 Task: Find an Airbnb in Focșani, Romania for 4 guests from 10th to 25th July, with a price range of ₹15,000 to ₹25,000, 3 bedrooms, 2 bathrooms, property type 'Flat', and amenities including Wifi, Free parking, TV, Gym, Breakfast, and Self check-in.
Action: Mouse moved to (431, 91)
Screenshot: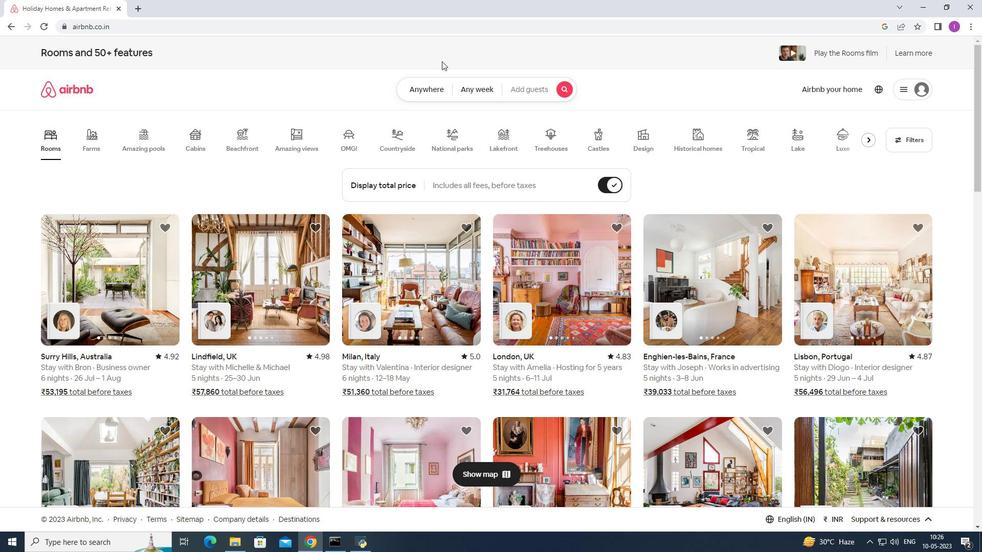 
Action: Mouse pressed left at (431, 91)
Screenshot: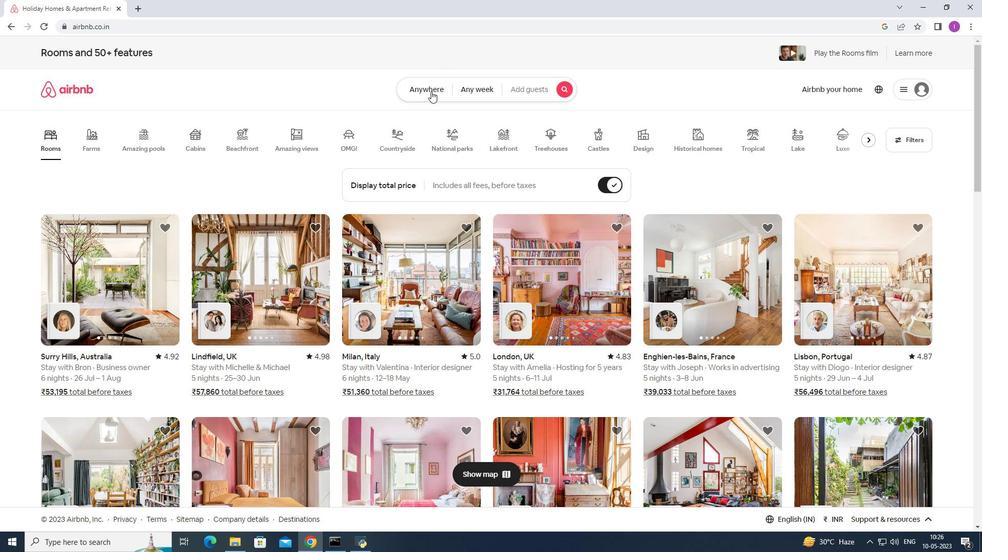 
Action: Mouse moved to (362, 136)
Screenshot: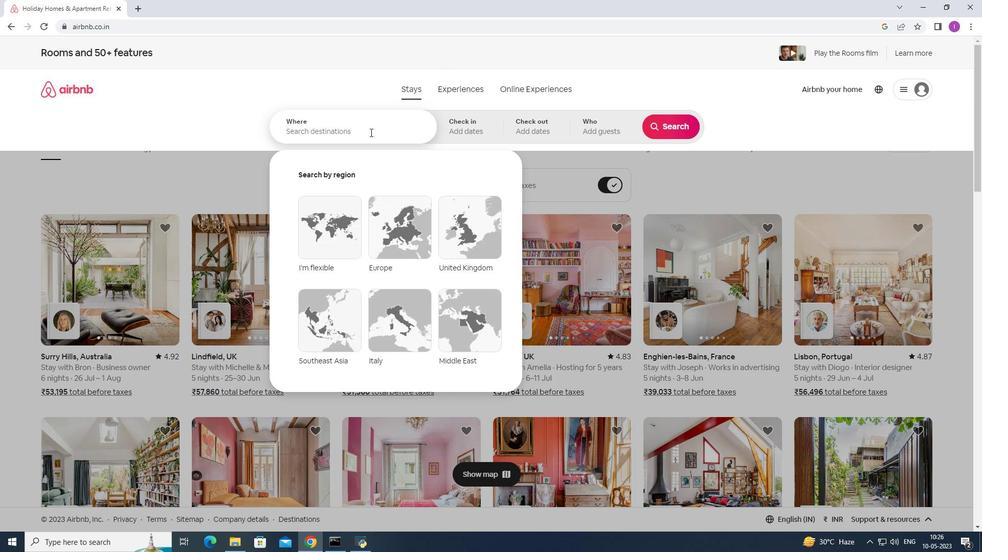 
Action: Mouse pressed left at (362, 136)
Screenshot: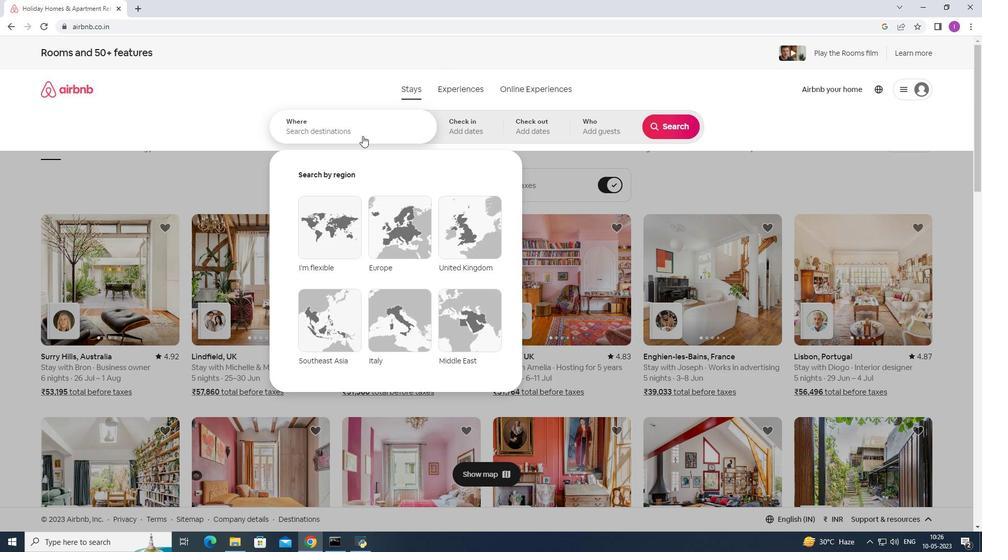 
Action: Mouse moved to (397, 123)
Screenshot: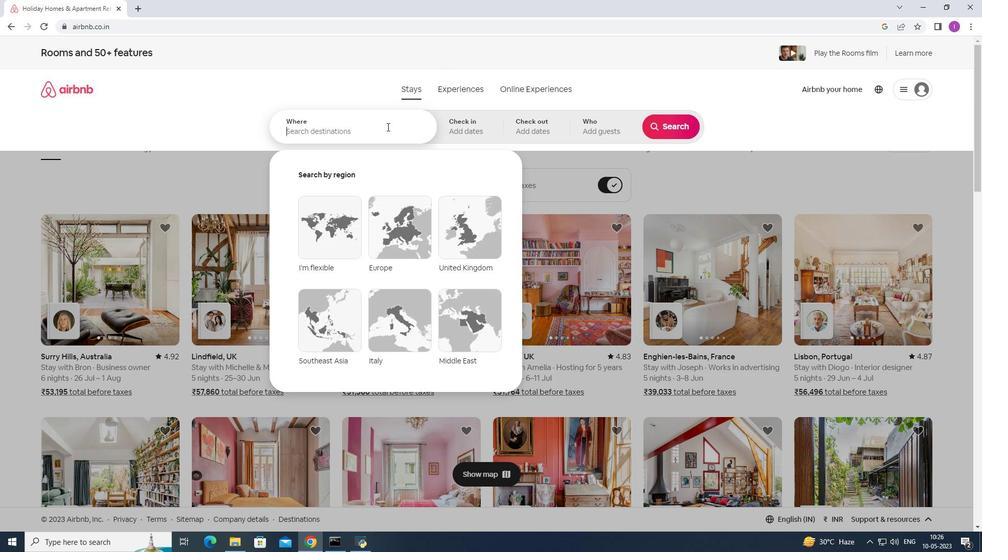 
Action: Key pressed <Key.shift><Key.shift><Key.shift><Key.shift>Foc/<Key.backspace><Key.shift>?ani,<Key.shift><Key.shift><Key.shift>Romania
Screenshot: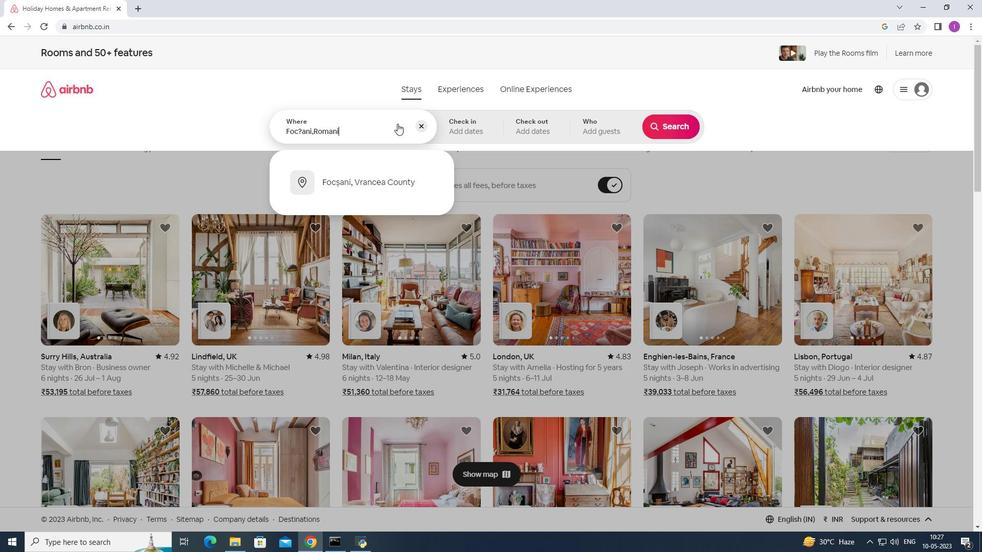 
Action: Mouse moved to (453, 134)
Screenshot: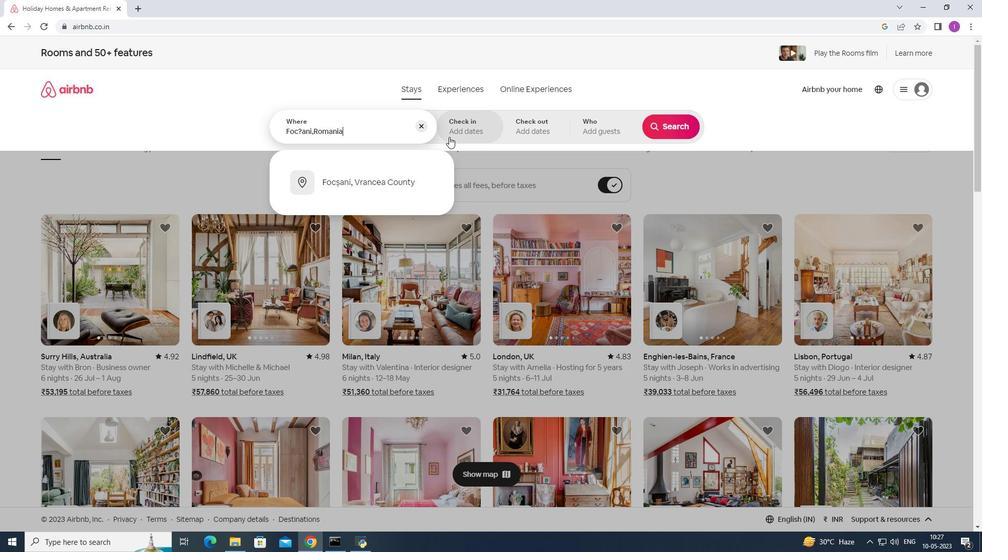 
Action: Mouse pressed left at (453, 134)
Screenshot: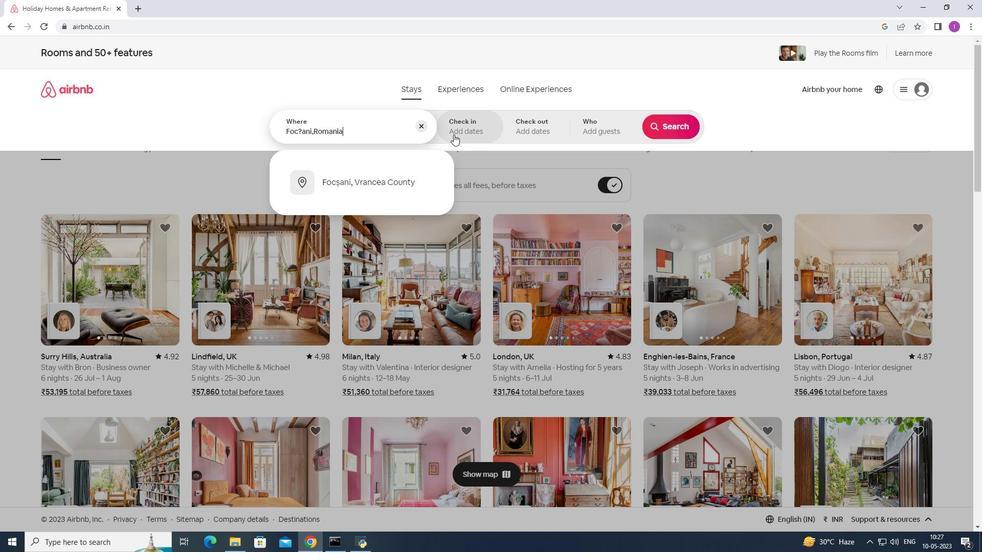 
Action: Mouse moved to (673, 210)
Screenshot: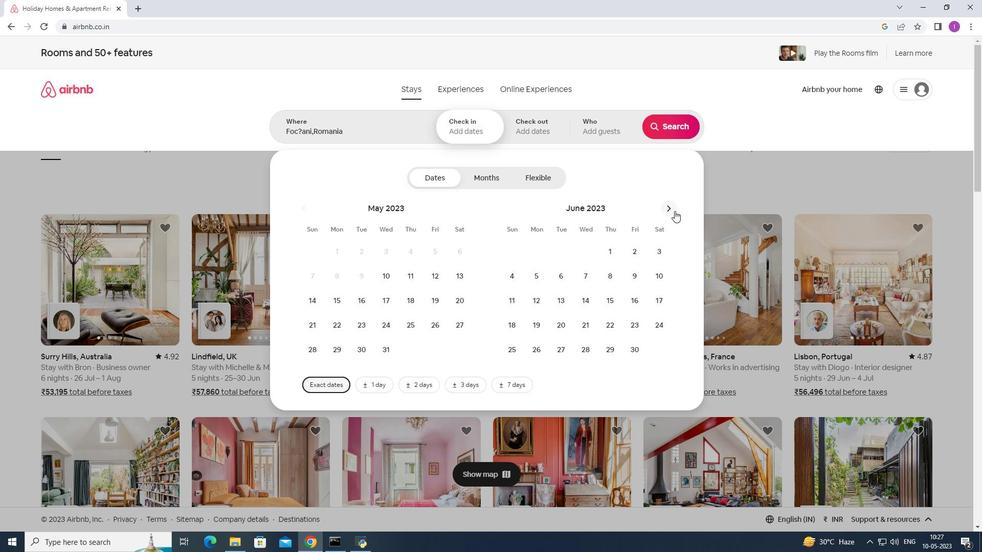 
Action: Mouse pressed left at (673, 210)
Screenshot: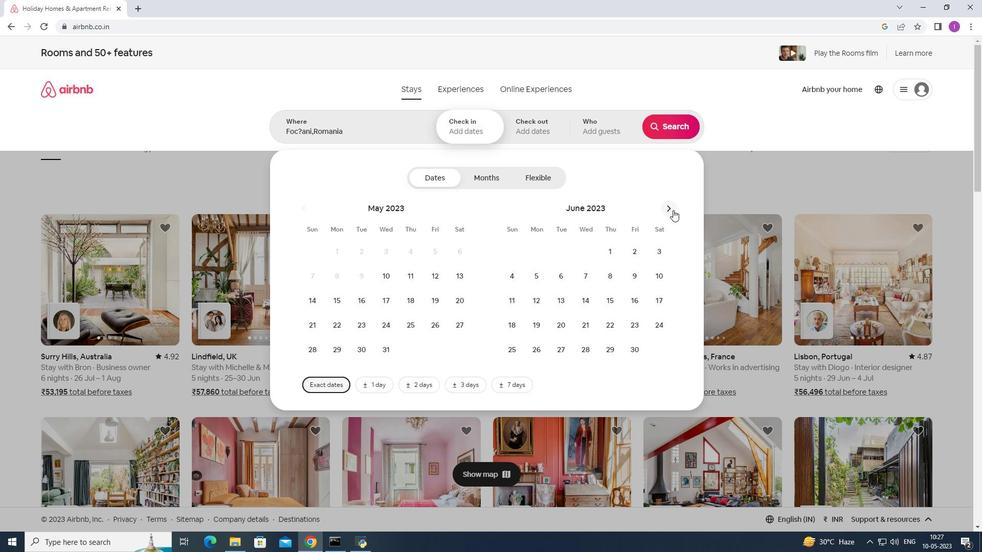 
Action: Mouse moved to (533, 300)
Screenshot: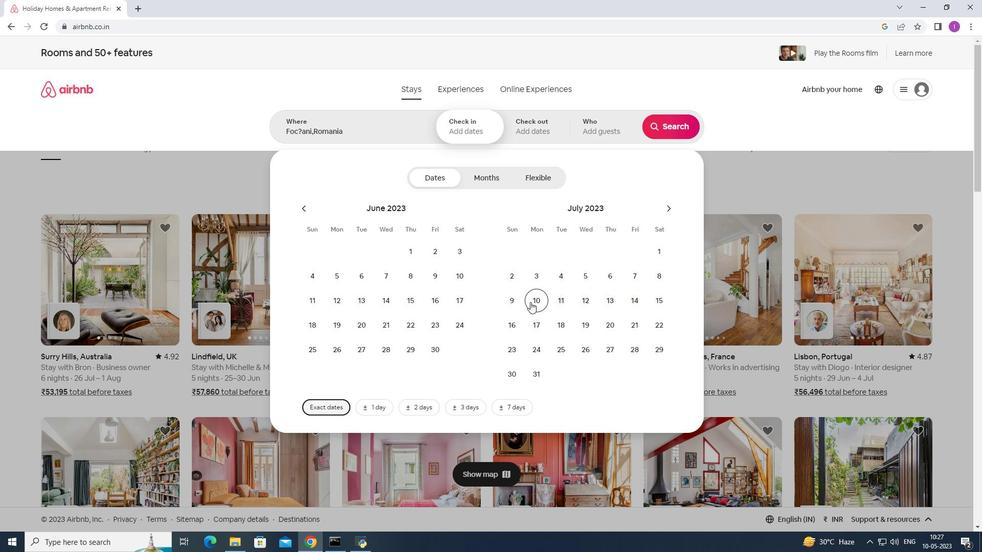 
Action: Mouse pressed left at (533, 300)
Screenshot: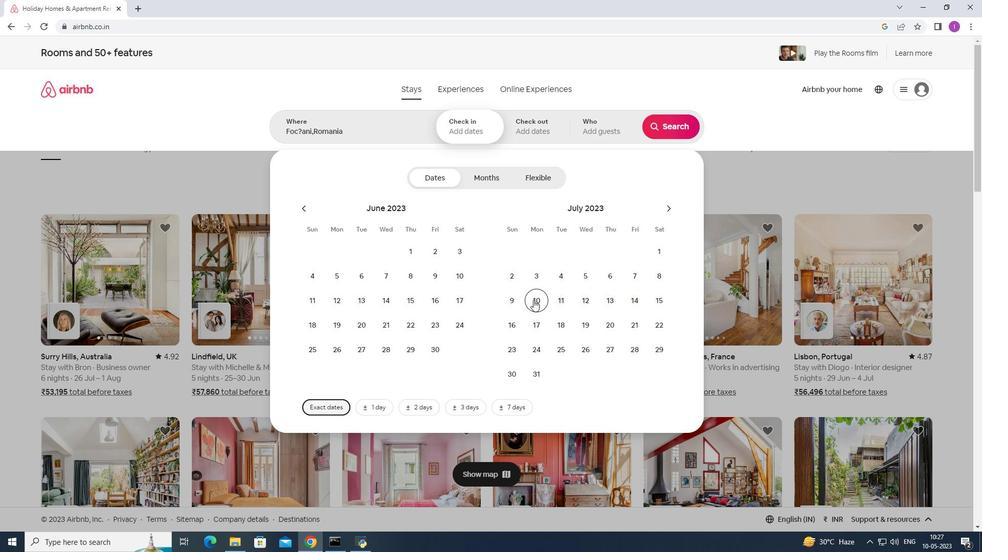 
Action: Mouse moved to (565, 350)
Screenshot: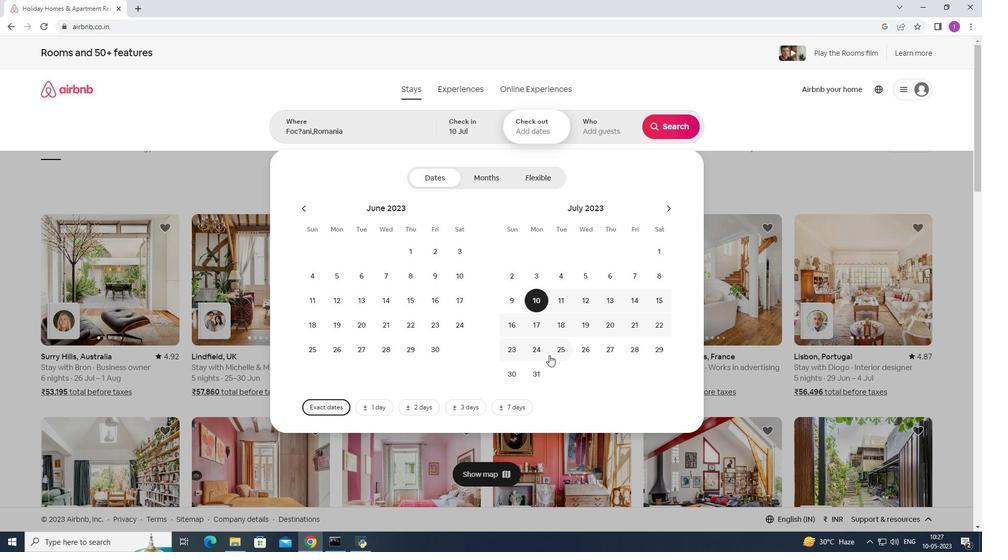 
Action: Mouse pressed left at (565, 350)
Screenshot: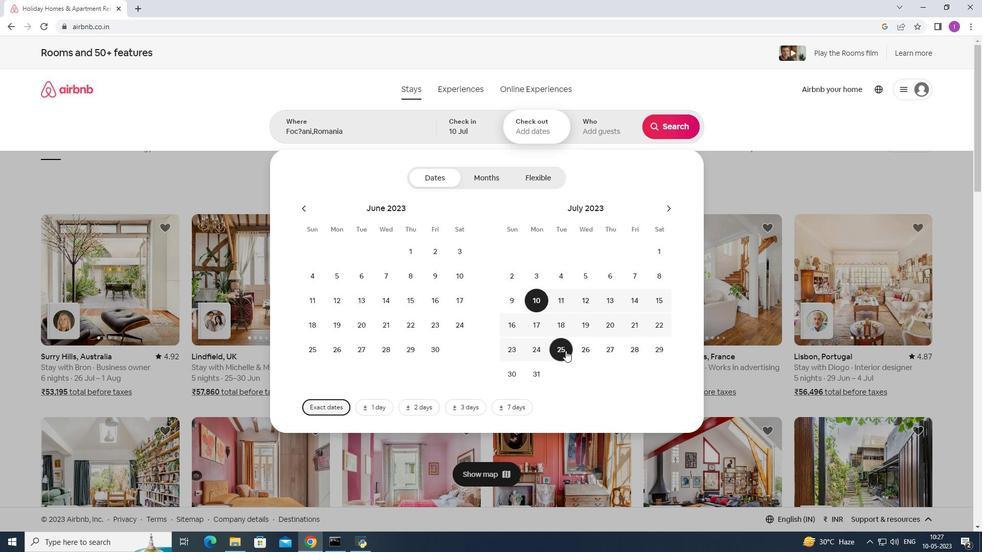 
Action: Mouse moved to (612, 126)
Screenshot: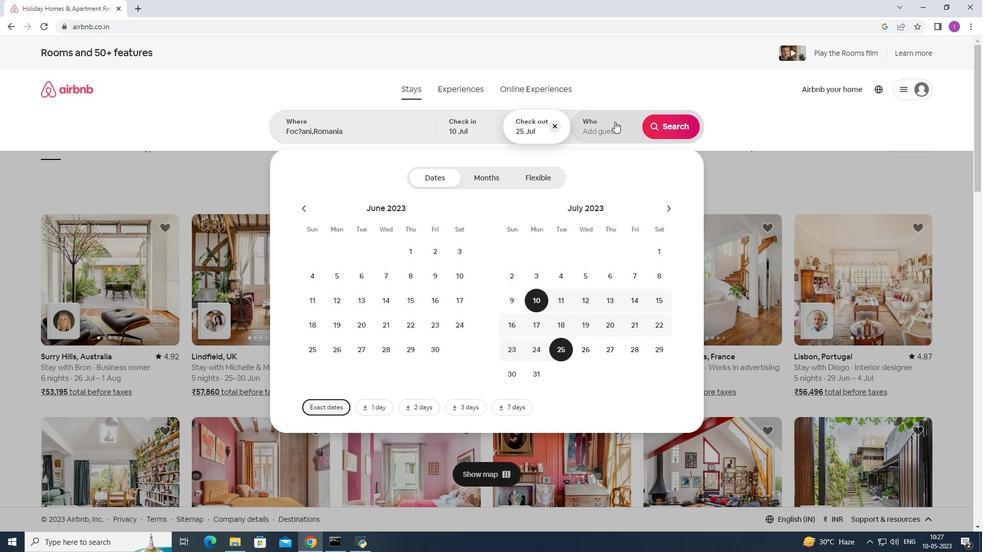 
Action: Mouse pressed left at (612, 126)
Screenshot: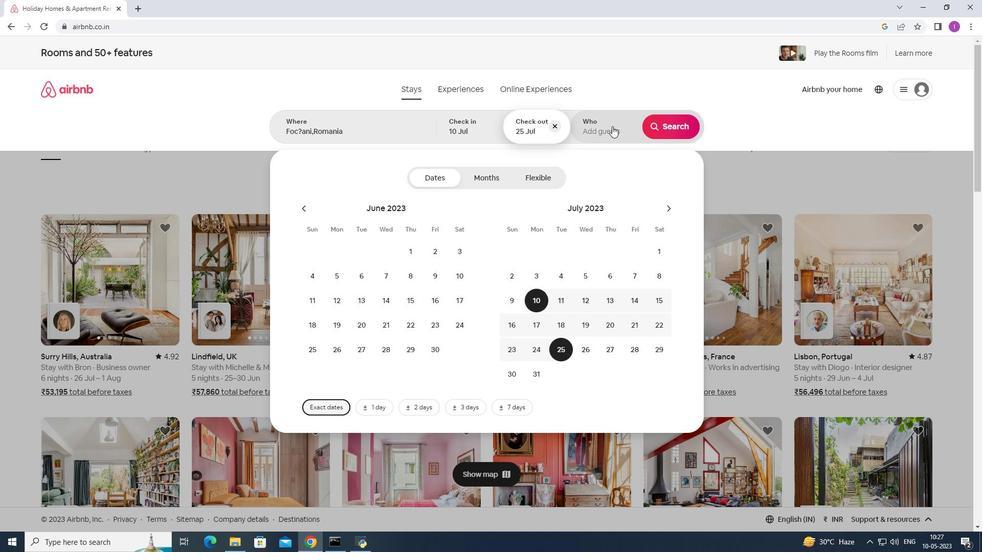 
Action: Mouse moved to (675, 180)
Screenshot: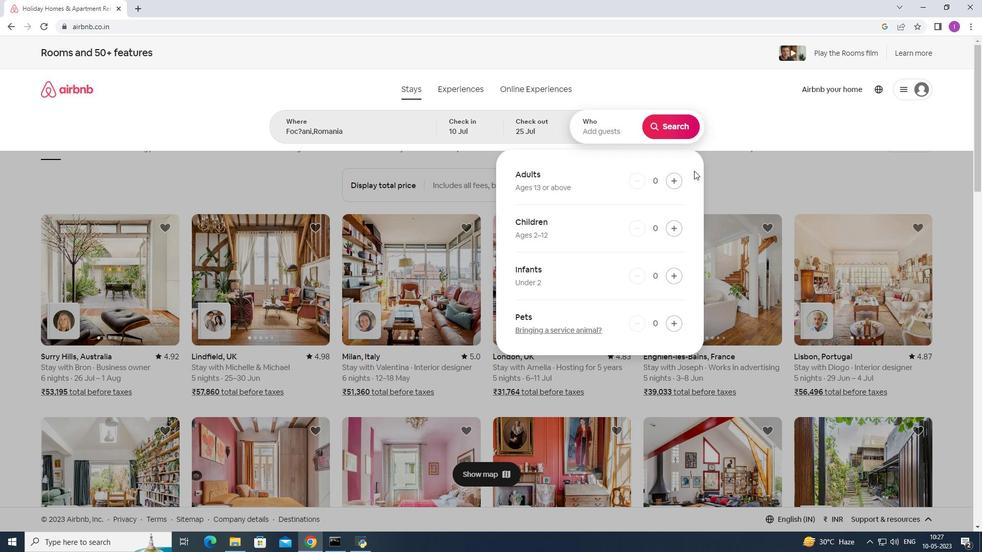 
Action: Mouse pressed left at (675, 180)
Screenshot: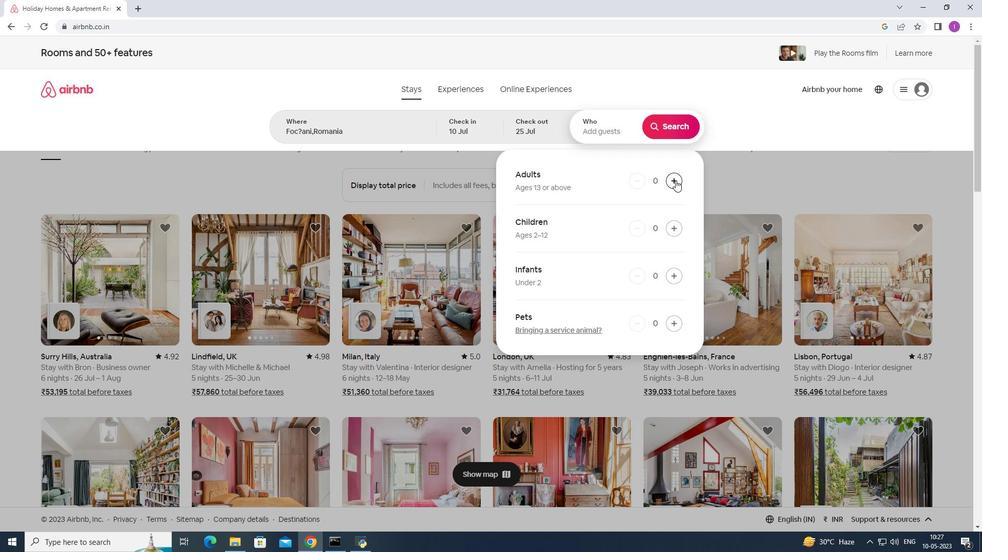 
Action: Mouse moved to (675, 180)
Screenshot: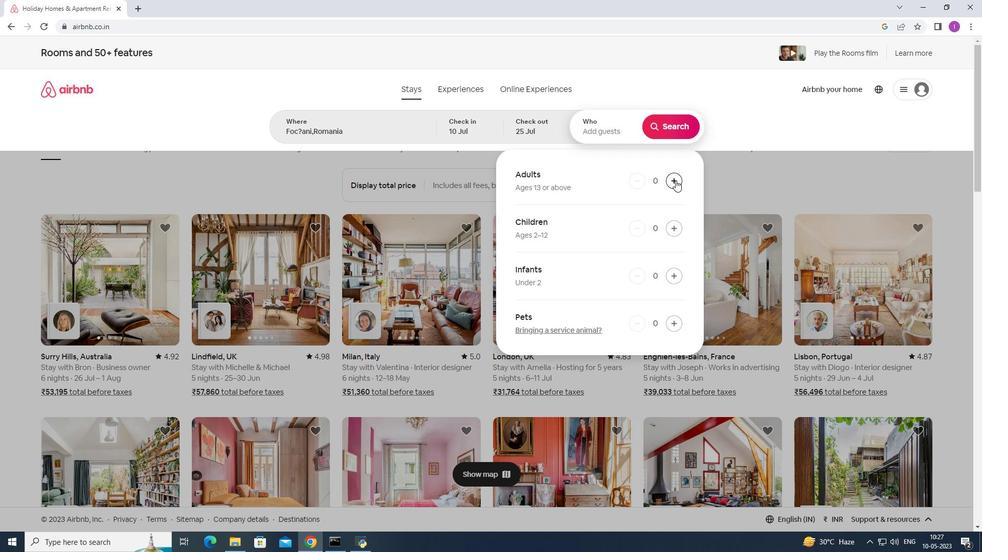 
Action: Mouse pressed left at (675, 180)
Screenshot: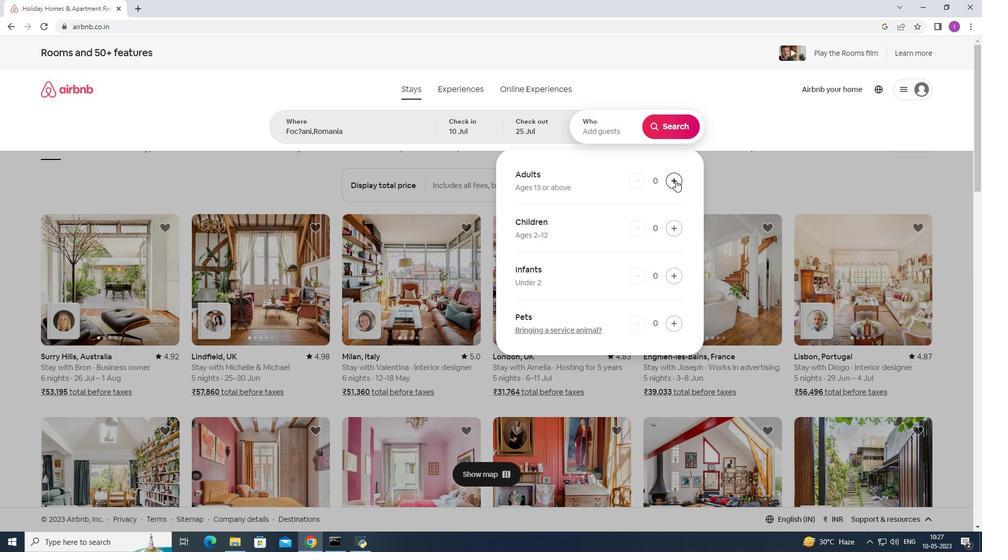 
Action: Mouse pressed left at (675, 180)
Screenshot: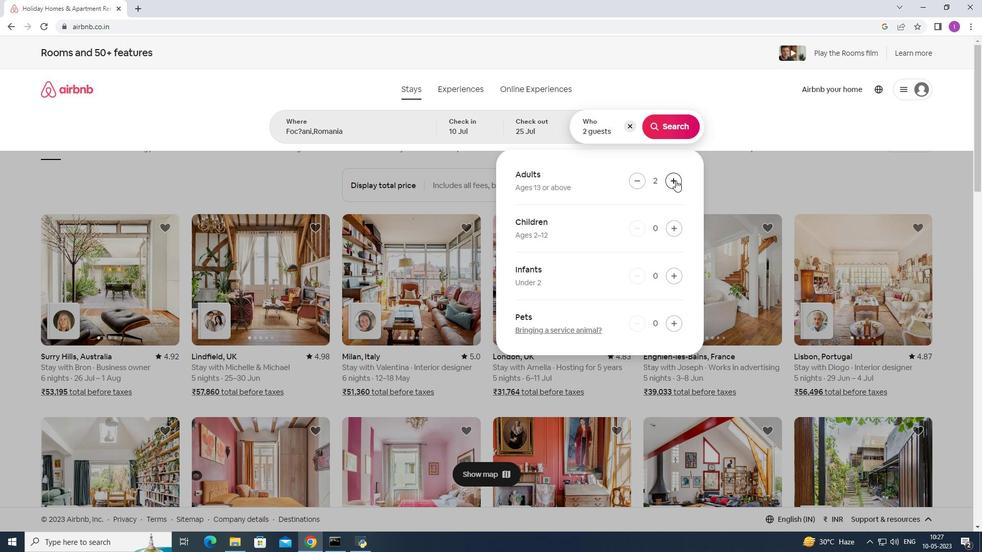 
Action: Mouse moved to (674, 228)
Screenshot: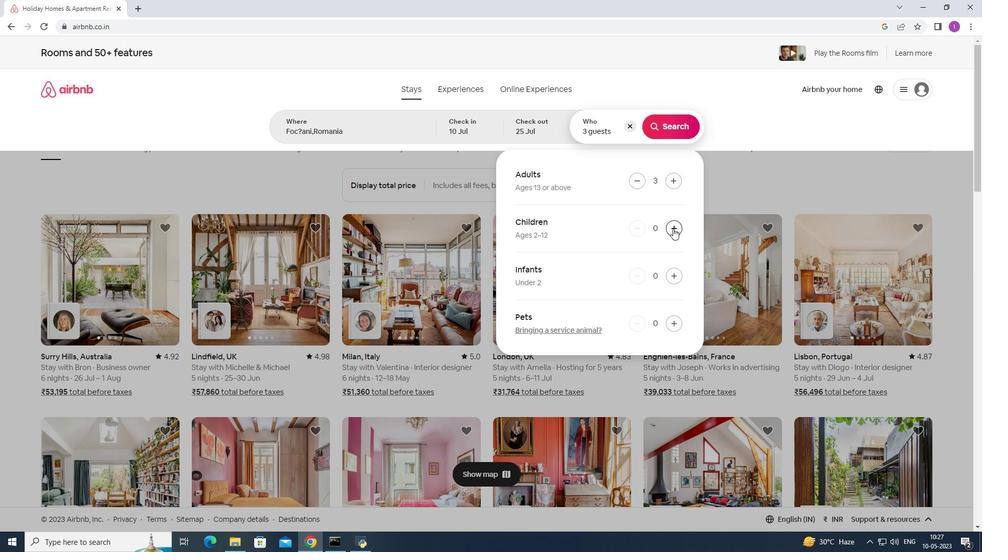 
Action: Mouse pressed left at (674, 228)
Screenshot: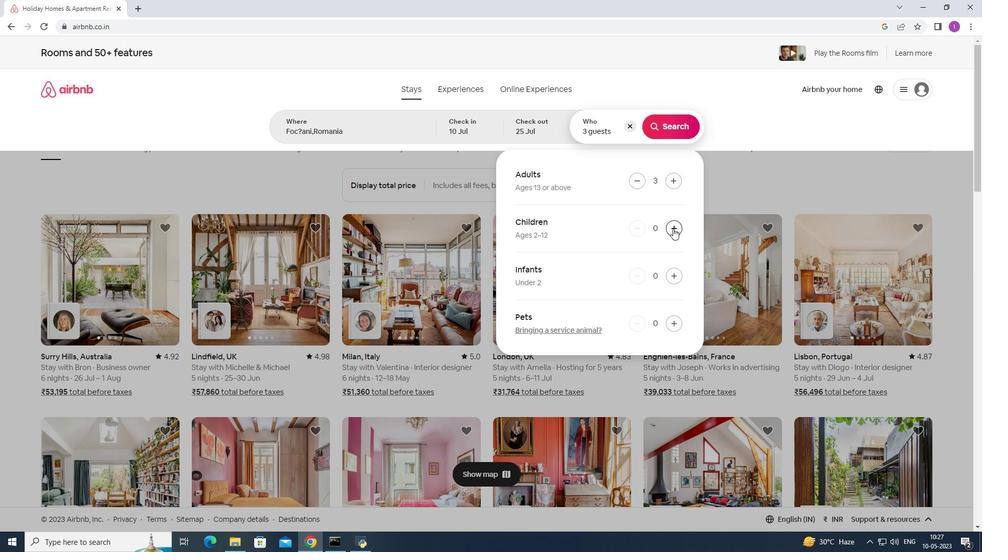 
Action: Mouse moved to (672, 128)
Screenshot: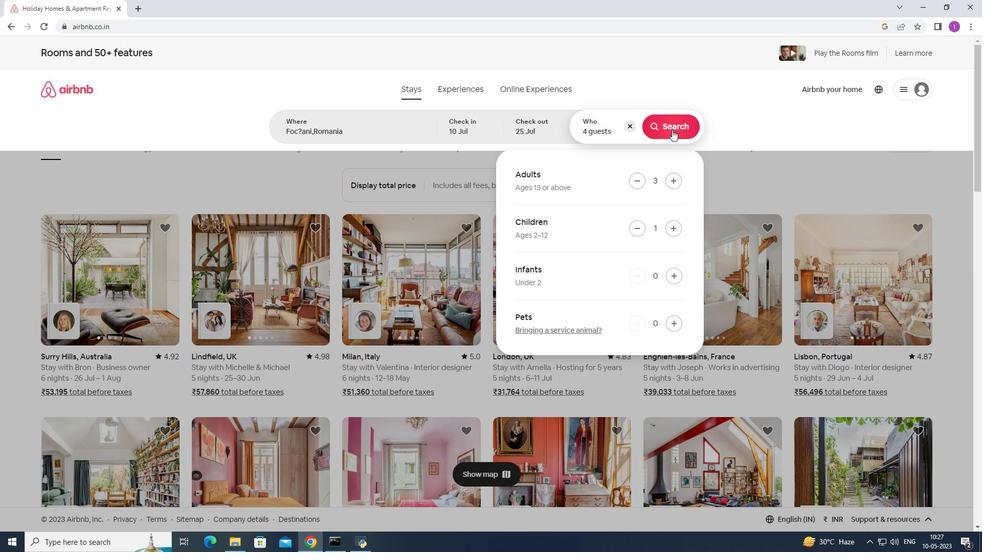 
Action: Mouse pressed left at (672, 128)
Screenshot: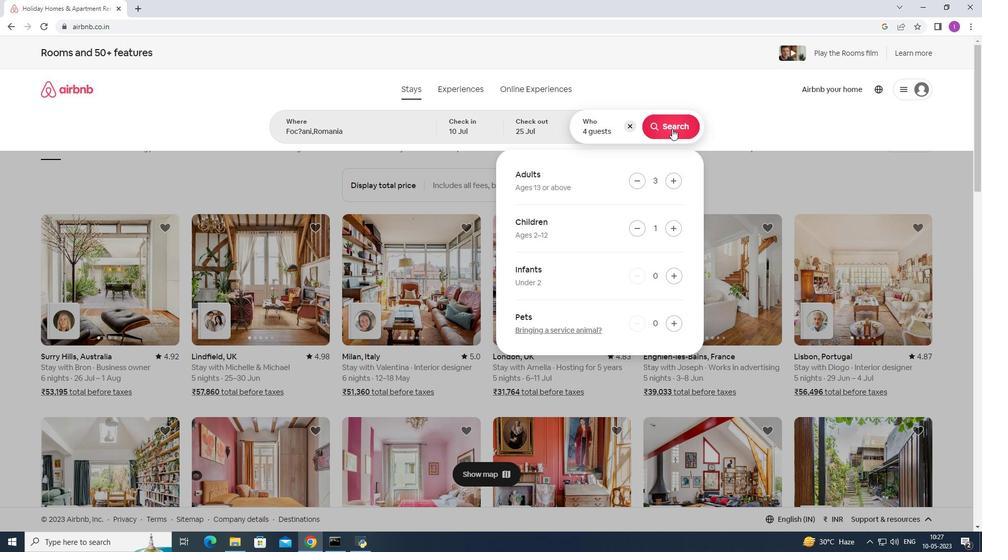 
Action: Mouse moved to (924, 96)
Screenshot: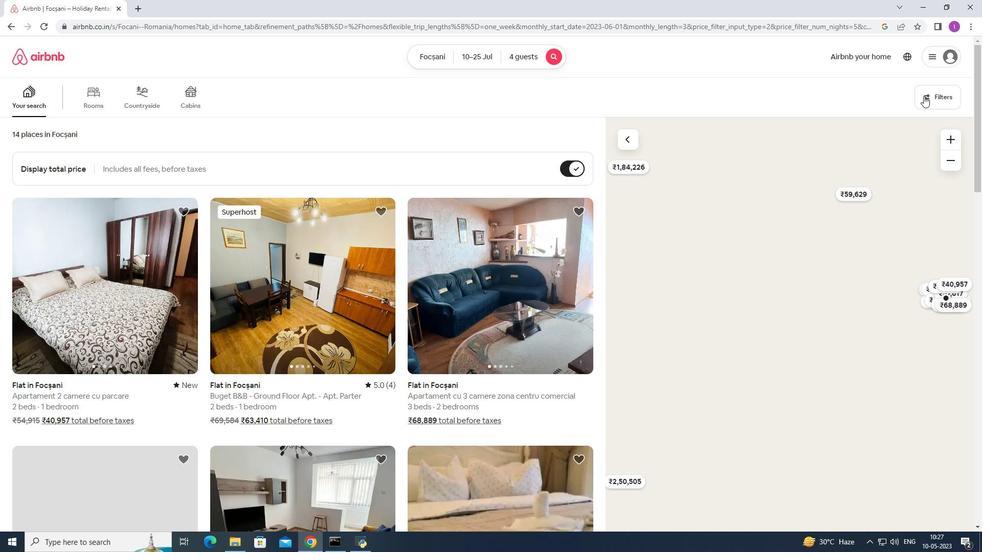 
Action: Mouse pressed left at (924, 96)
Screenshot: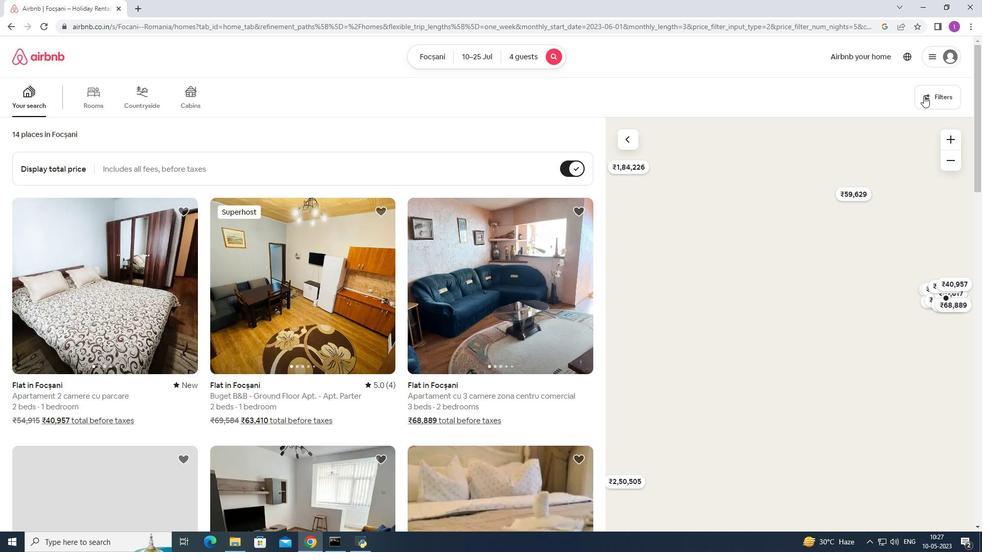 
Action: Mouse moved to (365, 349)
Screenshot: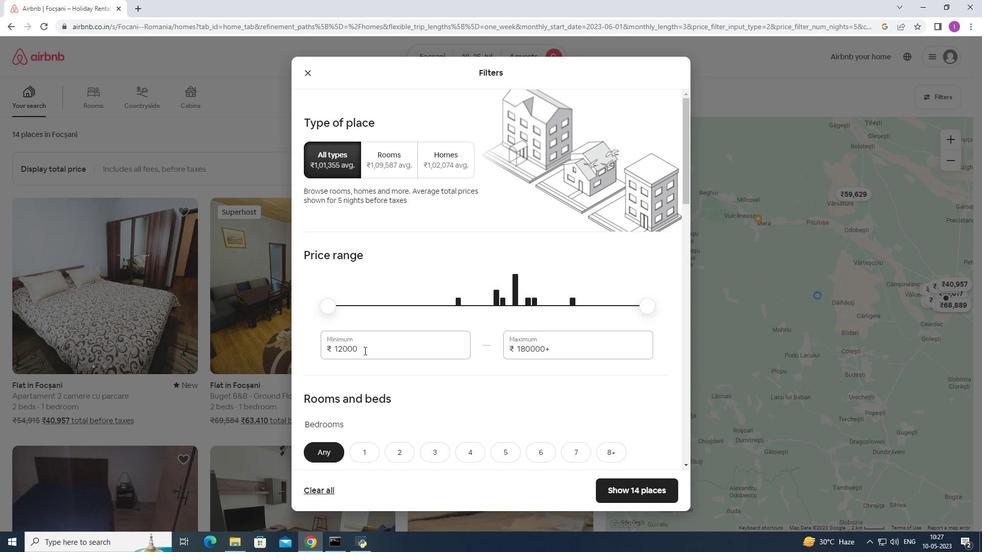 
Action: Mouse pressed left at (365, 349)
Screenshot: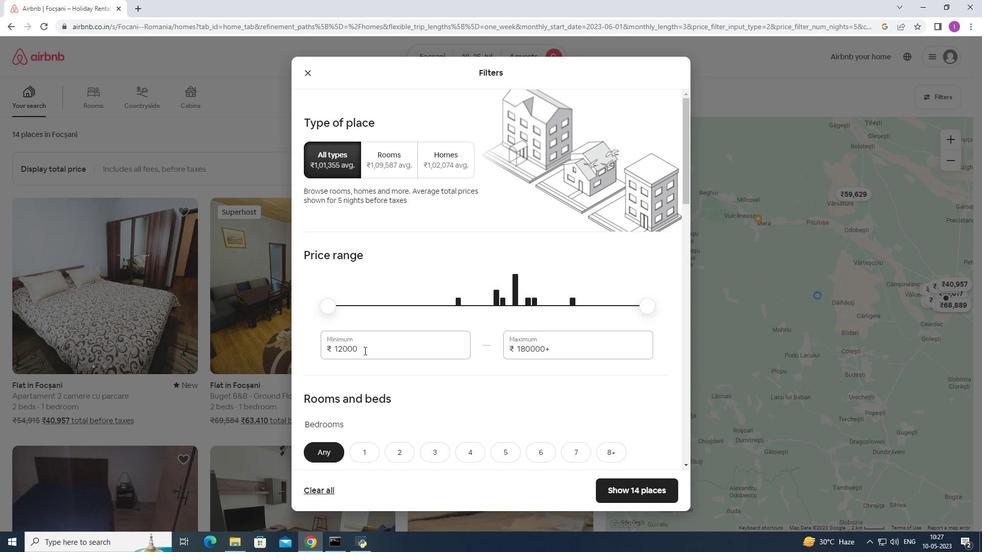 
Action: Mouse moved to (324, 340)
Screenshot: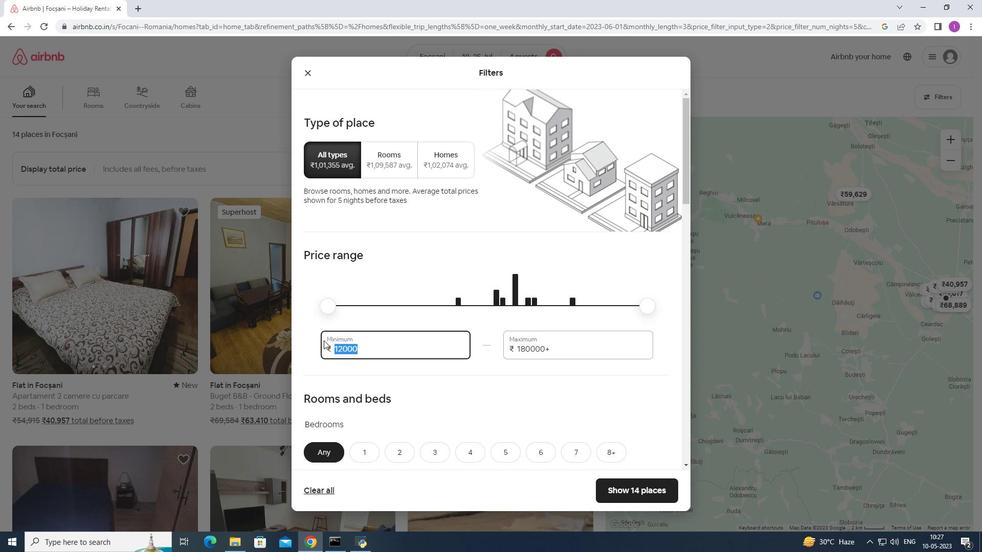
Action: Key pressed 15
Screenshot: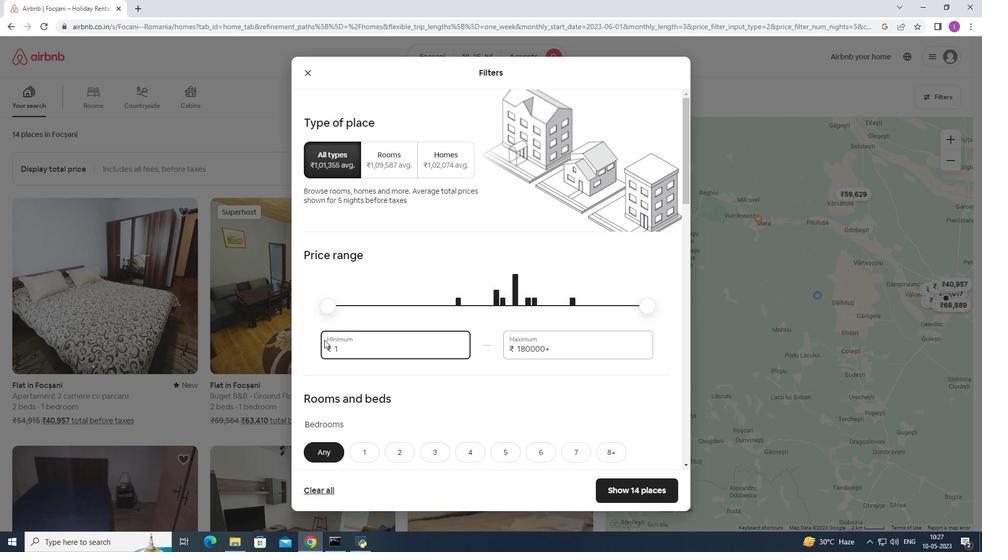 
Action: Mouse moved to (324, 338)
Screenshot: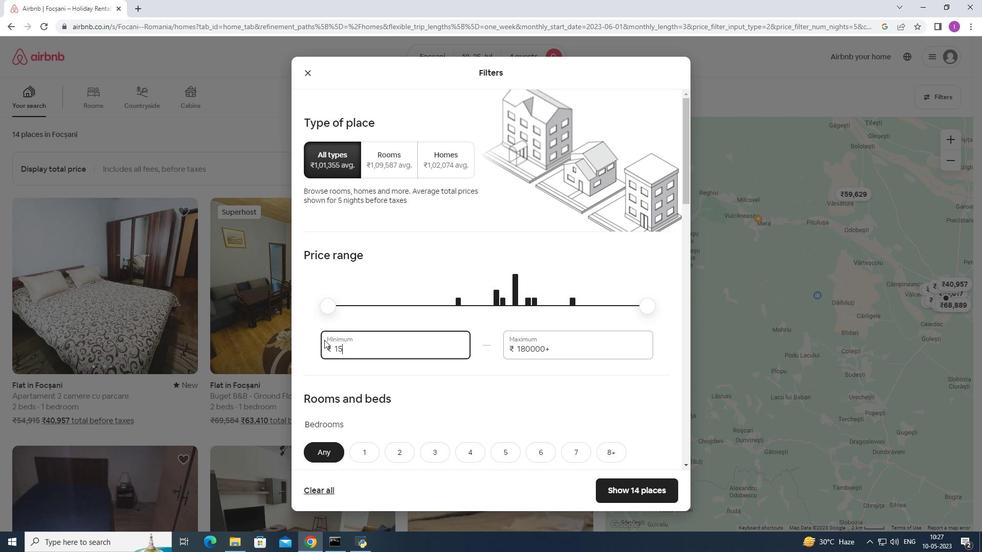 
Action: Key pressed 000
Screenshot: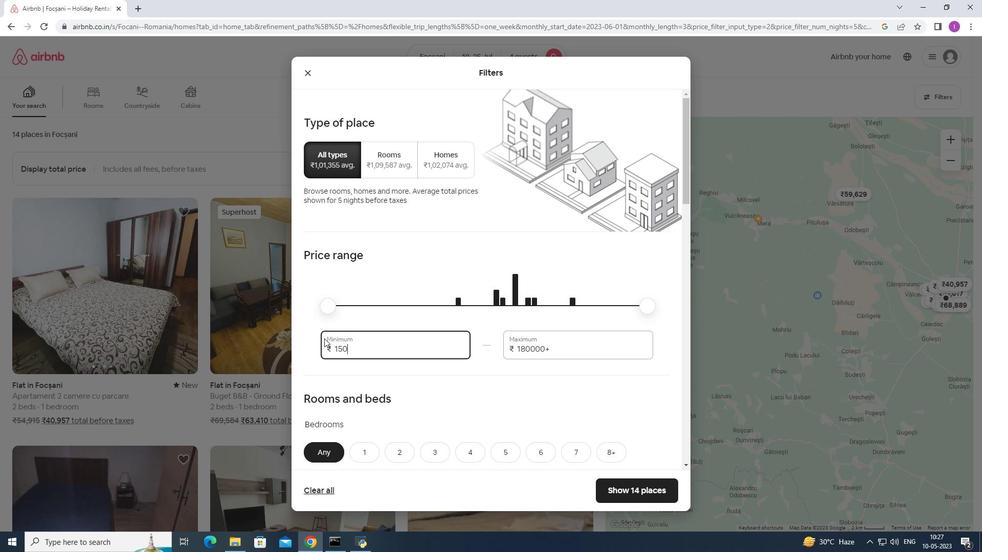 
Action: Mouse moved to (553, 347)
Screenshot: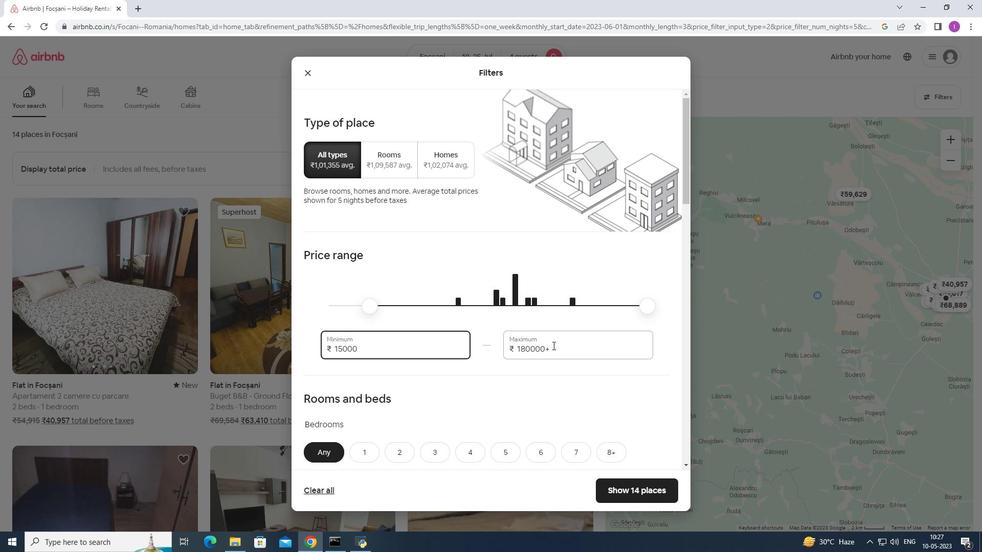 
Action: Mouse pressed left at (553, 347)
Screenshot: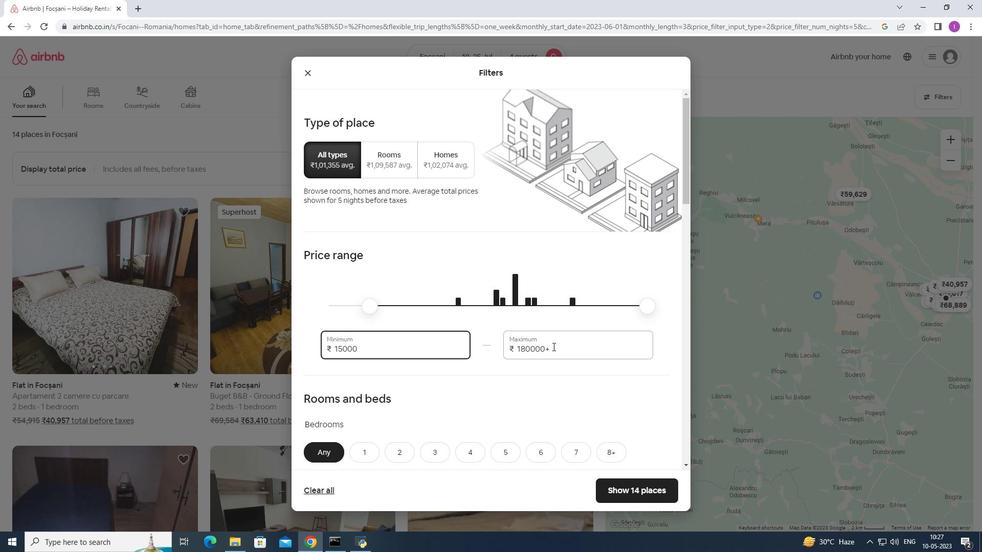 
Action: Mouse moved to (513, 349)
Screenshot: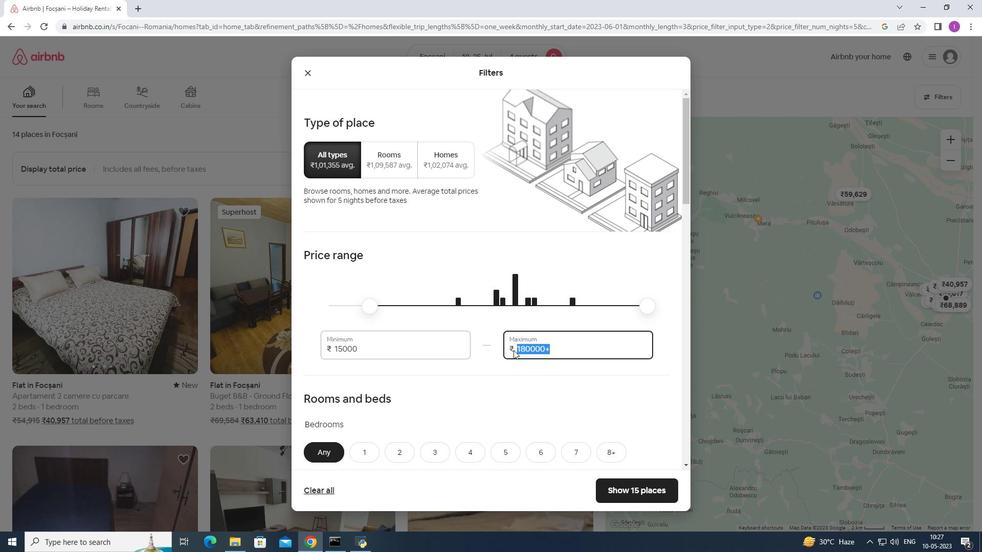 
Action: Key pressed 2
Screenshot: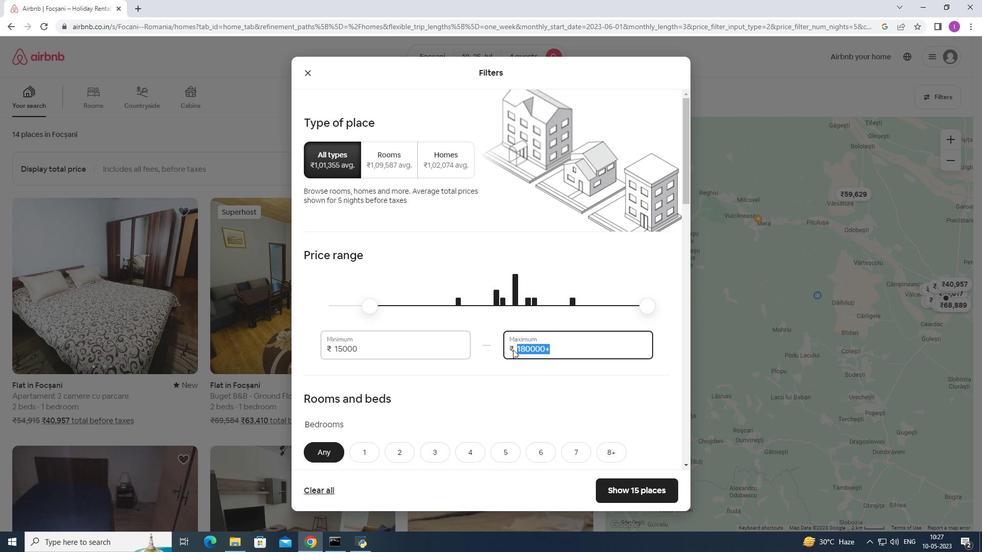 
Action: Mouse moved to (513, 349)
Screenshot: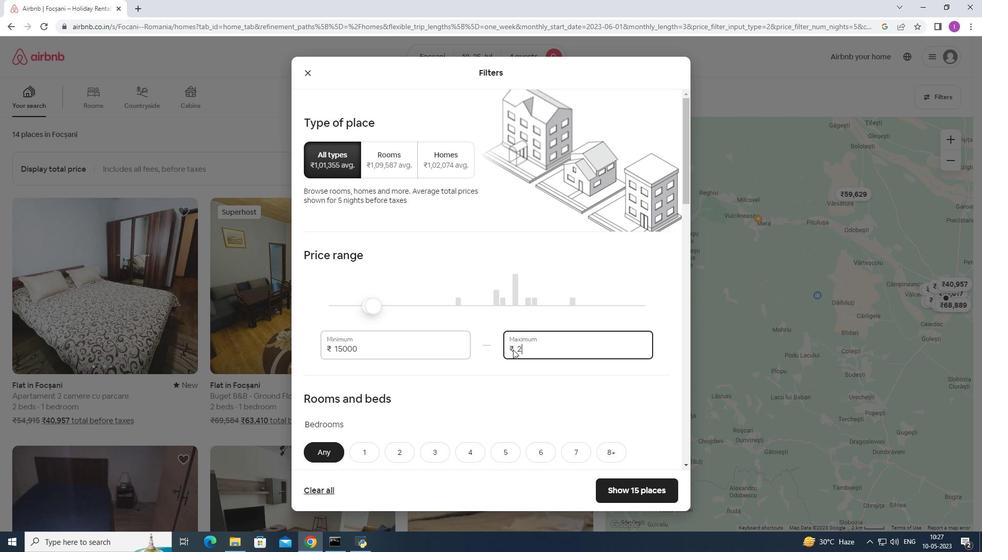 
Action: Key pressed 5
Screenshot: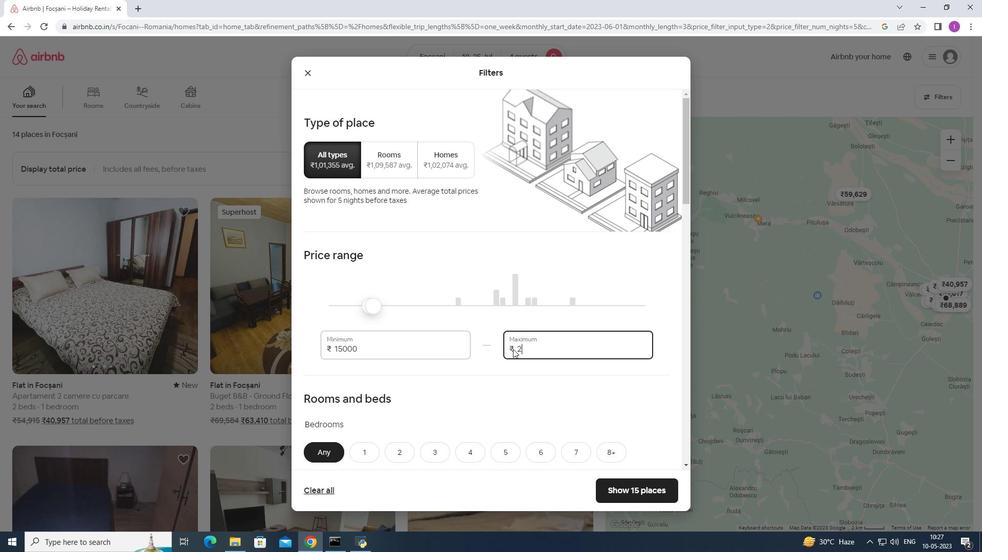 
Action: Mouse moved to (513, 349)
Screenshot: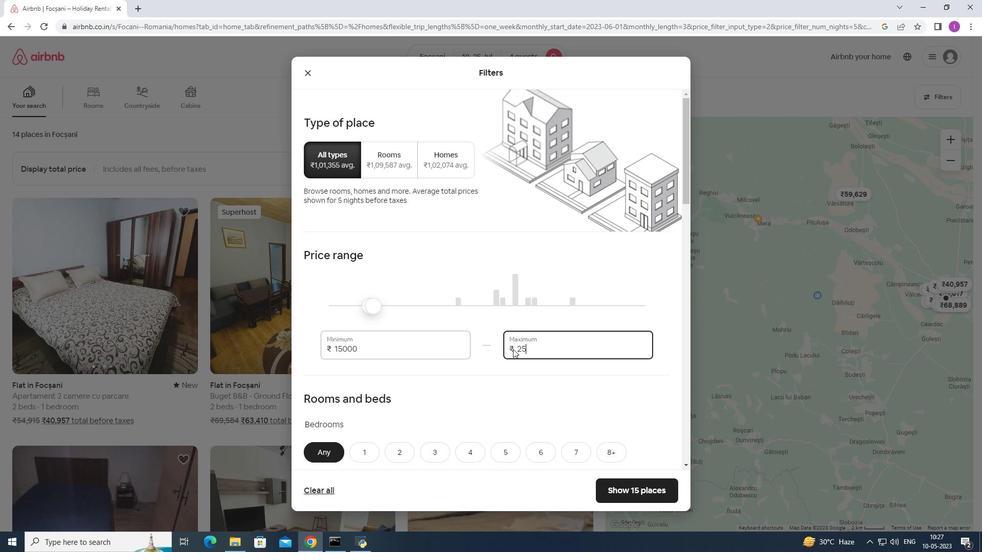 
Action: Key pressed 0
Screenshot: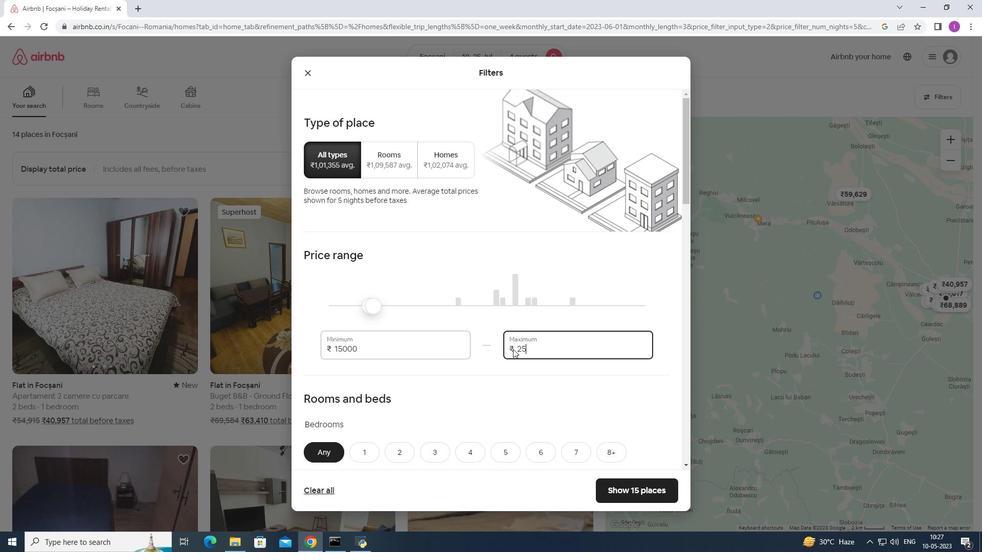 
Action: Mouse moved to (510, 350)
Screenshot: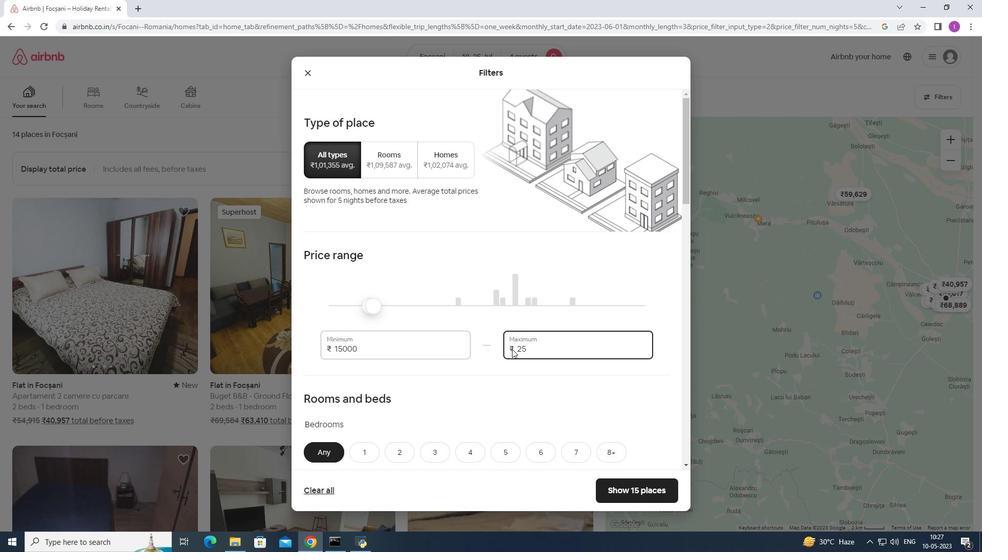 
Action: Key pressed 0
Screenshot: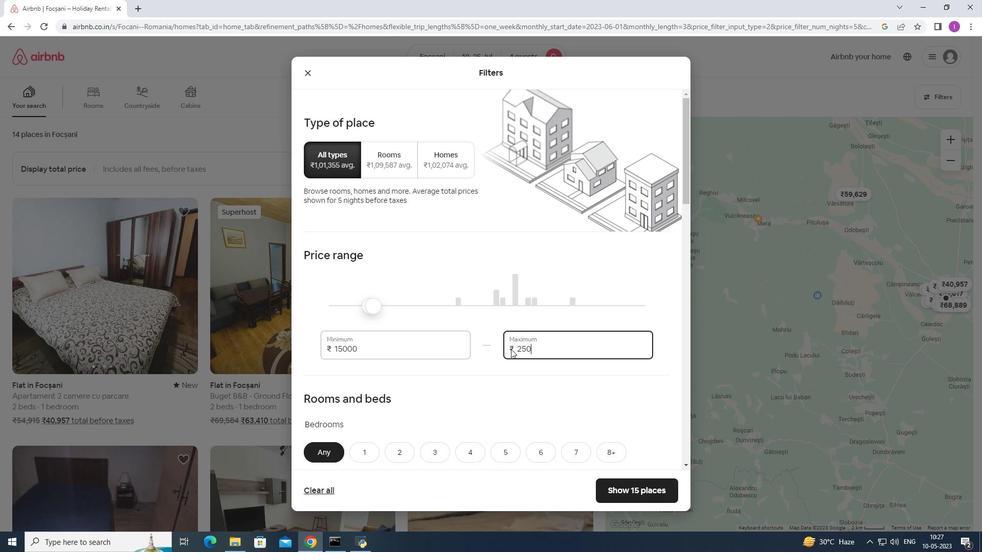 
Action: Mouse moved to (509, 350)
Screenshot: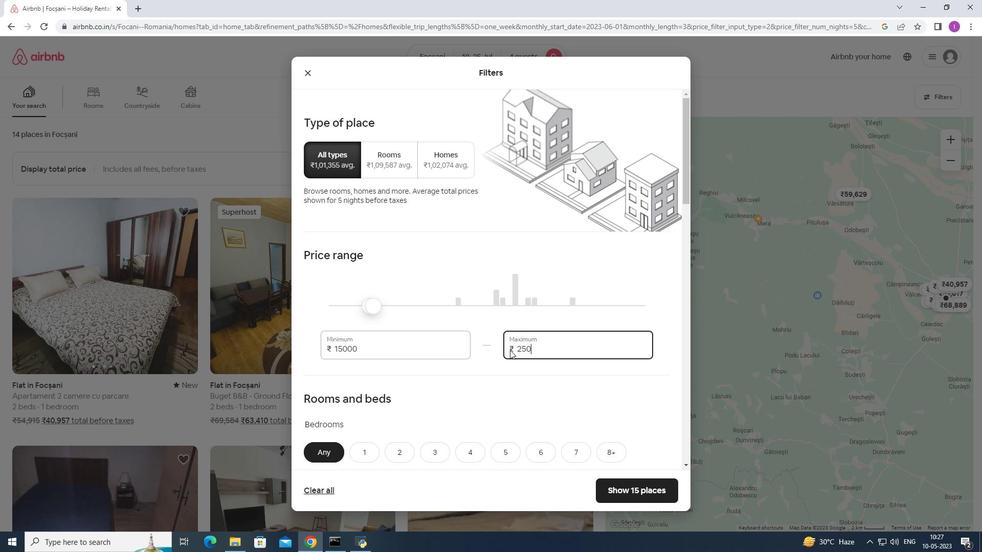 
Action: Key pressed 0
Screenshot: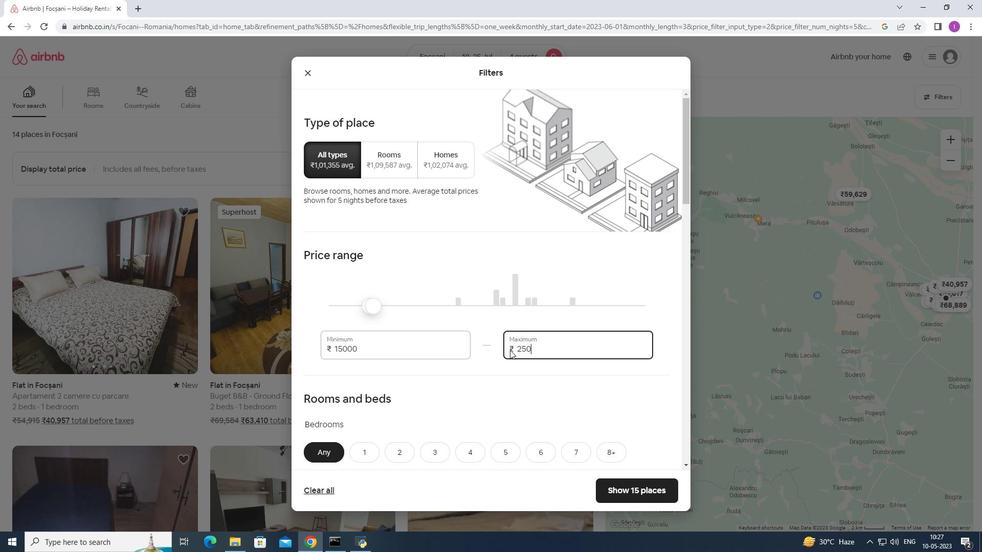 
Action: Mouse moved to (509, 348)
Screenshot: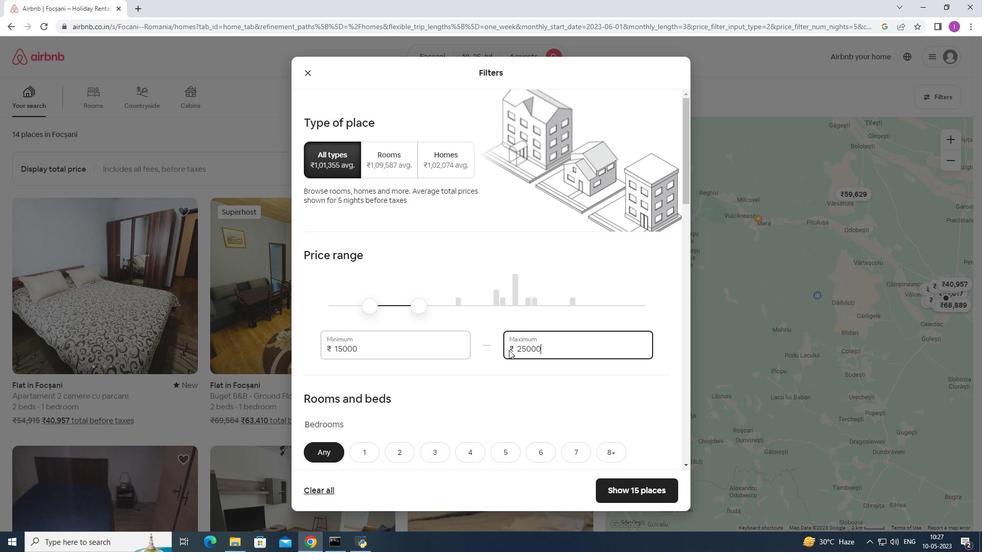 
Action: Mouse scrolled (509, 348) with delta (0, 0)
Screenshot: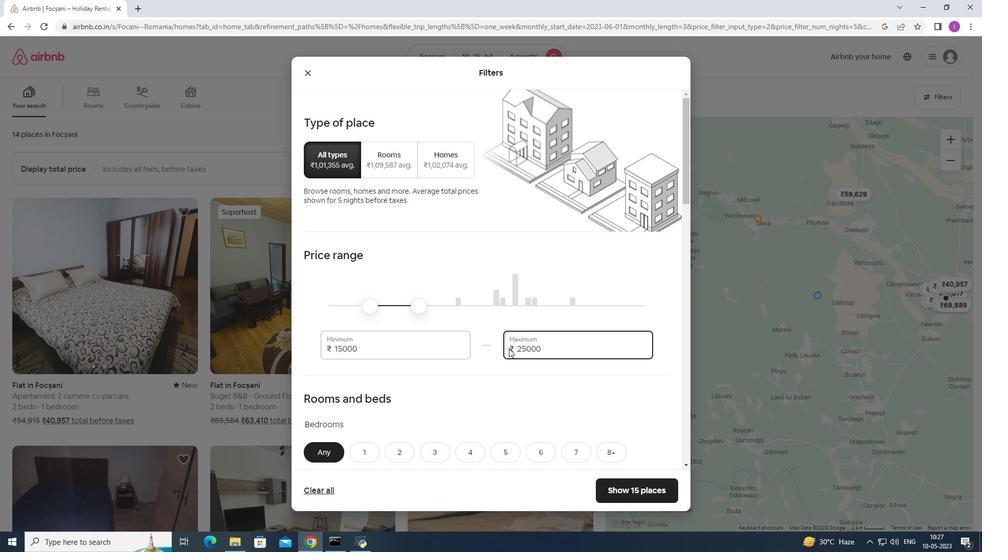 
Action: Mouse scrolled (509, 348) with delta (0, 0)
Screenshot: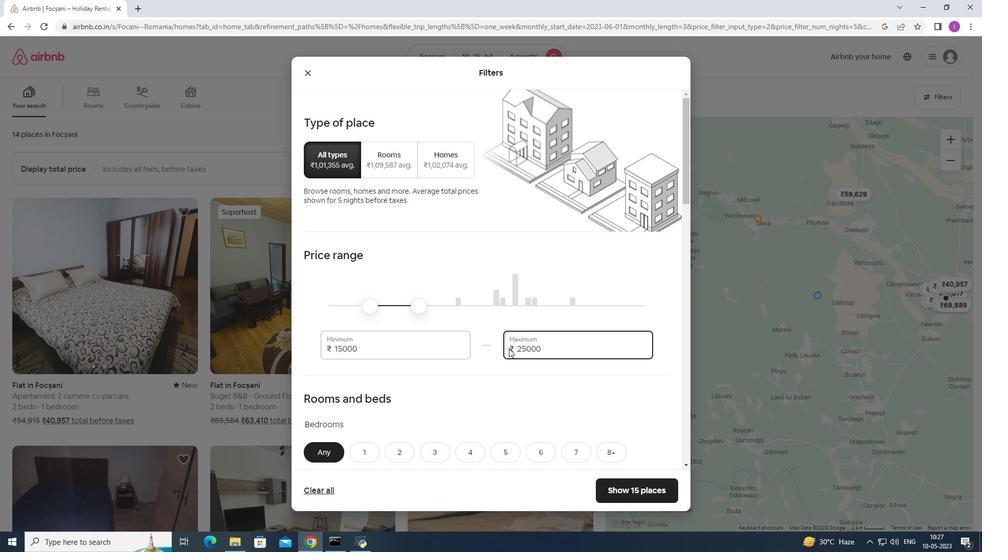 
Action: Mouse moved to (510, 345)
Screenshot: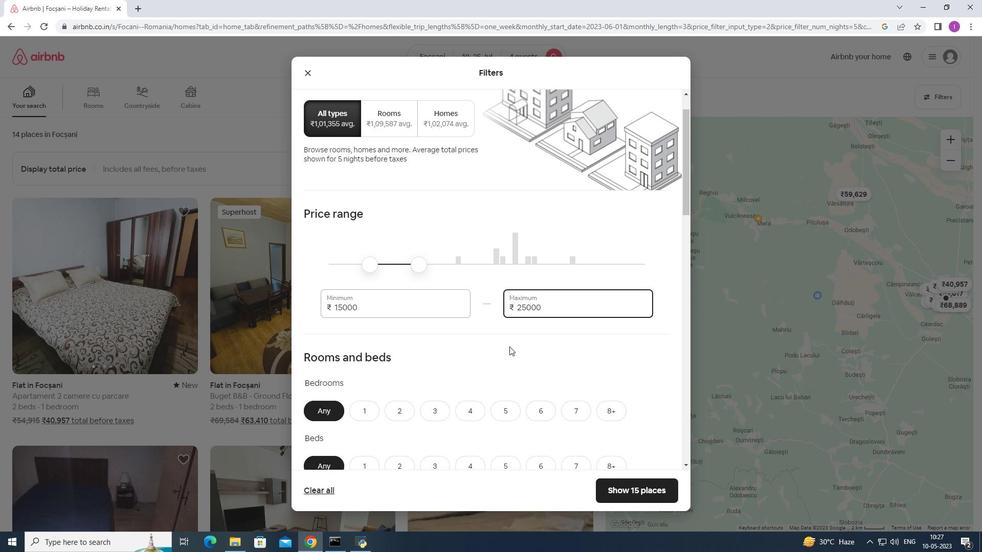 
Action: Mouse scrolled (510, 345) with delta (0, 0)
Screenshot: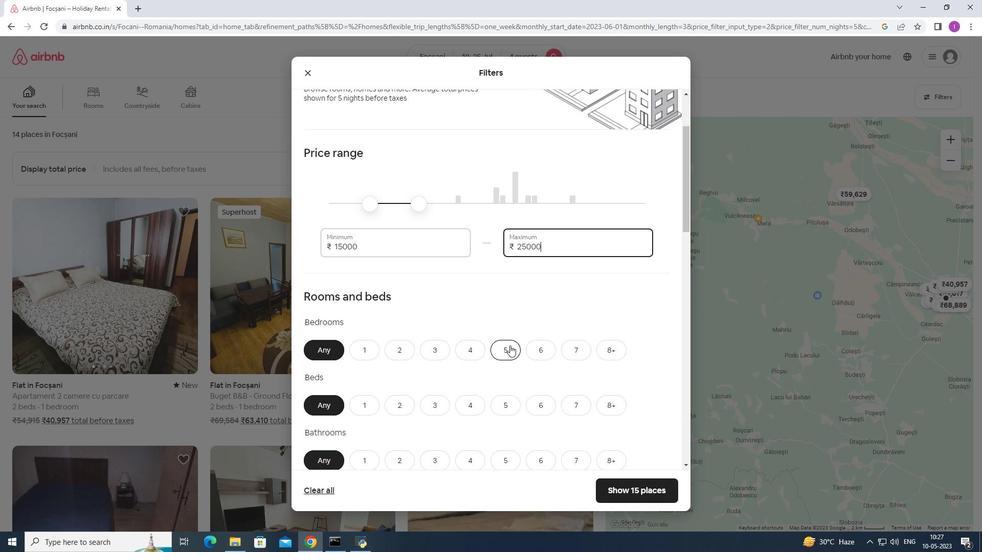 
Action: Mouse moved to (404, 298)
Screenshot: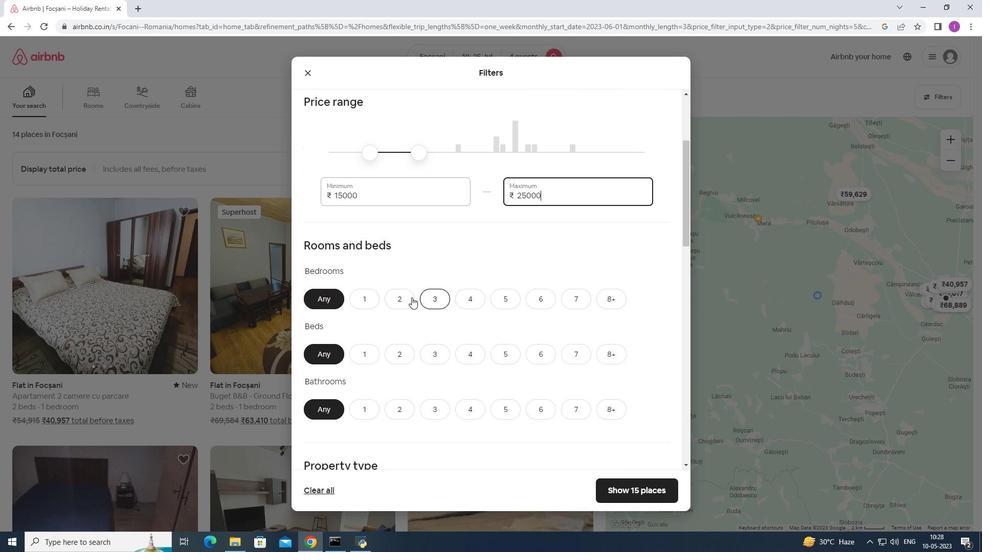 
Action: Mouse pressed left at (404, 298)
Screenshot: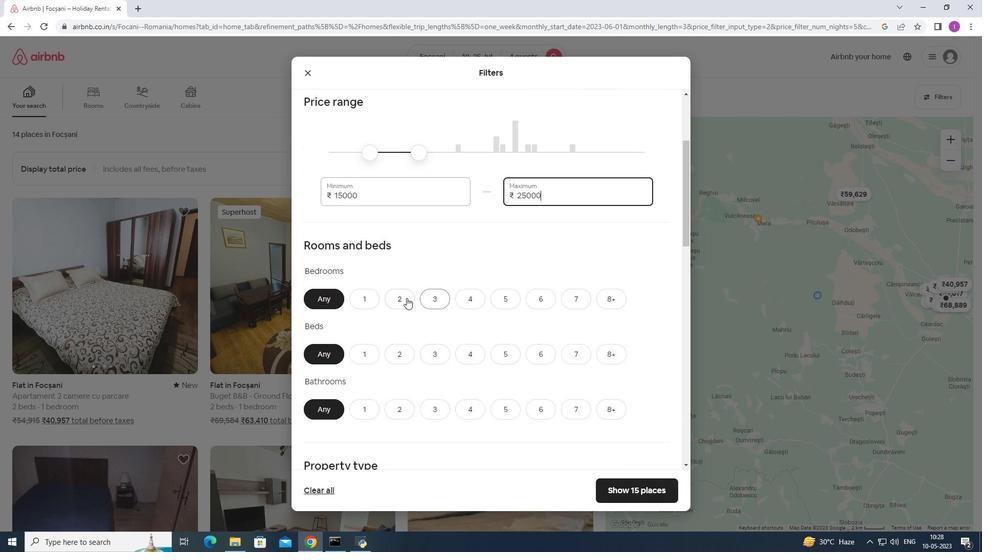 
Action: Mouse moved to (433, 352)
Screenshot: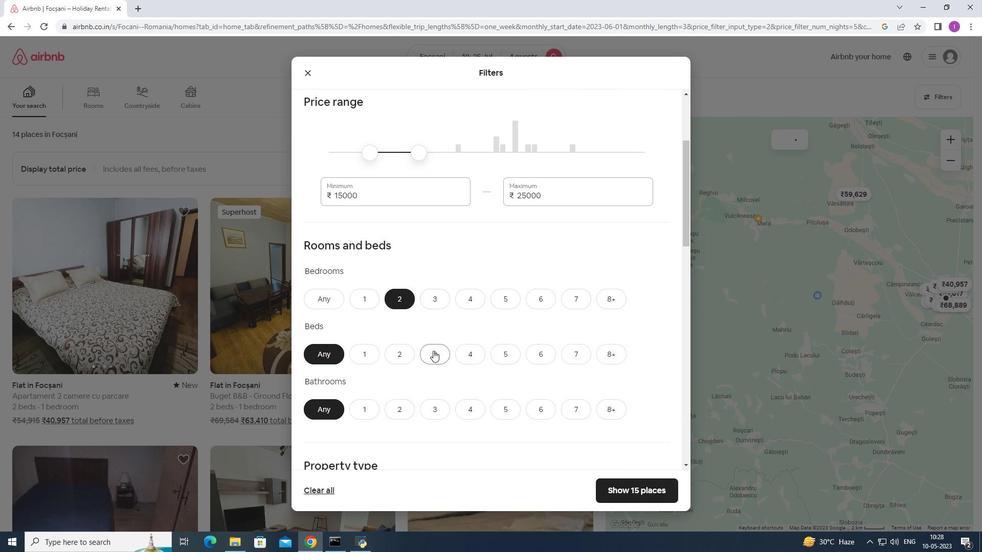 
Action: Mouse pressed left at (433, 352)
Screenshot: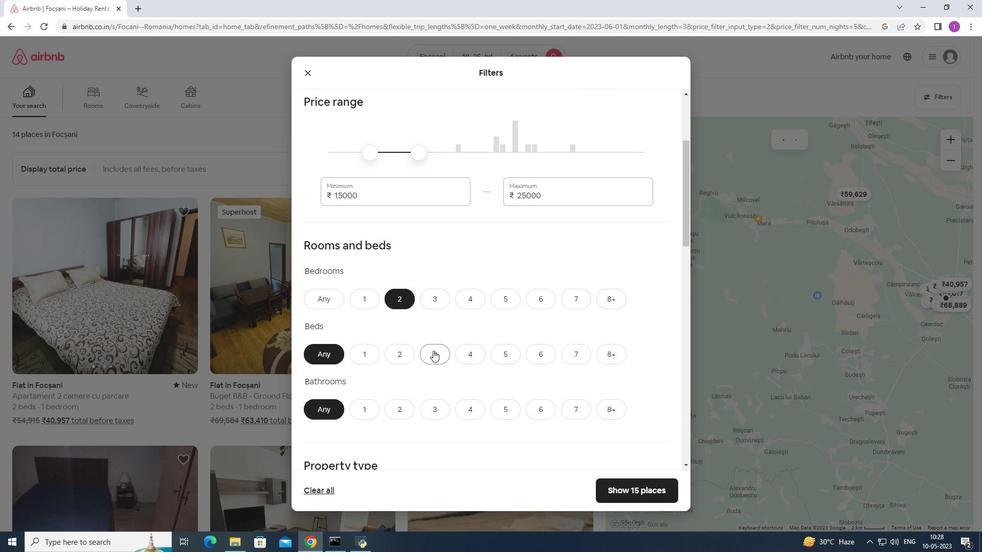 
Action: Mouse moved to (405, 406)
Screenshot: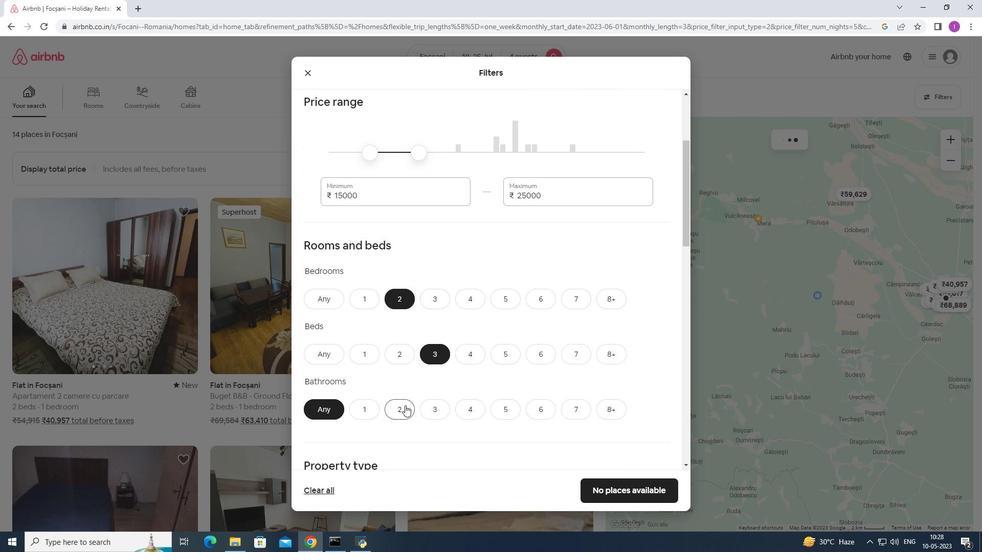 
Action: Mouse pressed left at (405, 406)
Screenshot: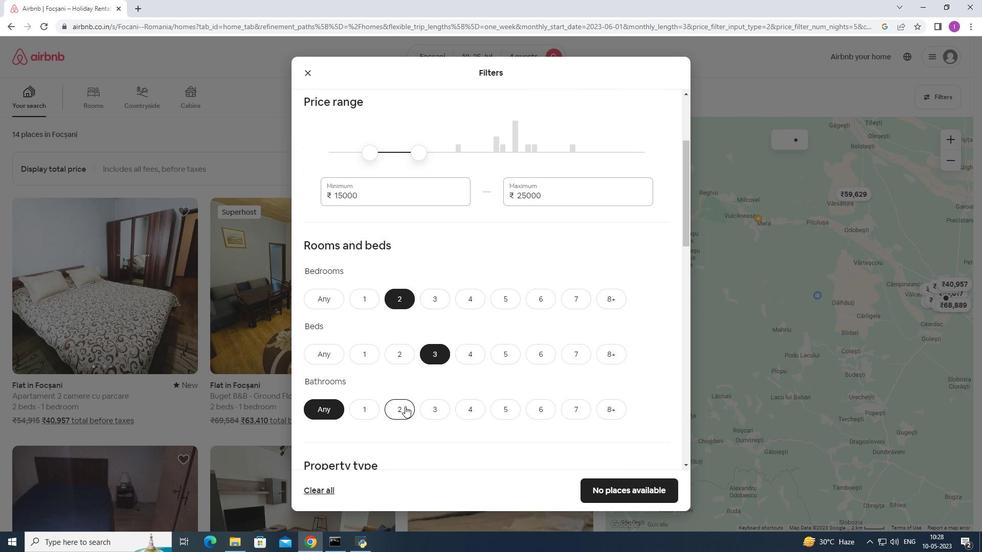 
Action: Mouse moved to (410, 376)
Screenshot: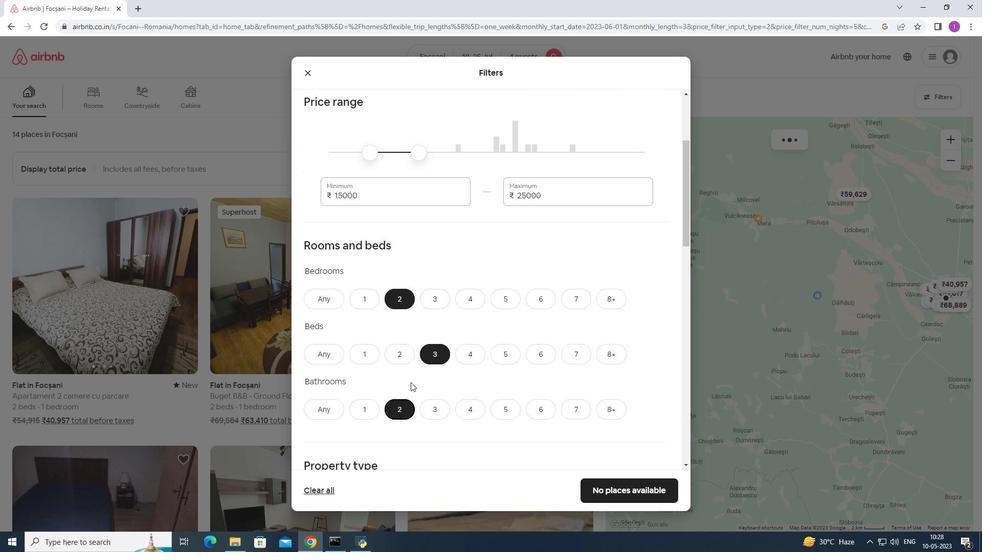 
Action: Mouse scrolled (410, 375) with delta (0, 0)
Screenshot: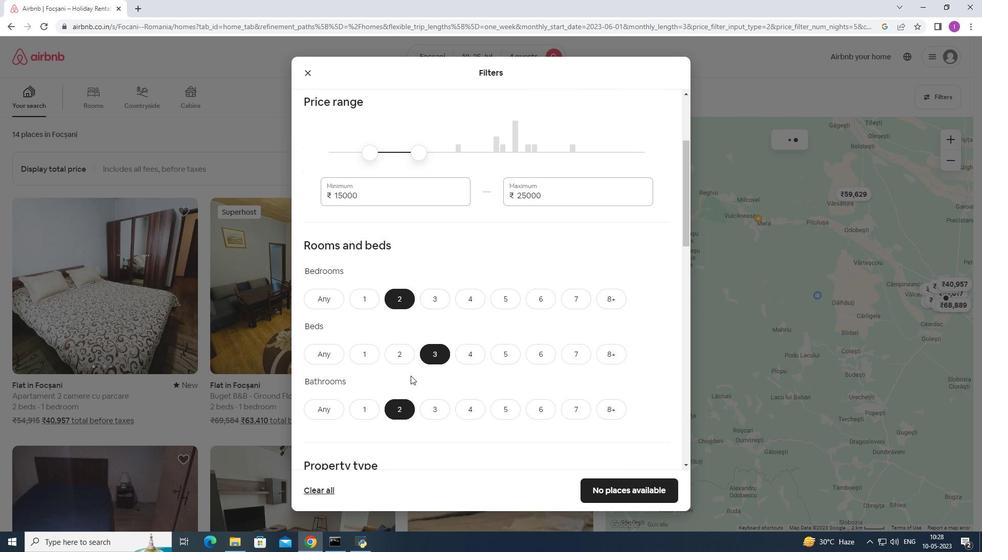 
Action: Mouse scrolled (410, 375) with delta (0, 0)
Screenshot: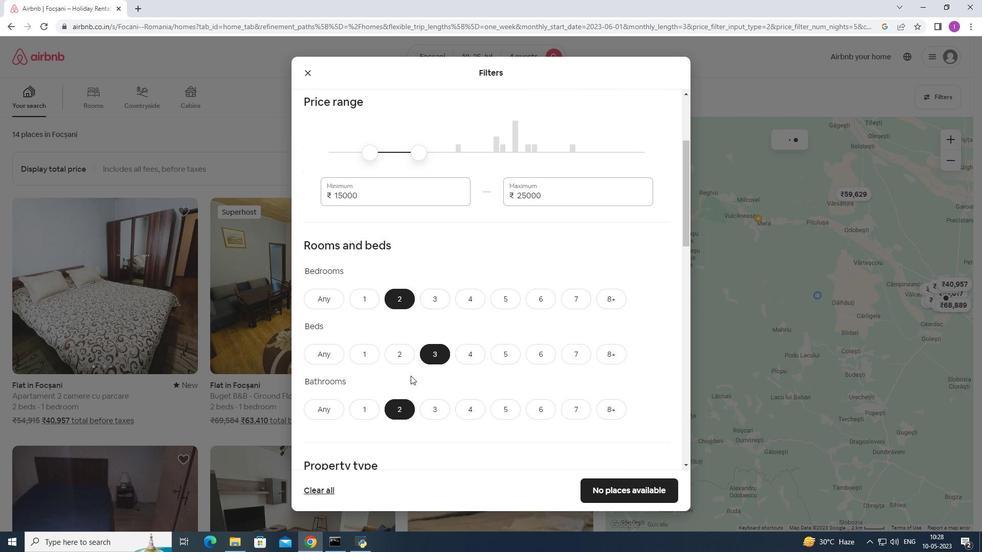 
Action: Mouse scrolled (410, 375) with delta (0, 0)
Screenshot: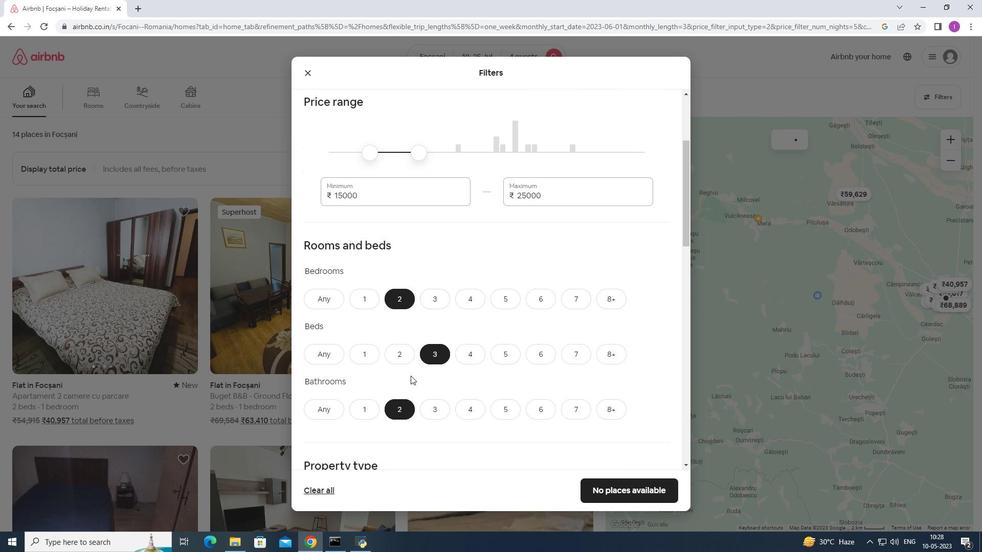 
Action: Mouse moved to (414, 371)
Screenshot: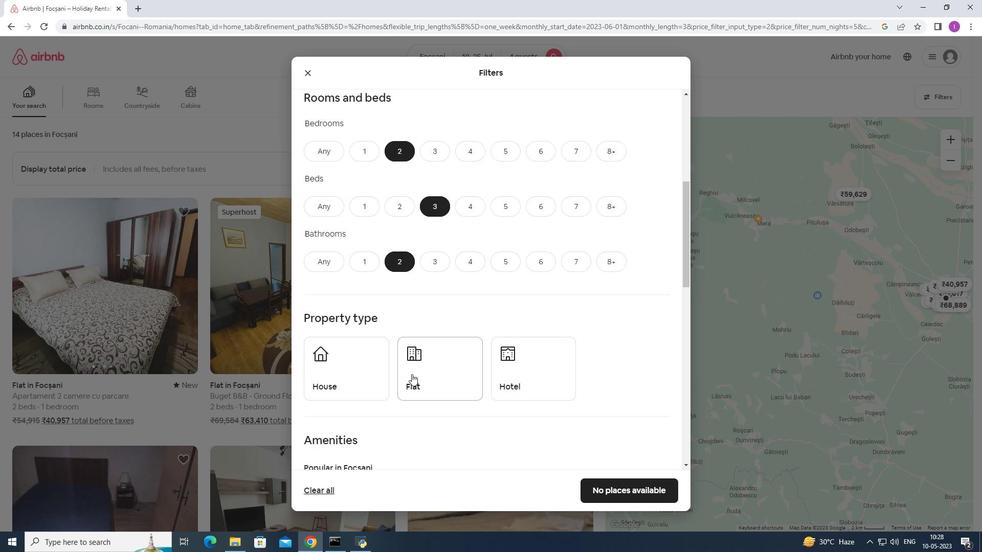 
Action: Mouse scrolled (414, 370) with delta (0, 0)
Screenshot: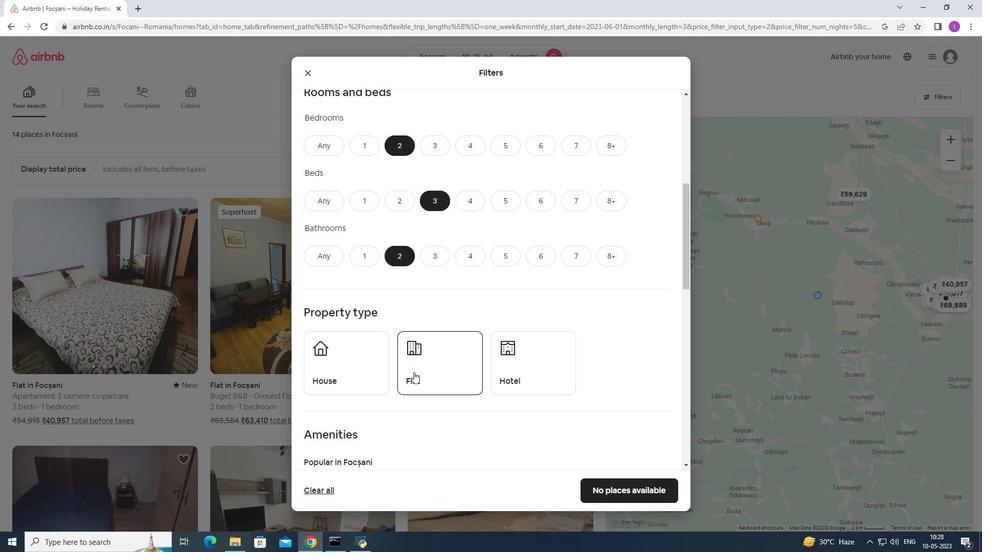 
Action: Mouse scrolled (414, 370) with delta (0, 0)
Screenshot: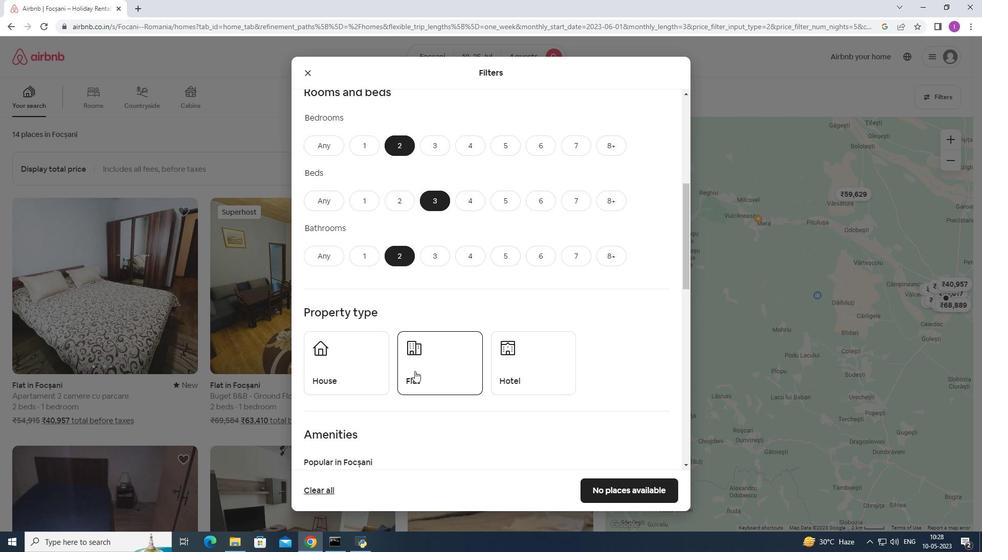 
Action: Mouse moved to (357, 268)
Screenshot: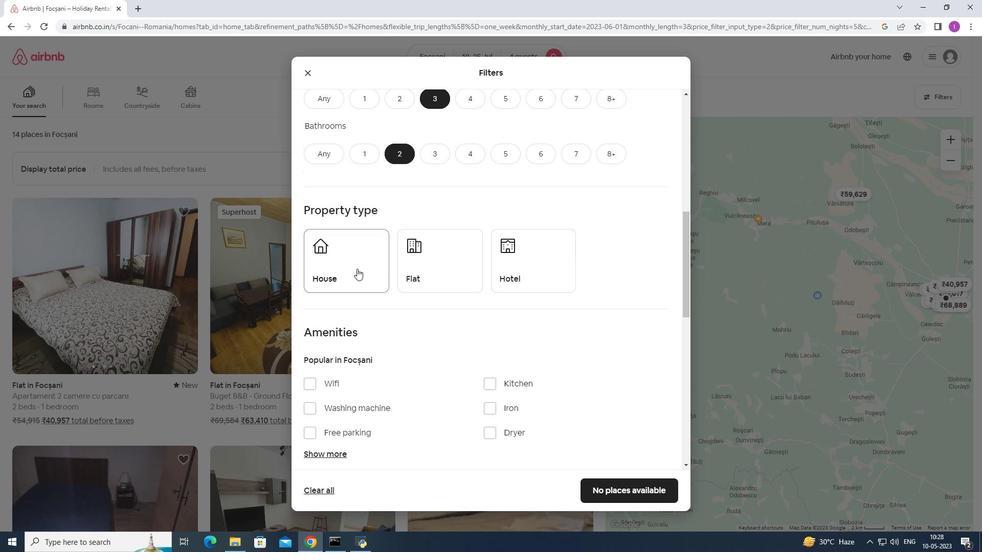 
Action: Mouse pressed left at (357, 268)
Screenshot: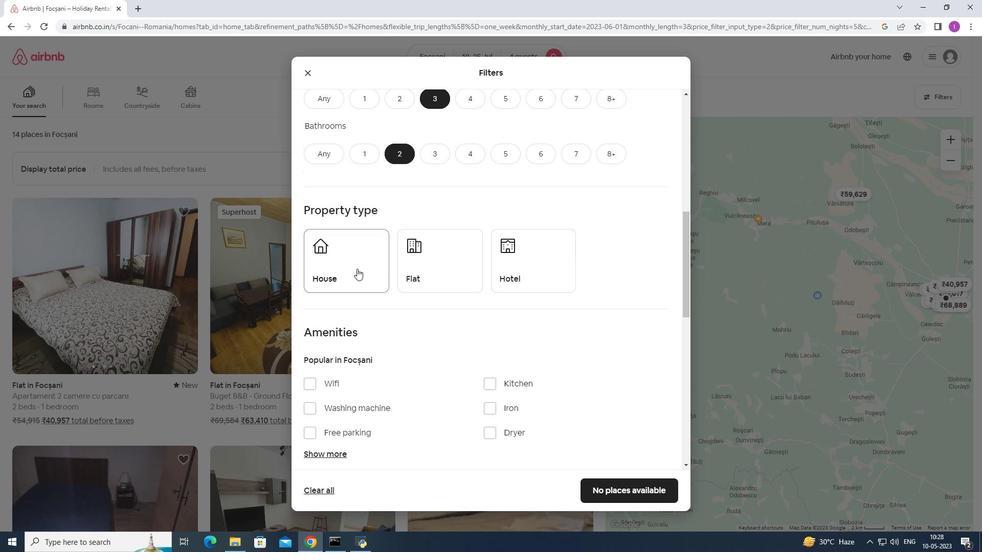 
Action: Mouse moved to (442, 262)
Screenshot: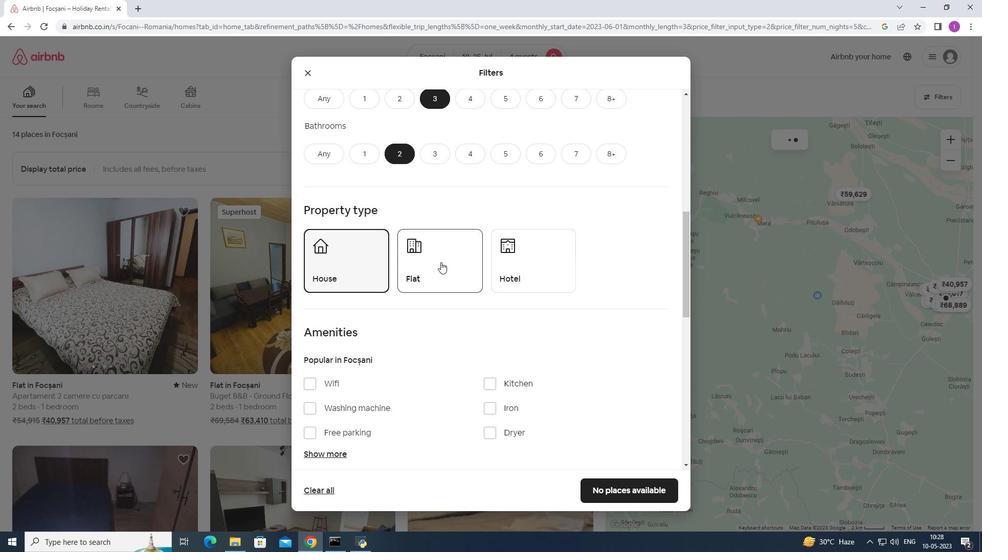
Action: Mouse pressed left at (442, 262)
Screenshot: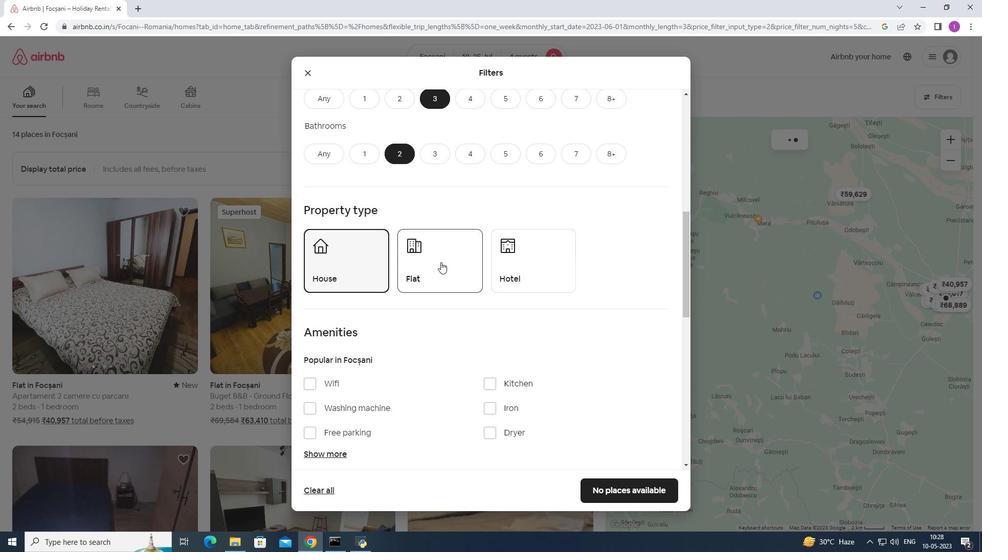
Action: Mouse moved to (482, 272)
Screenshot: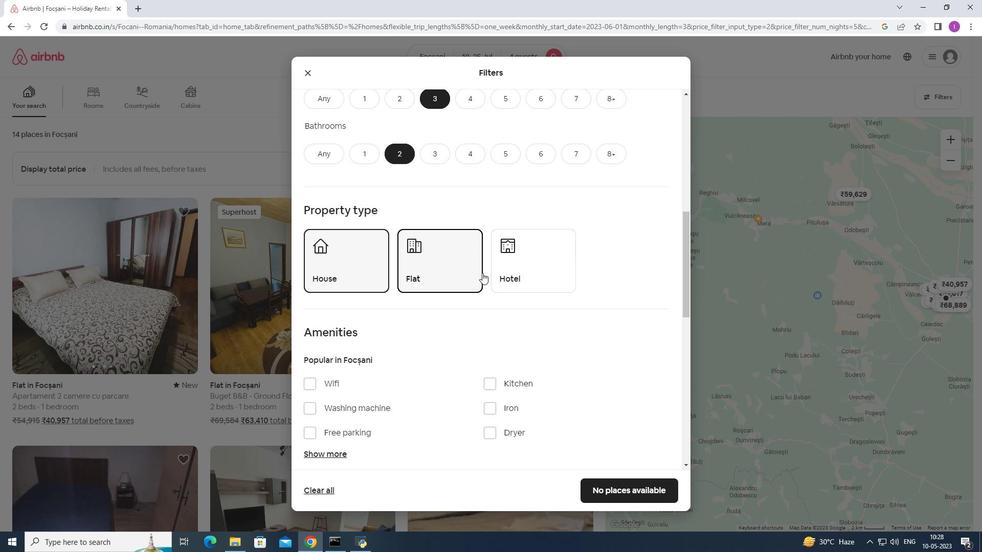 
Action: Mouse scrolled (482, 272) with delta (0, 0)
Screenshot: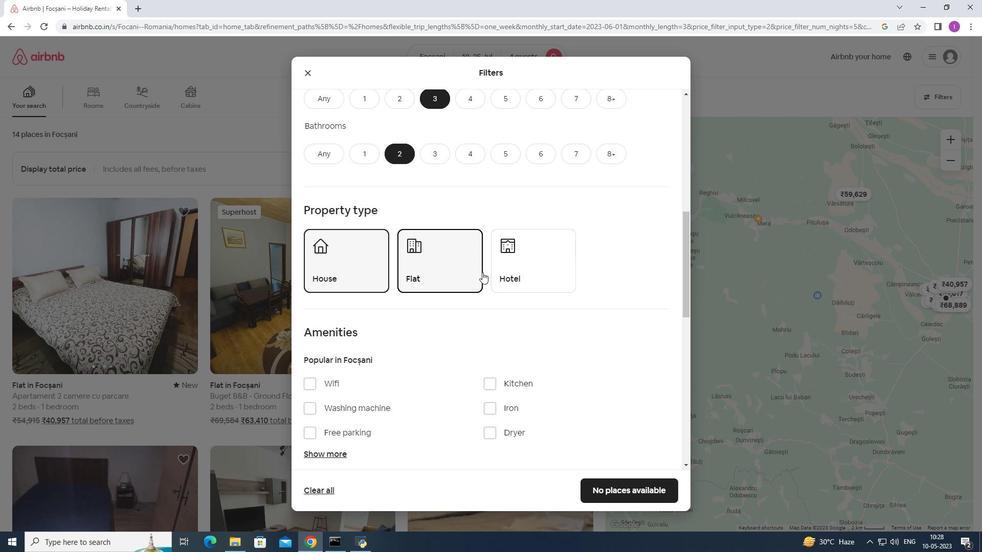 
Action: Mouse moved to (482, 272)
Screenshot: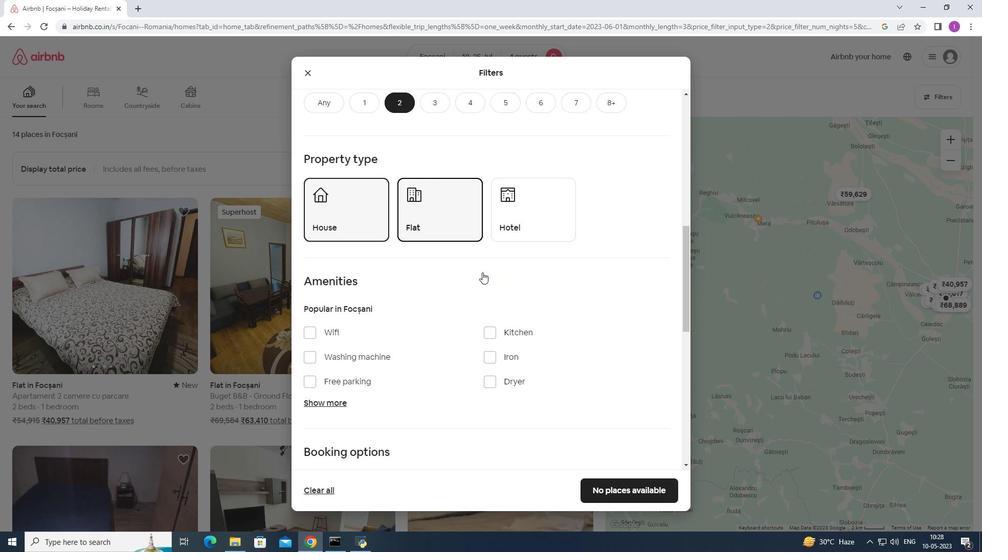 
Action: Mouse scrolled (482, 271) with delta (0, 0)
Screenshot: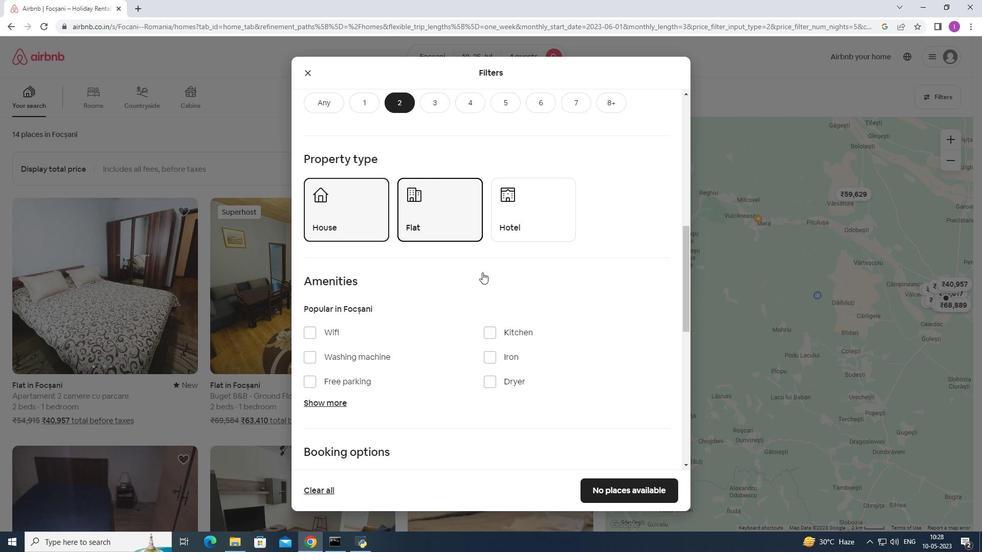 
Action: Mouse scrolled (482, 271) with delta (0, 0)
Screenshot: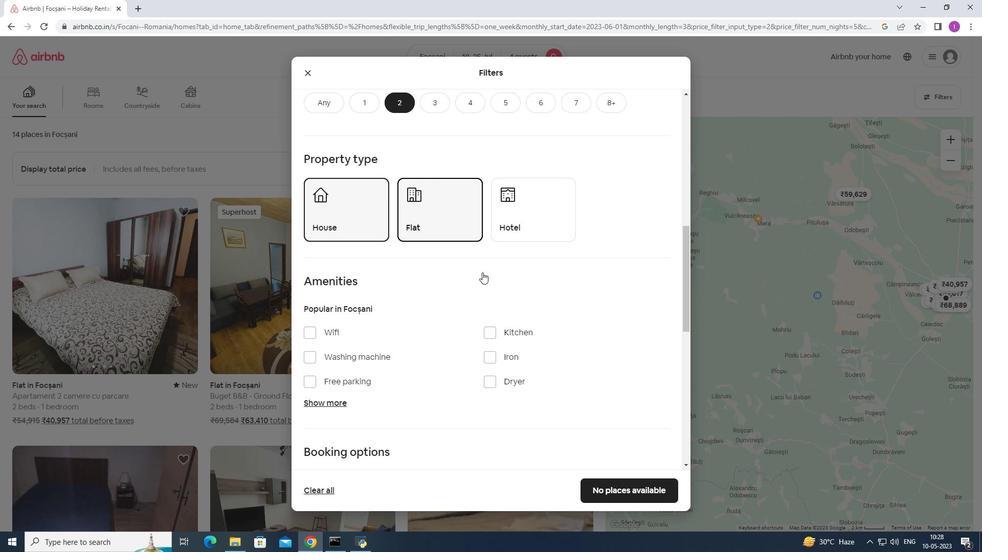 
Action: Mouse moved to (452, 261)
Screenshot: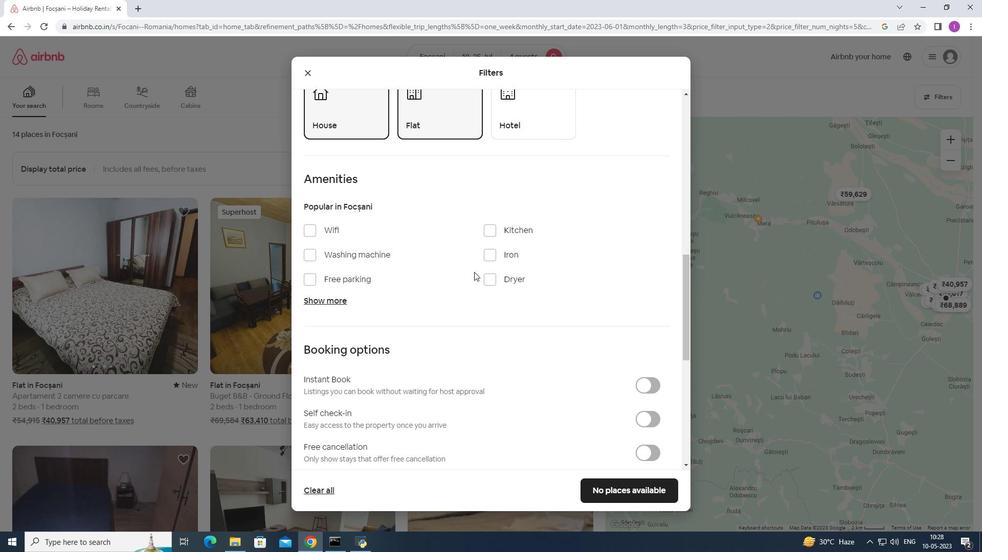 
Action: Mouse scrolled (452, 260) with delta (0, 0)
Screenshot: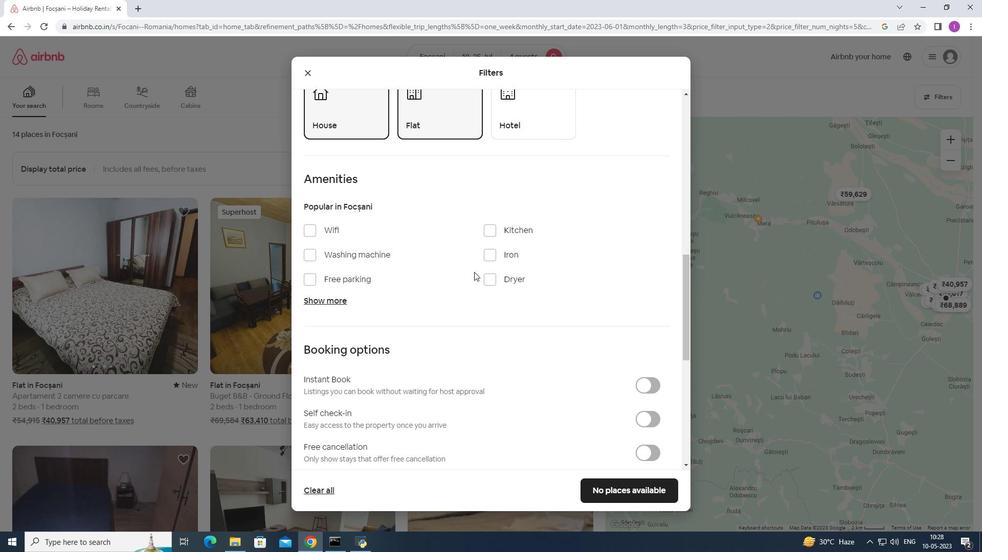 
Action: Mouse moved to (310, 180)
Screenshot: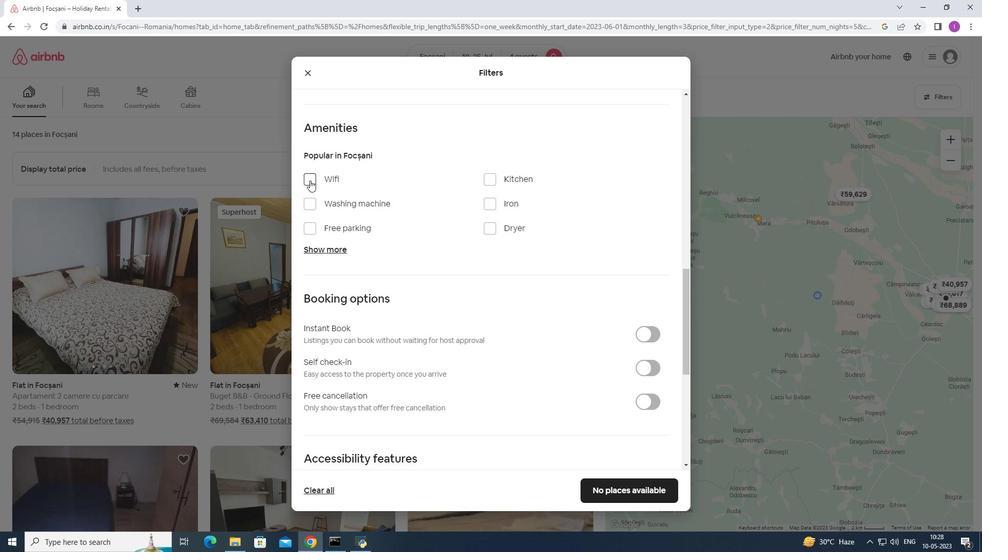 
Action: Mouse pressed left at (310, 180)
Screenshot: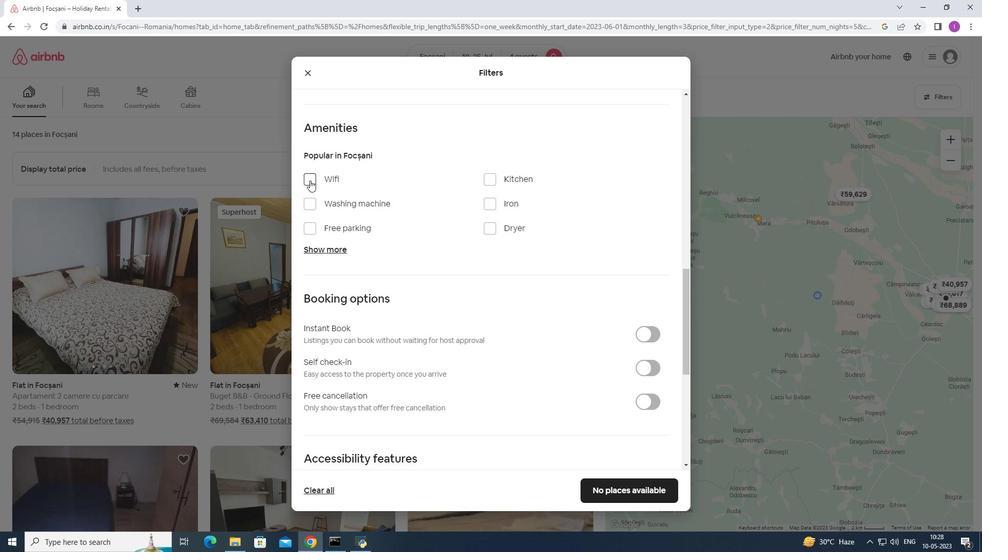
Action: Mouse moved to (317, 227)
Screenshot: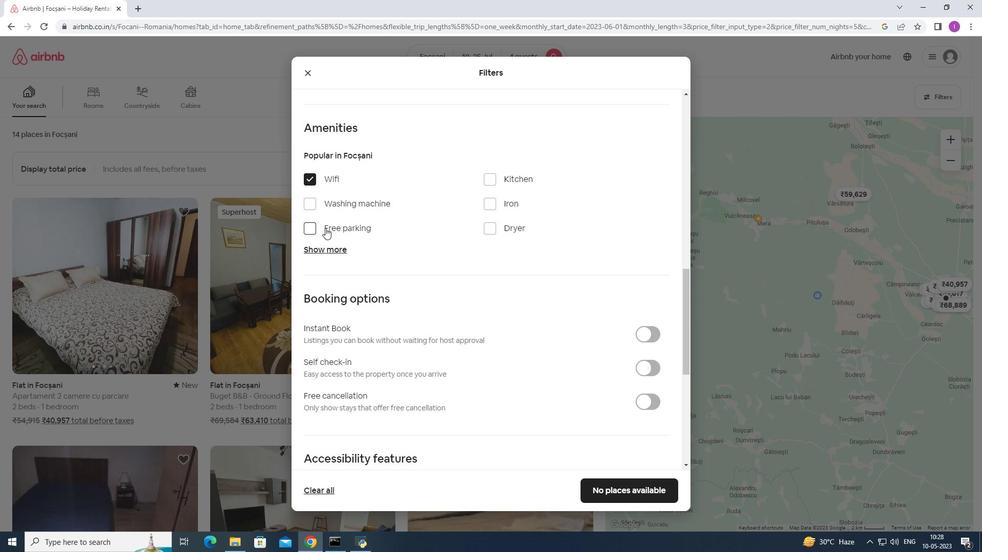 
Action: Mouse pressed left at (317, 227)
Screenshot: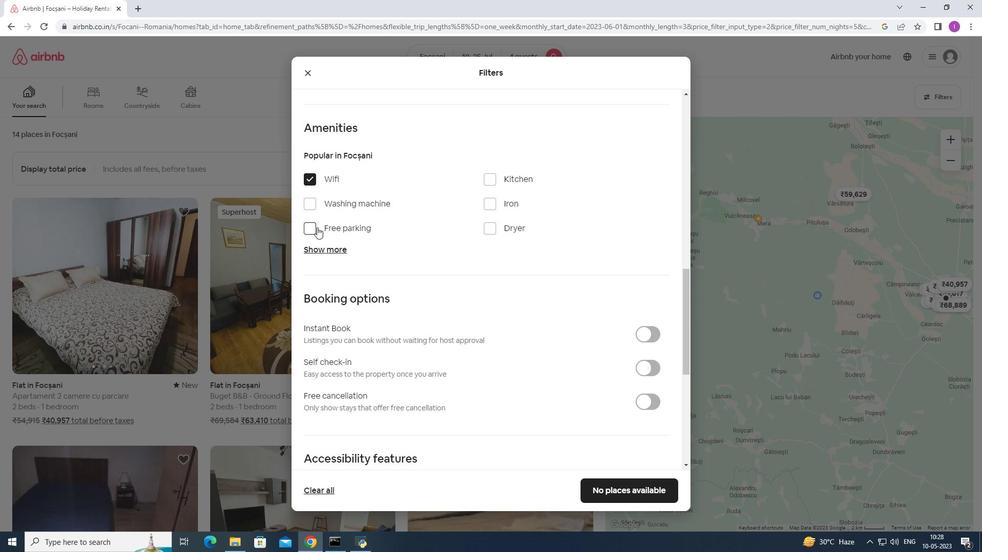
Action: Mouse moved to (332, 249)
Screenshot: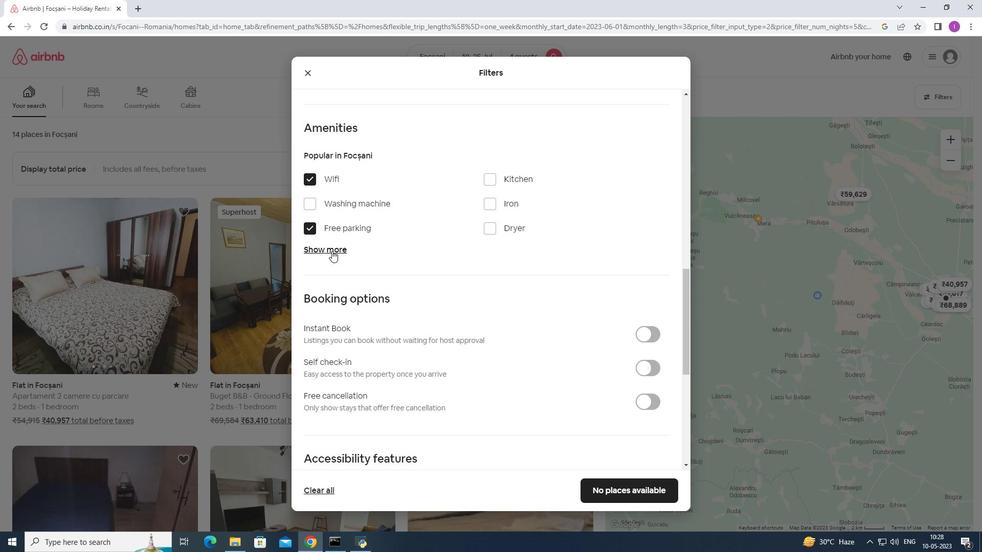 
Action: Mouse pressed left at (332, 249)
Screenshot: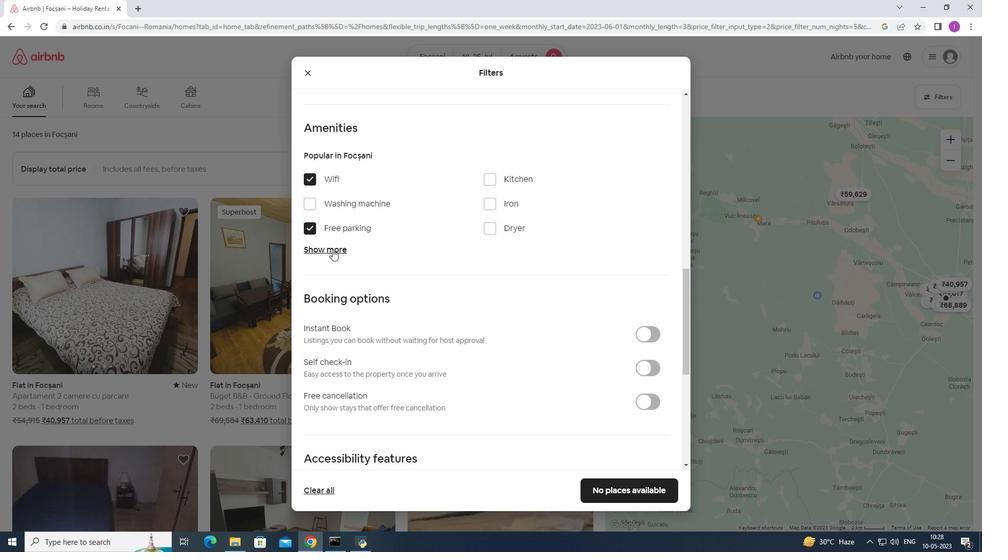 
Action: Mouse moved to (489, 311)
Screenshot: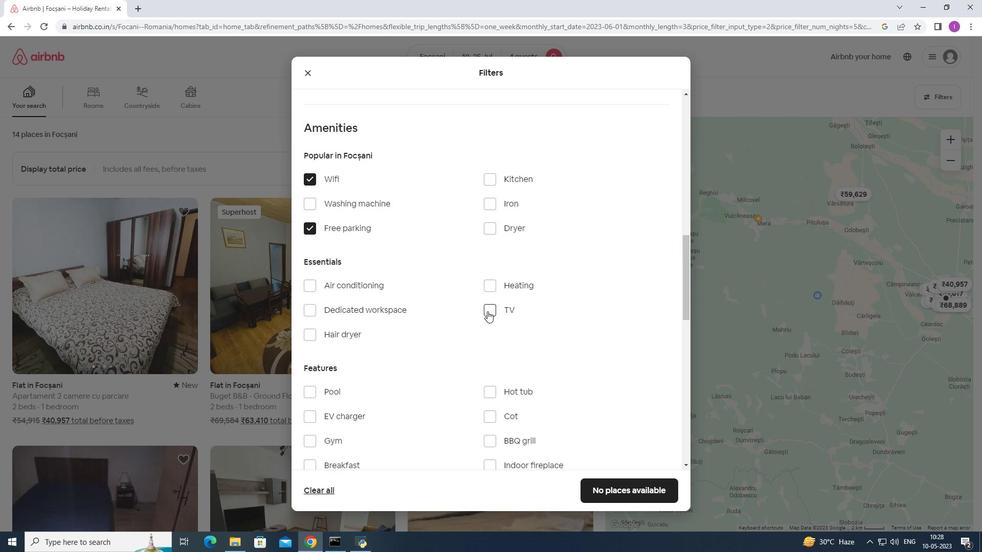 
Action: Mouse pressed left at (488, 311)
Screenshot: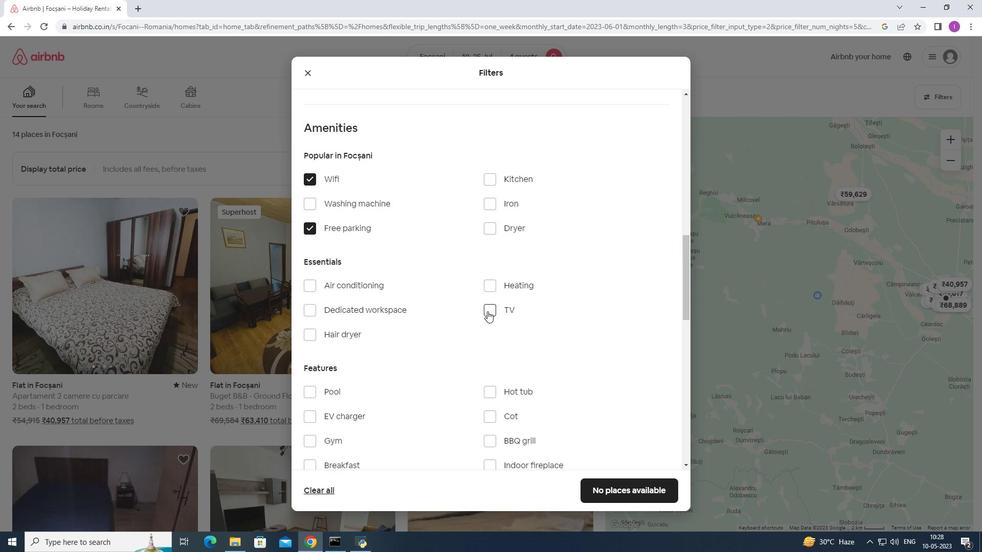 
Action: Mouse moved to (429, 328)
Screenshot: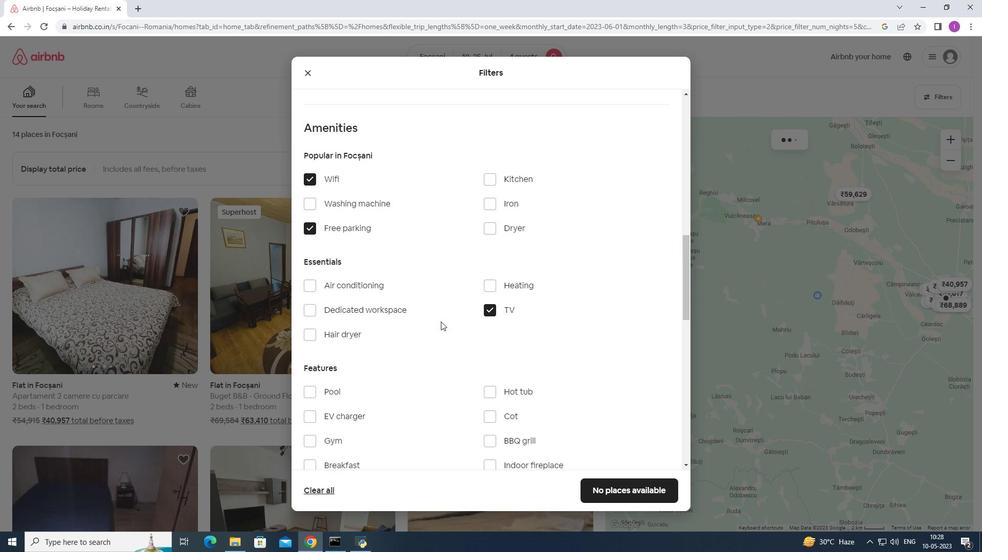 
Action: Mouse scrolled (429, 327) with delta (0, 0)
Screenshot: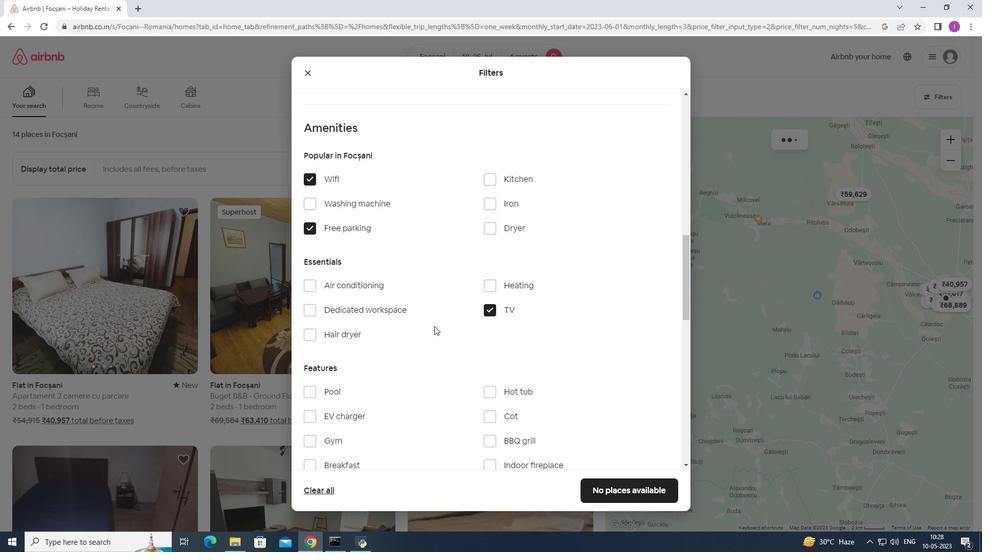 
Action: Mouse scrolled (429, 327) with delta (0, 0)
Screenshot: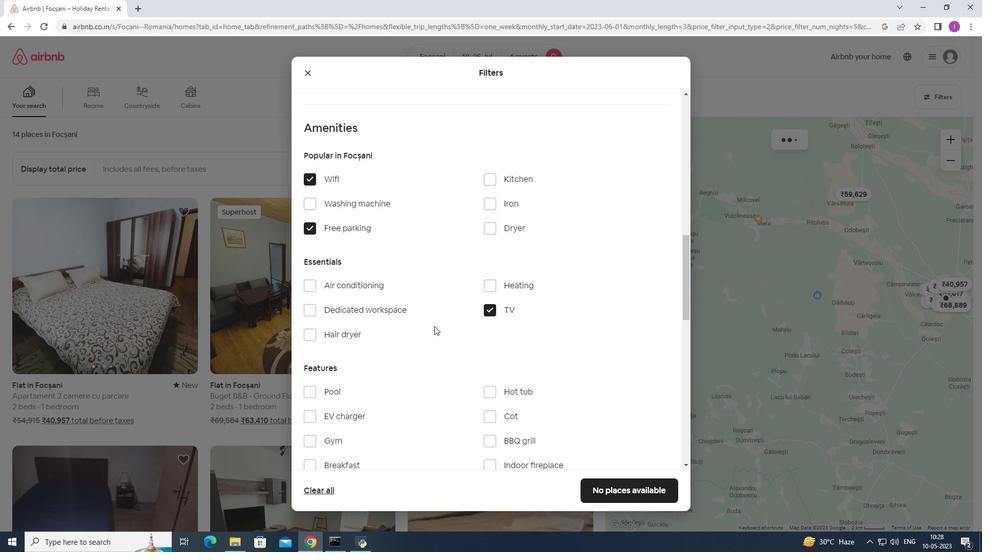 
Action: Mouse moved to (312, 340)
Screenshot: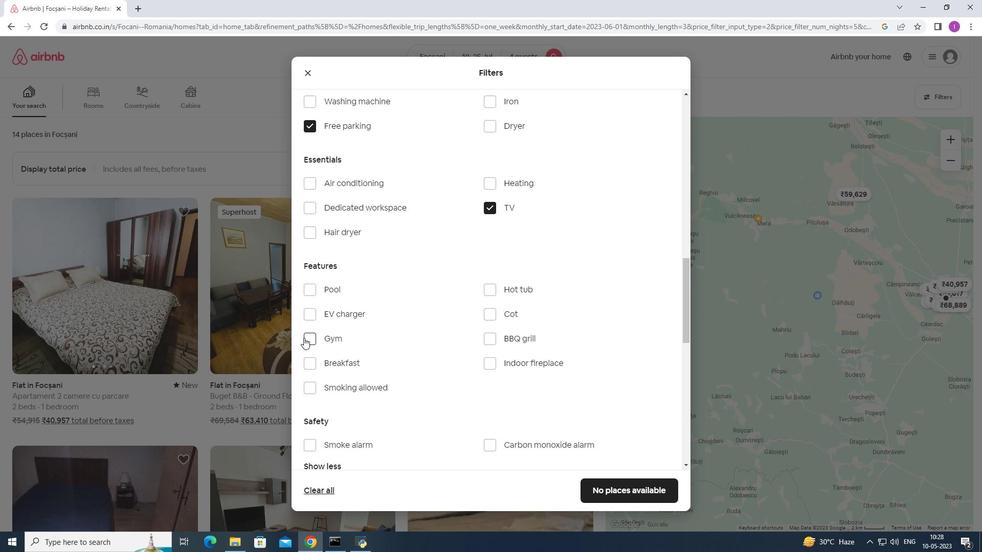 
Action: Mouse pressed left at (312, 340)
Screenshot: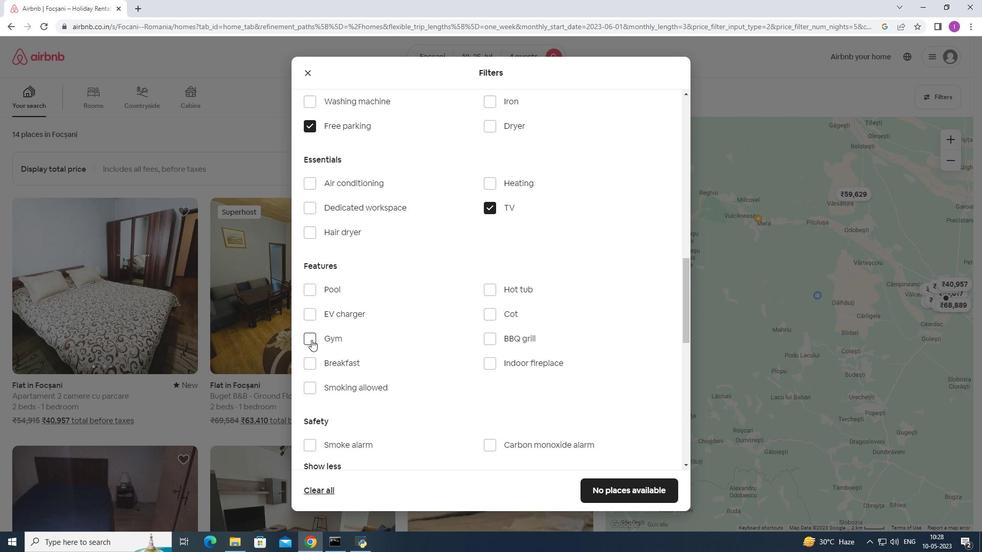 
Action: Mouse moved to (312, 362)
Screenshot: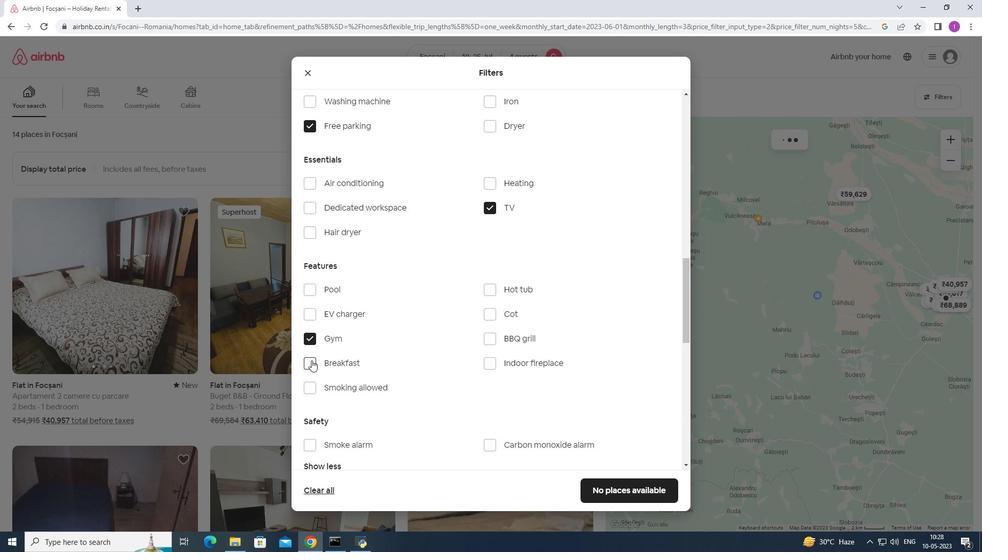 
Action: Mouse pressed left at (312, 362)
Screenshot: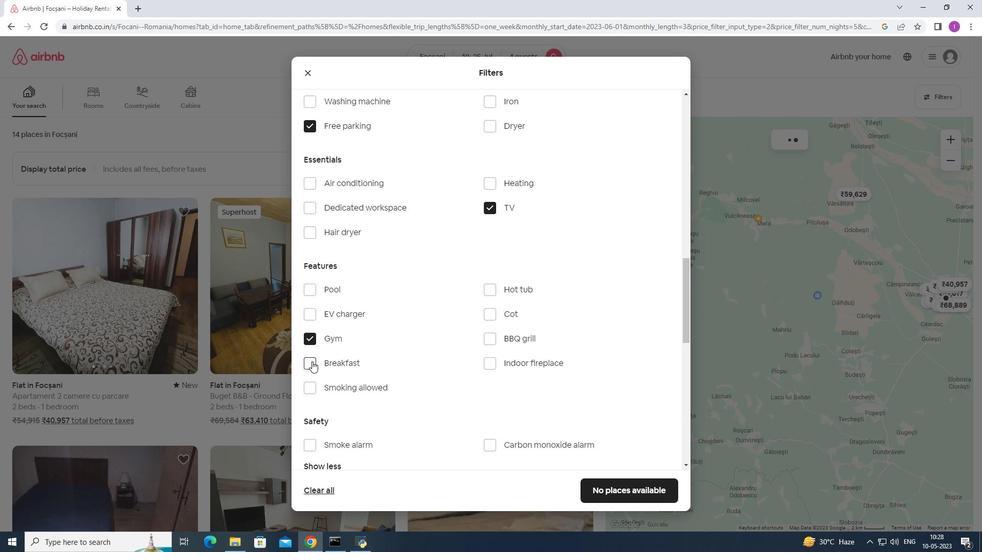 
Action: Mouse moved to (409, 319)
Screenshot: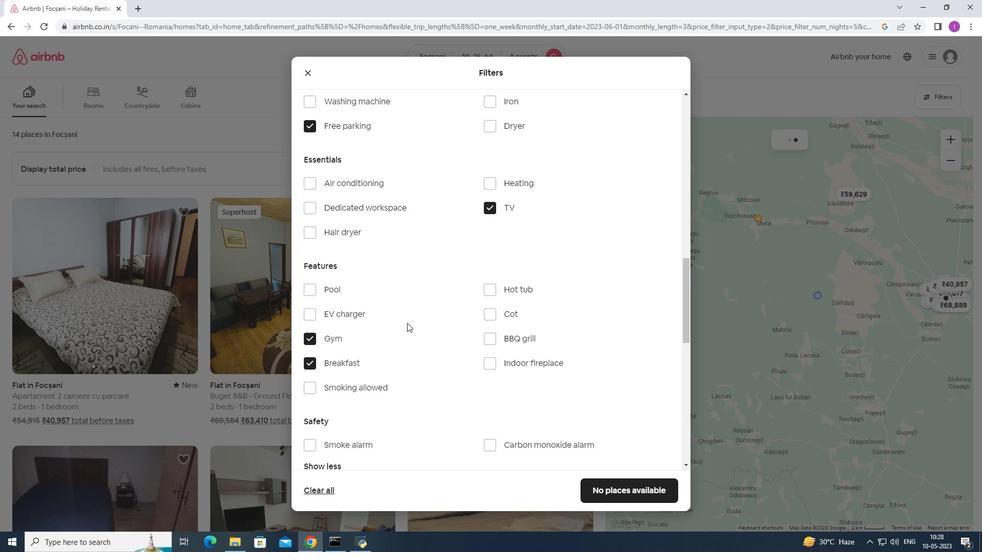 
Action: Mouse scrolled (409, 318) with delta (0, 0)
Screenshot: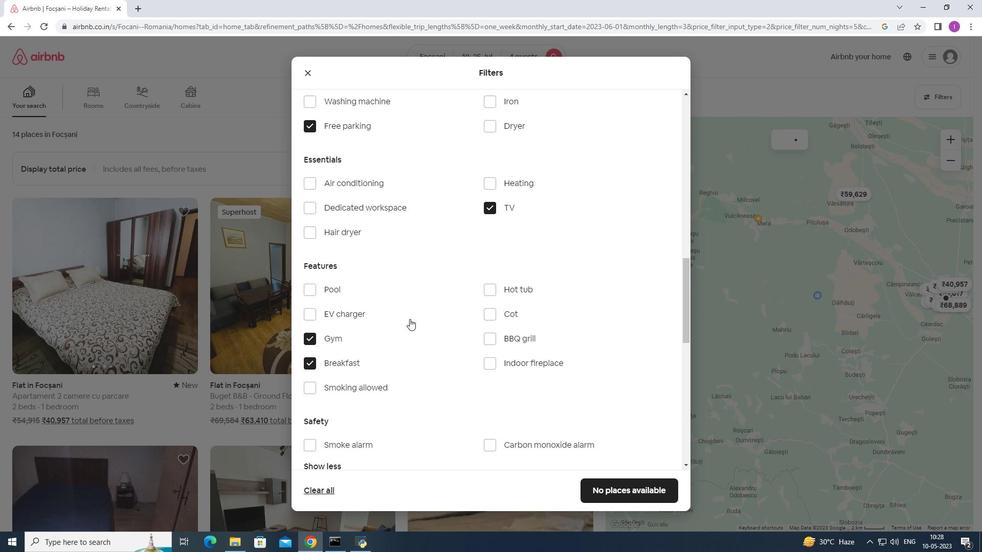 
Action: Mouse scrolled (409, 318) with delta (0, 0)
Screenshot: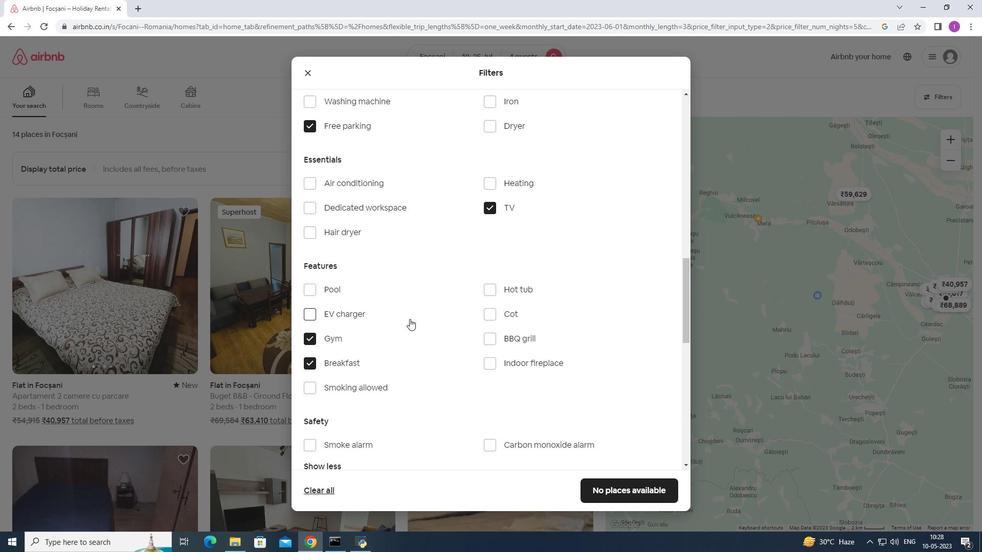 
Action: Mouse moved to (409, 318)
Screenshot: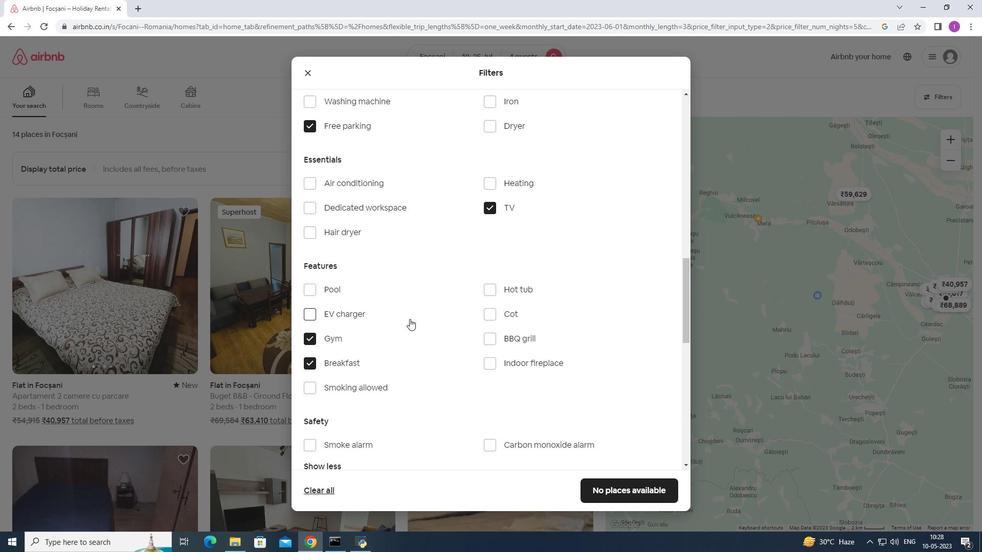 
Action: Mouse scrolled (409, 318) with delta (0, 0)
Screenshot: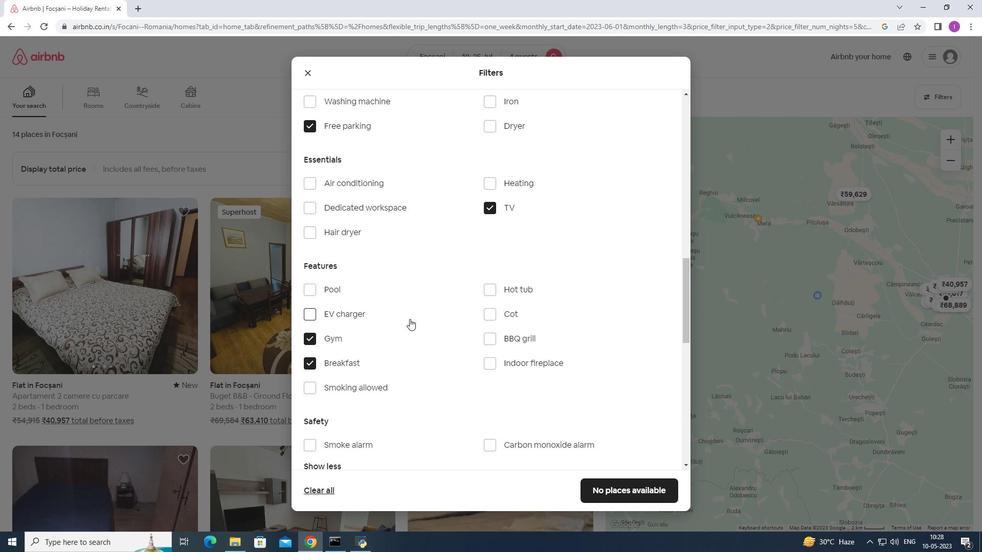 
Action: Mouse scrolled (409, 318) with delta (0, 0)
Screenshot: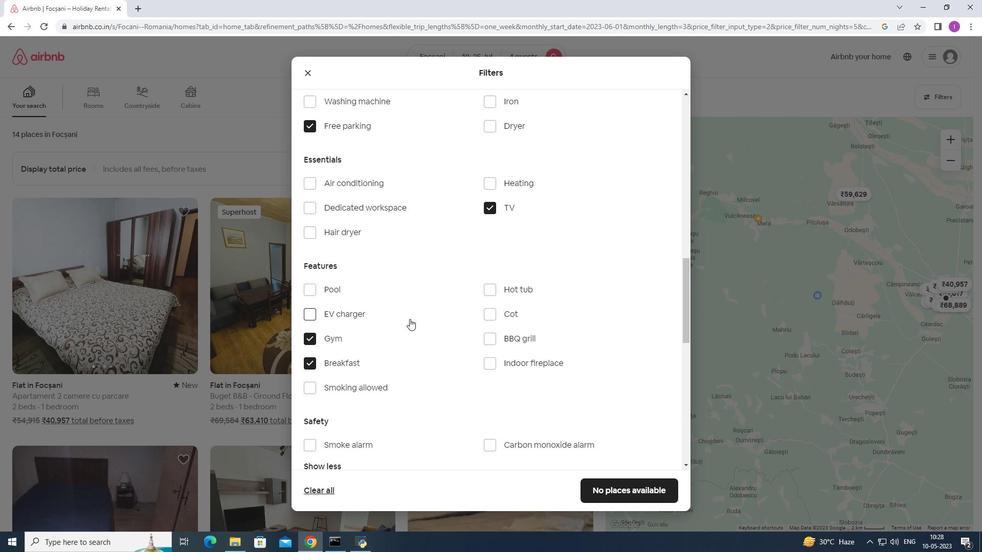 
Action: Mouse moved to (415, 315)
Screenshot: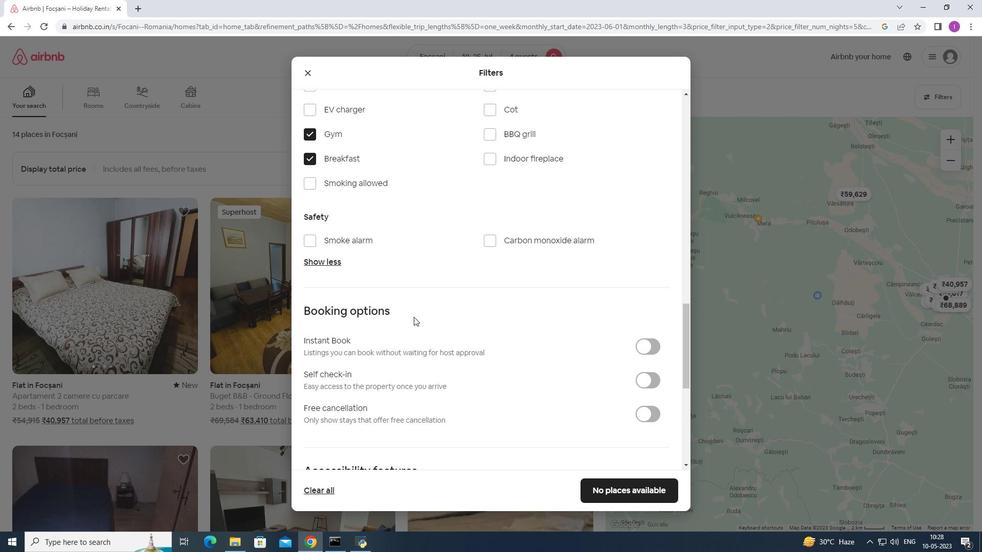 
Action: Mouse scrolled (415, 314) with delta (0, 0)
Screenshot: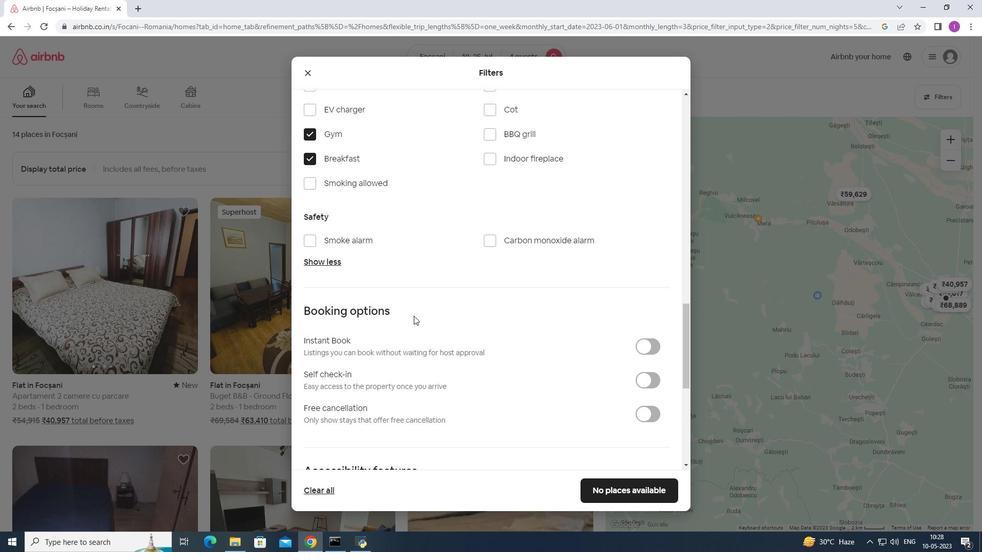 
Action: Mouse moved to (423, 312)
Screenshot: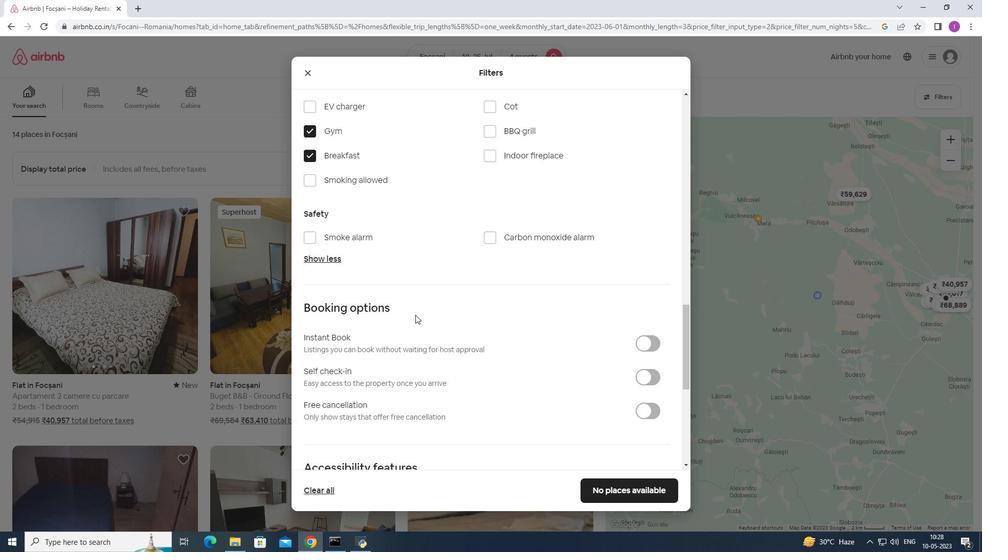 
Action: Mouse scrolled (416, 314) with delta (0, 0)
Screenshot: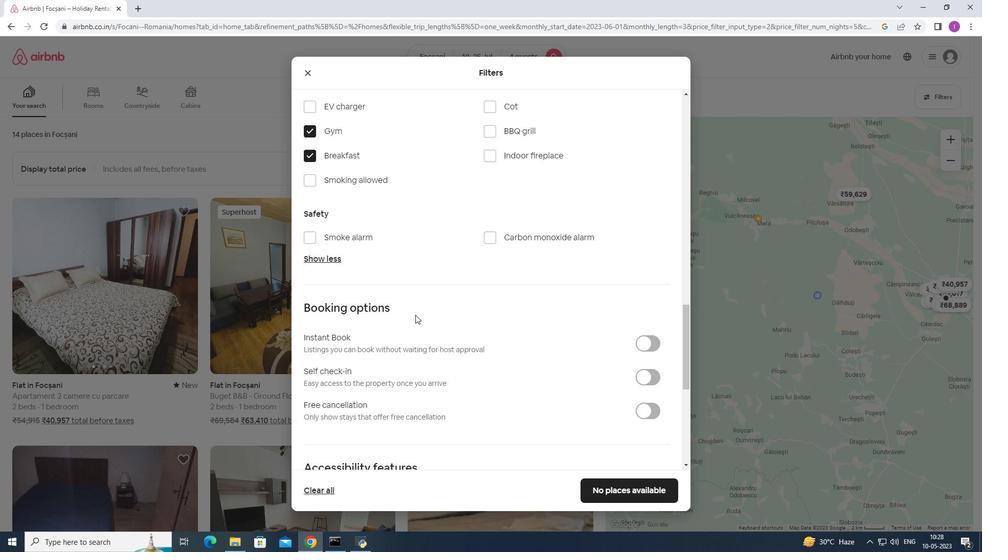 
Action: Mouse moved to (657, 276)
Screenshot: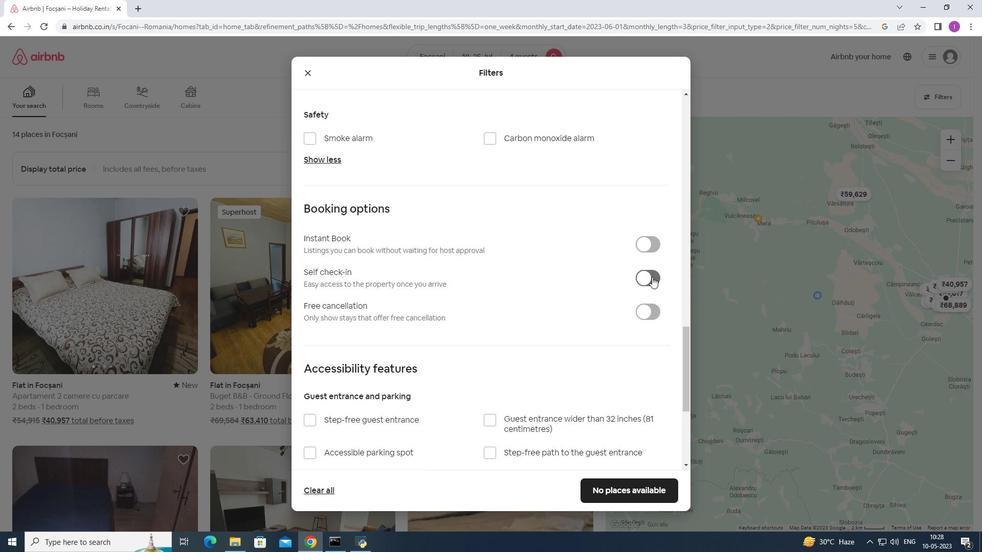 
Action: Mouse pressed left at (657, 276)
Screenshot: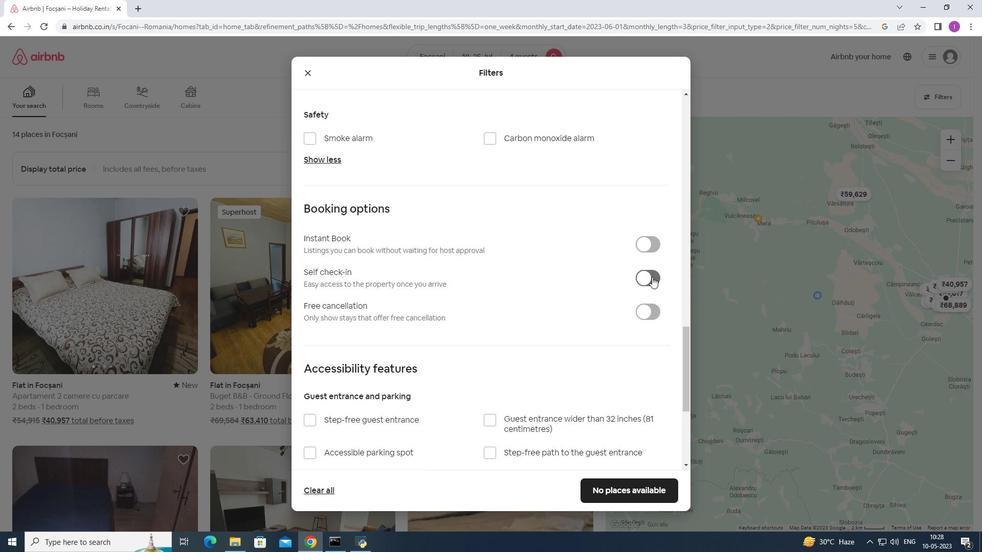 
Action: Mouse moved to (526, 340)
Screenshot: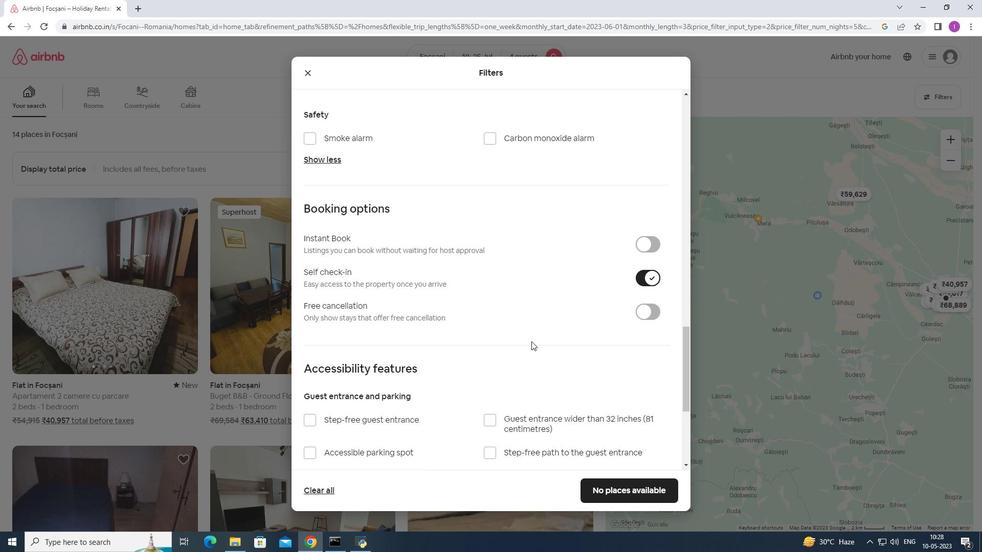 
Action: Mouse scrolled (526, 339) with delta (0, 0)
Screenshot: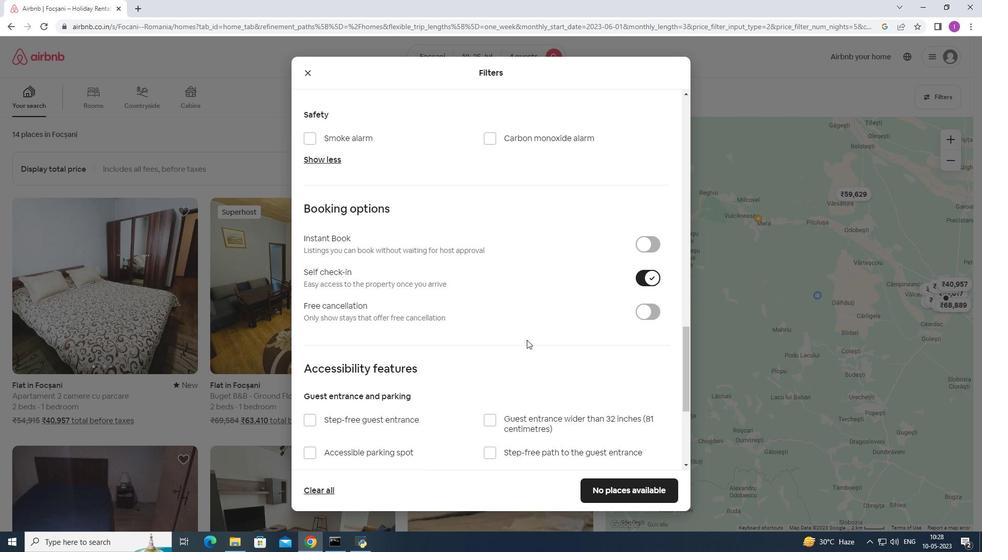 
Action: Mouse scrolled (526, 339) with delta (0, 0)
Screenshot: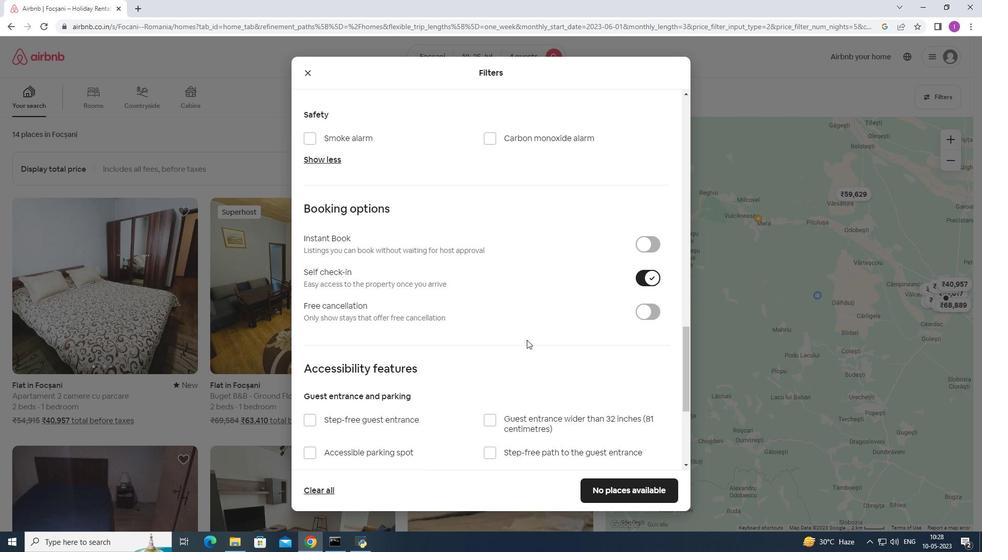 
Action: Mouse moved to (515, 331)
Screenshot: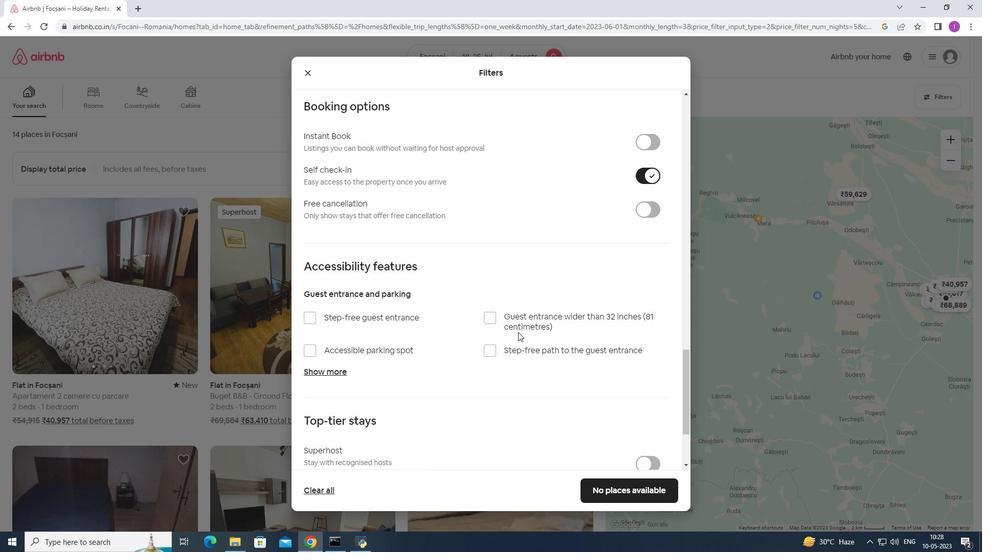
Action: Mouse scrolled (515, 331) with delta (0, 0)
Screenshot: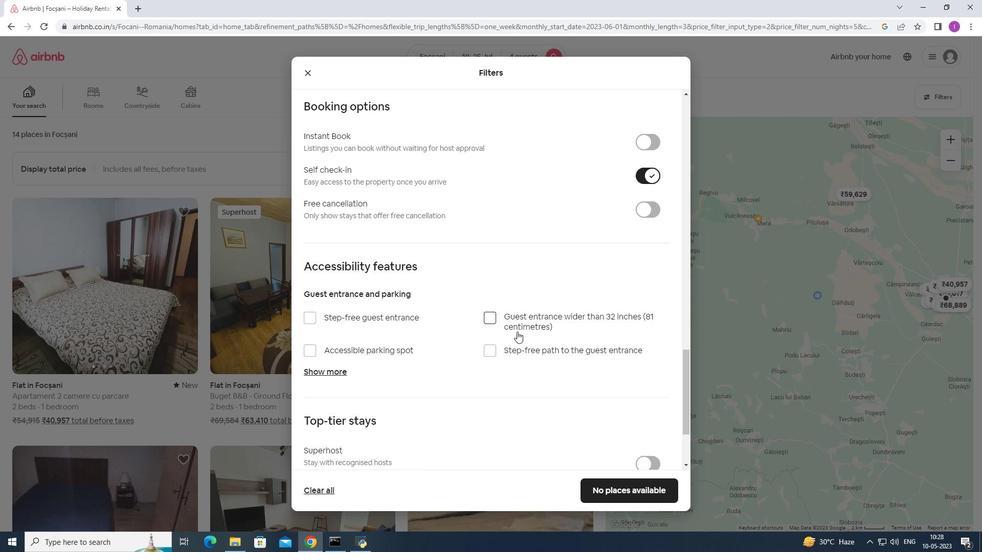 
Action: Mouse scrolled (515, 331) with delta (0, 0)
Screenshot: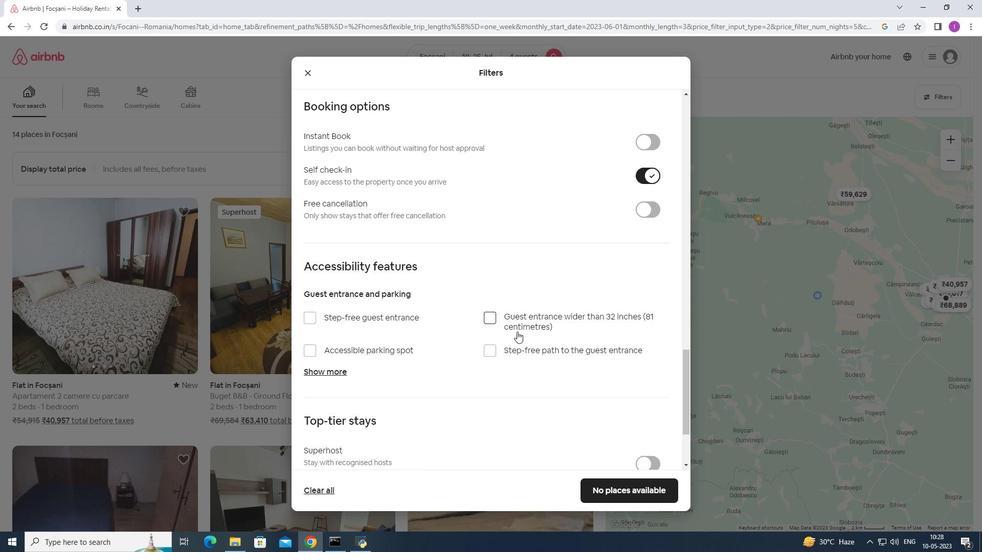 
Action: Mouse moved to (443, 259)
Screenshot: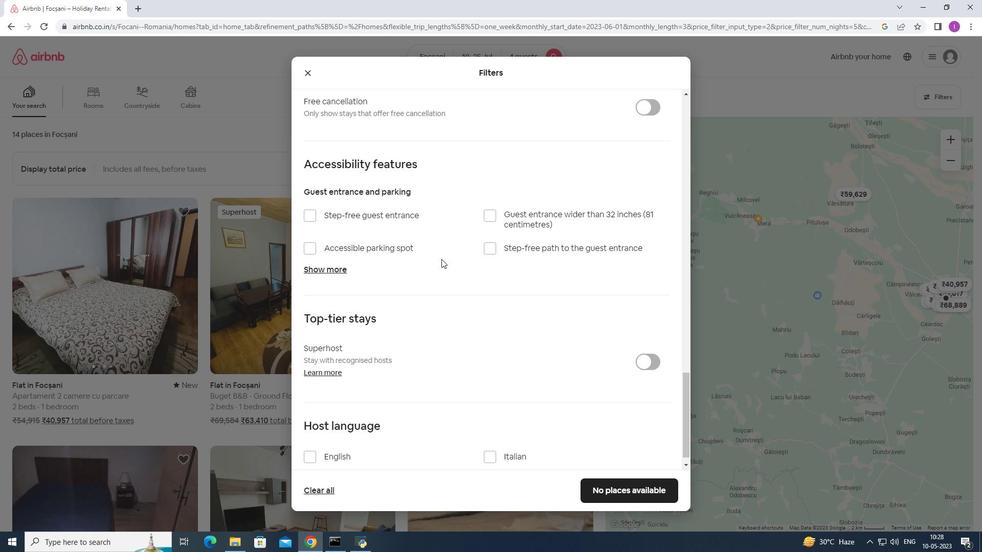 
Action: Mouse scrolled (443, 258) with delta (0, 0)
Screenshot: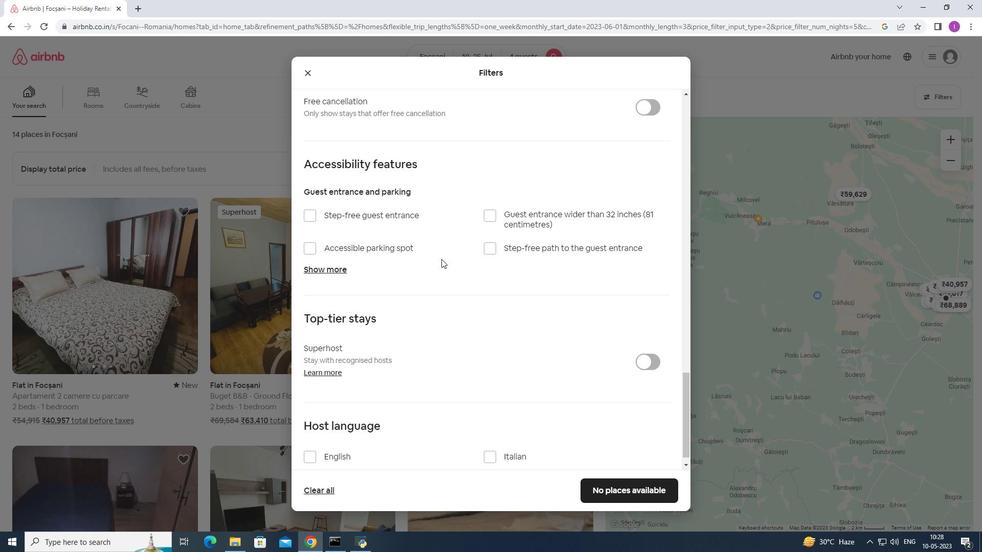 
Action: Mouse moved to (465, 268)
Screenshot: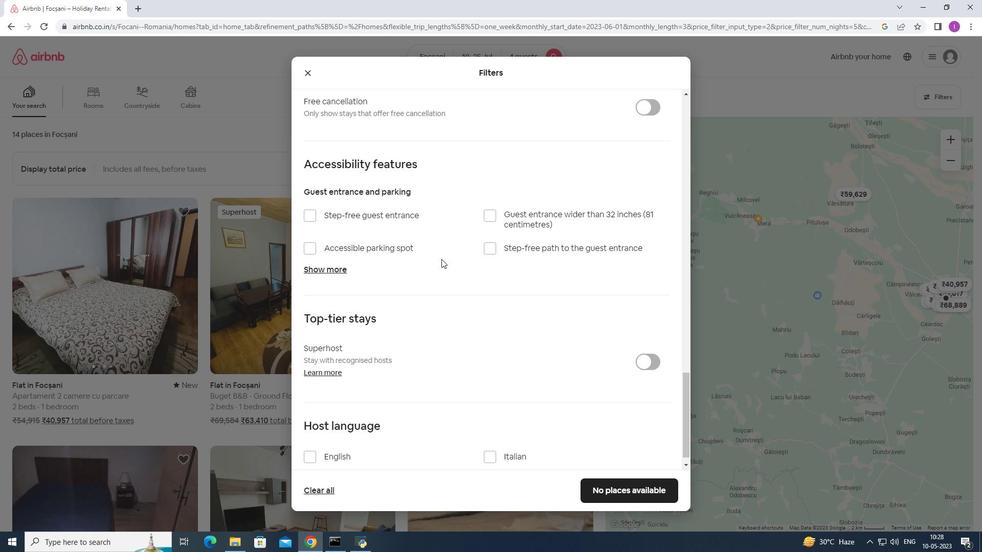 
Action: Mouse scrolled (463, 267) with delta (0, 0)
Screenshot: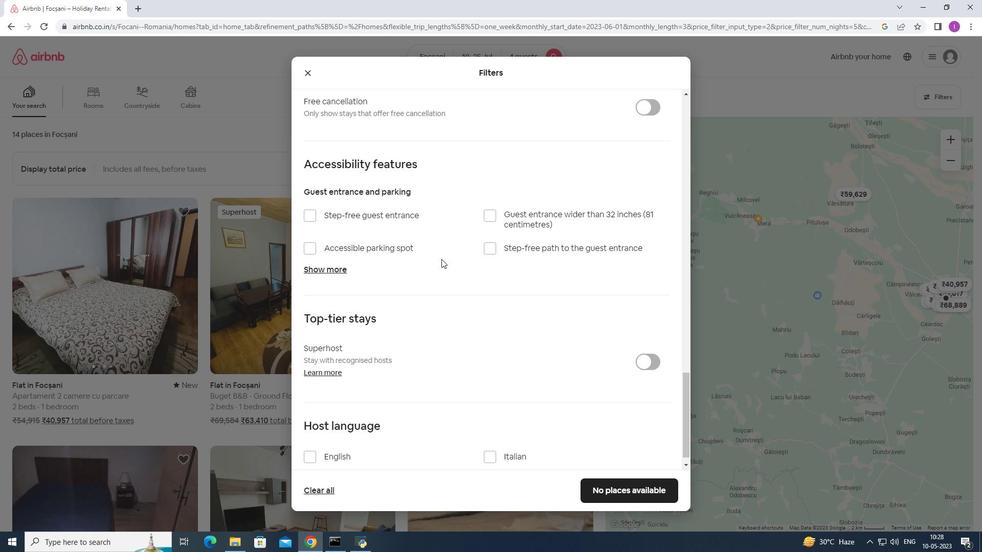 
Action: Mouse moved to (467, 269)
Screenshot: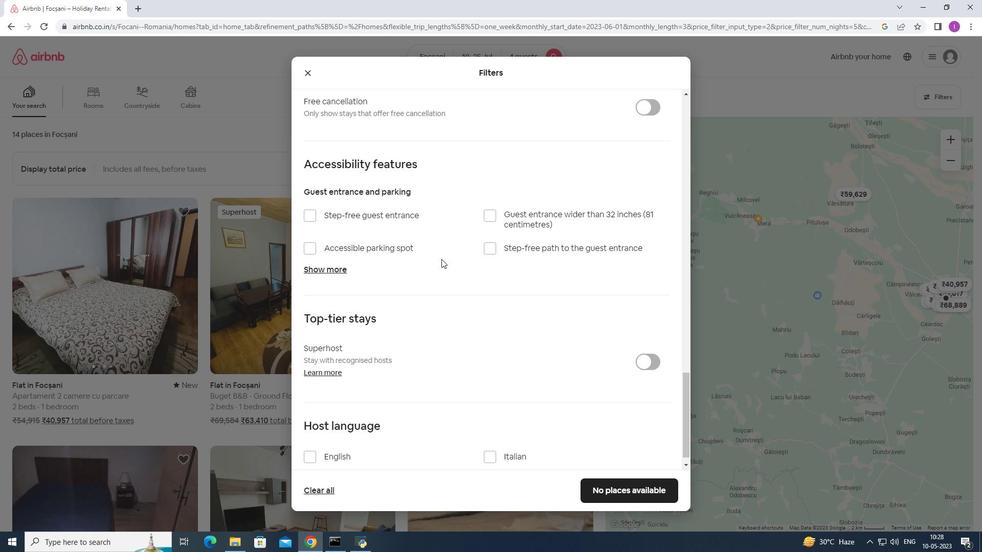 
Action: Mouse scrolled (467, 270) with delta (0, 0)
Screenshot: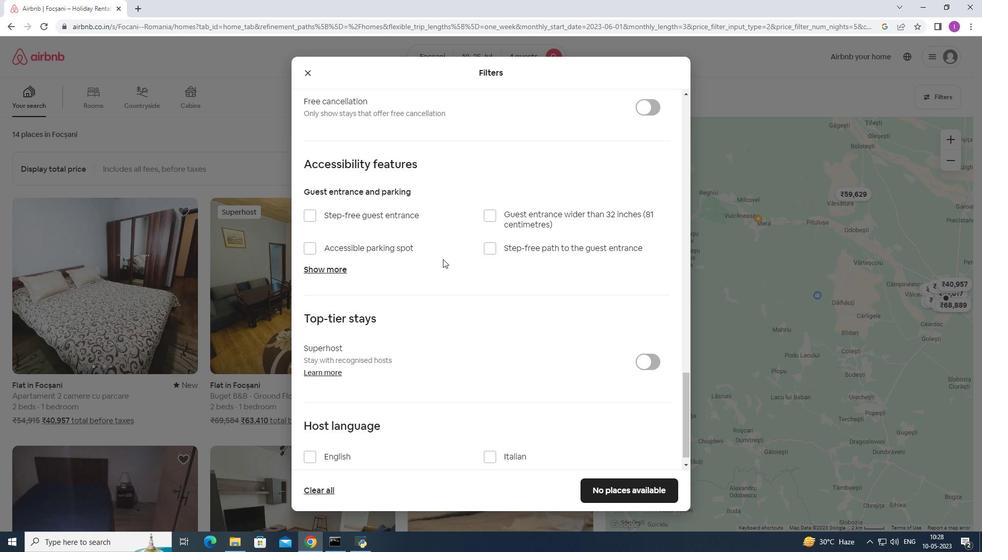 
Action: Mouse moved to (467, 270)
Screenshot: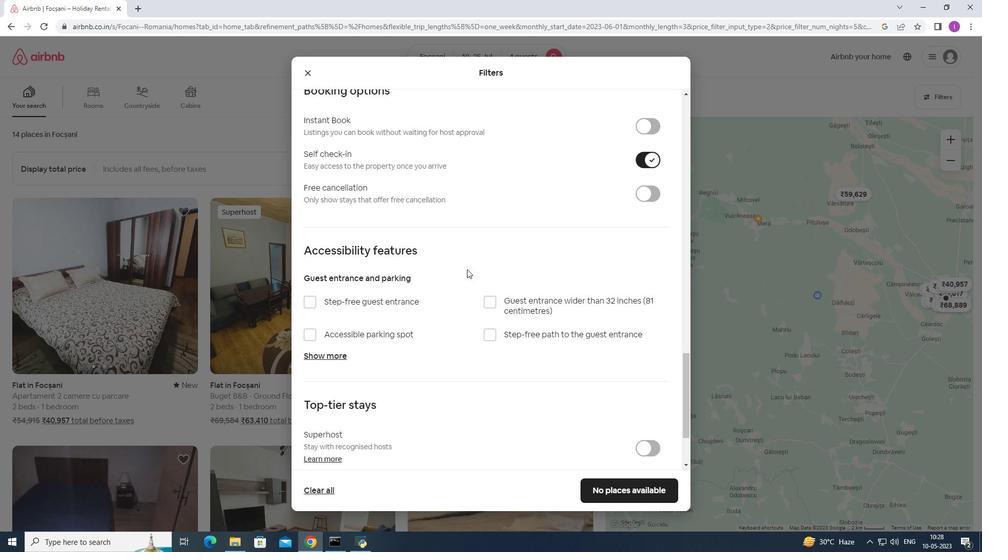 
Action: Mouse scrolled (467, 269) with delta (0, 0)
Screenshot: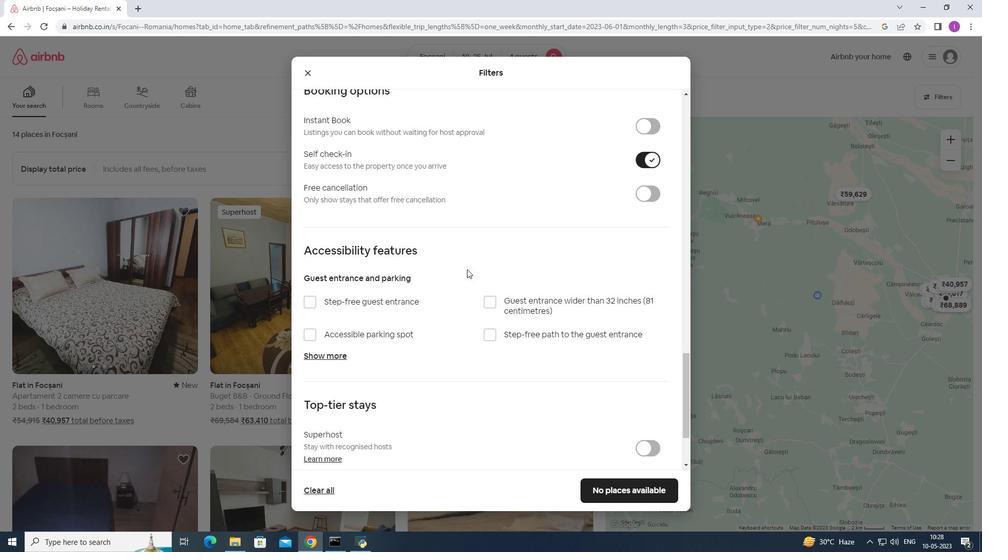 
Action: Mouse scrolled (467, 269) with delta (0, 0)
Screenshot: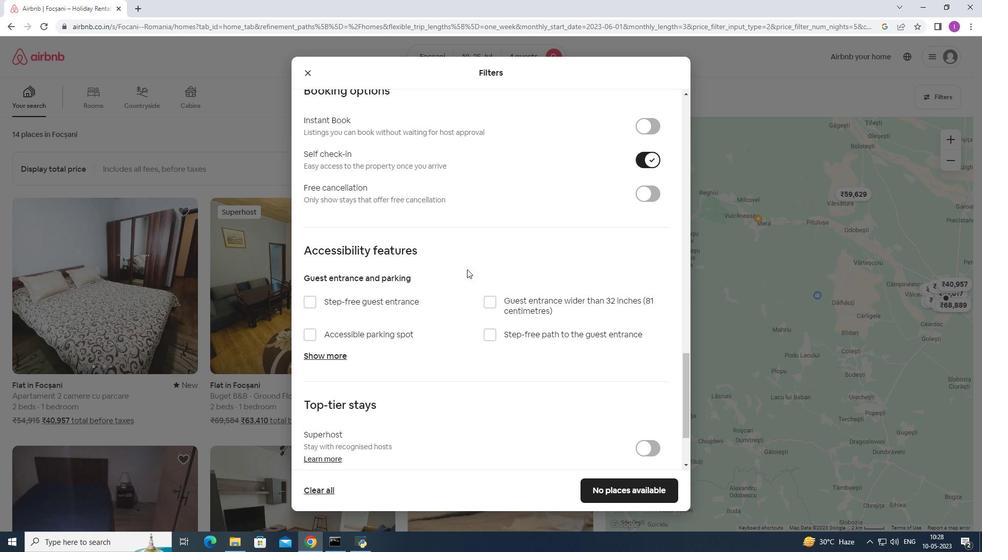 
Action: Mouse moved to (468, 270)
Screenshot: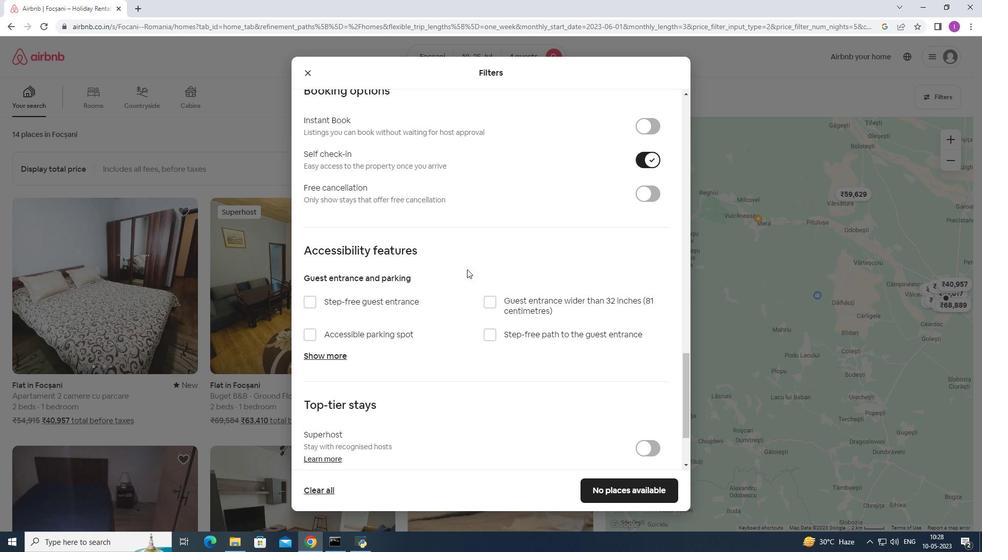
Action: Mouse scrolled (468, 270) with delta (0, 0)
Screenshot: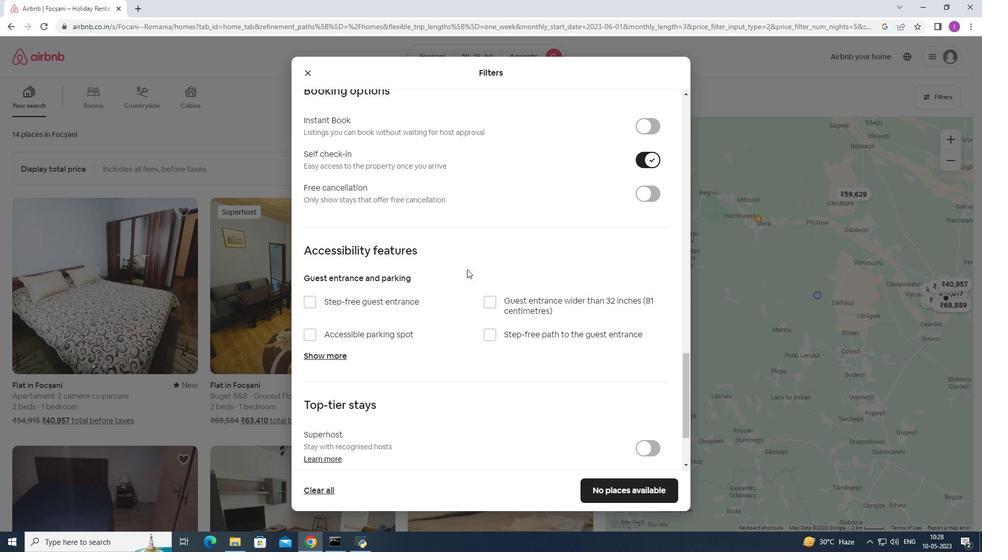 
Action: Mouse scrolled (468, 270) with delta (0, 0)
Screenshot: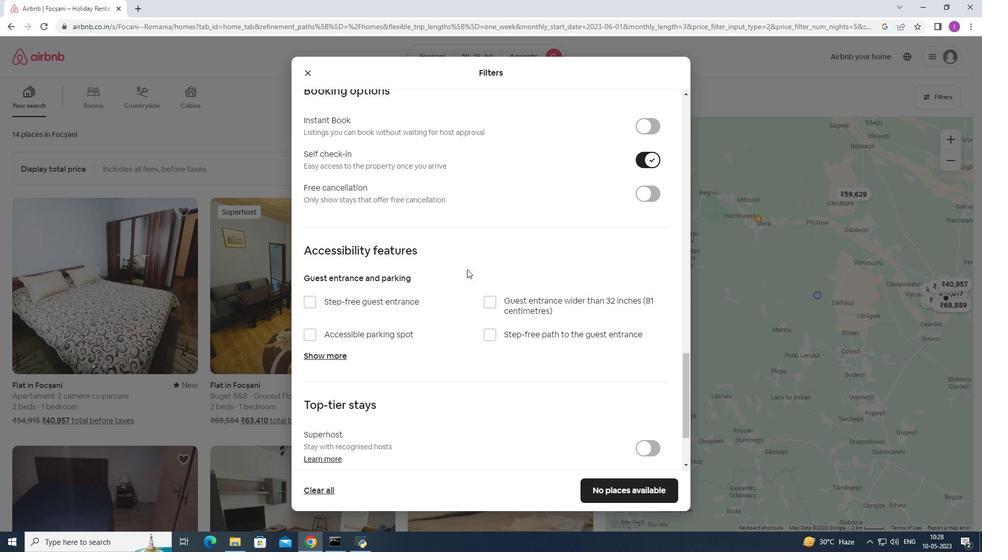 
Action: Mouse scrolled (468, 270) with delta (0, 0)
Screenshot: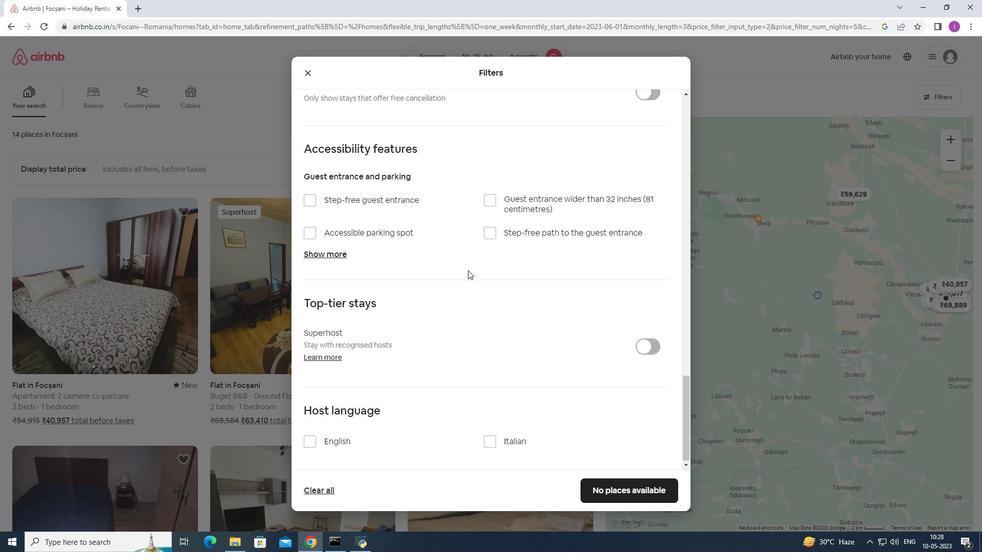 
Action: Mouse scrolled (468, 270) with delta (0, 0)
Screenshot: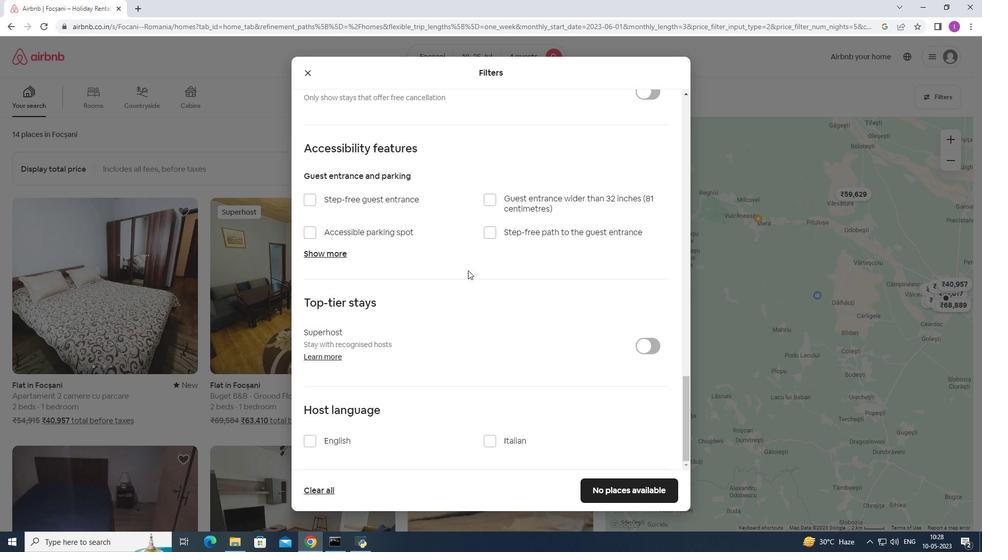 
Action: Mouse scrolled (468, 270) with delta (0, 0)
Screenshot: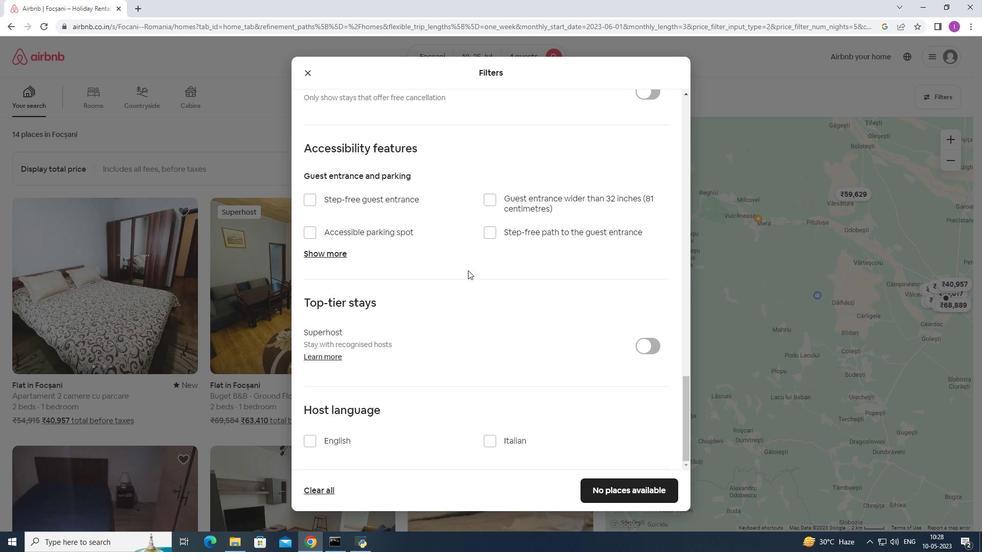 
Action: Mouse scrolled (468, 270) with delta (0, 0)
Screenshot: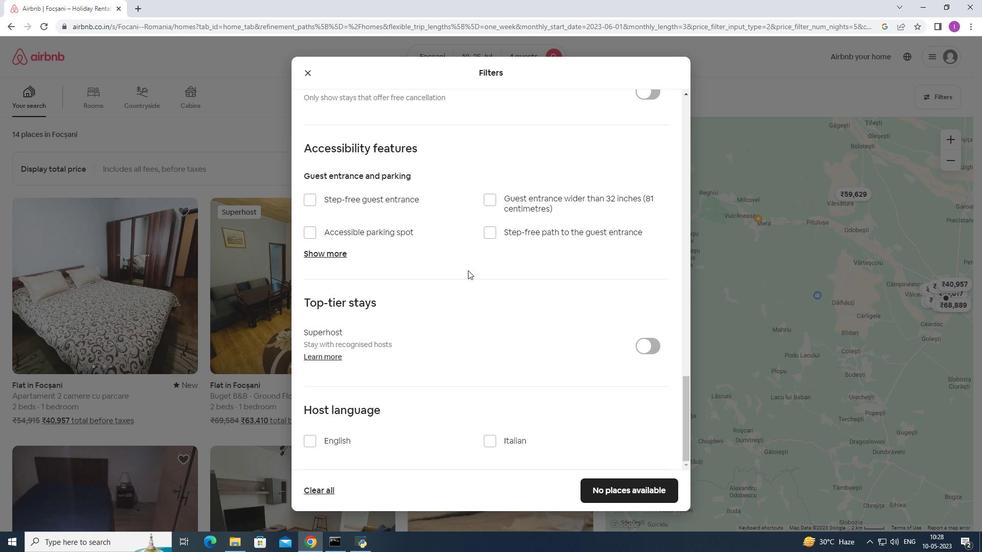 
Action: Mouse moved to (310, 441)
Screenshot: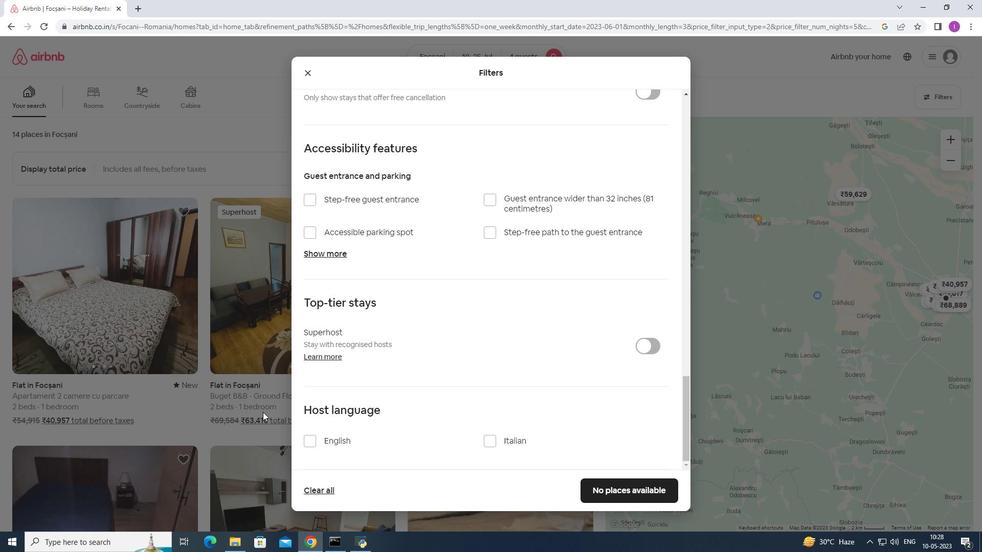
Action: Mouse pressed left at (310, 441)
Screenshot: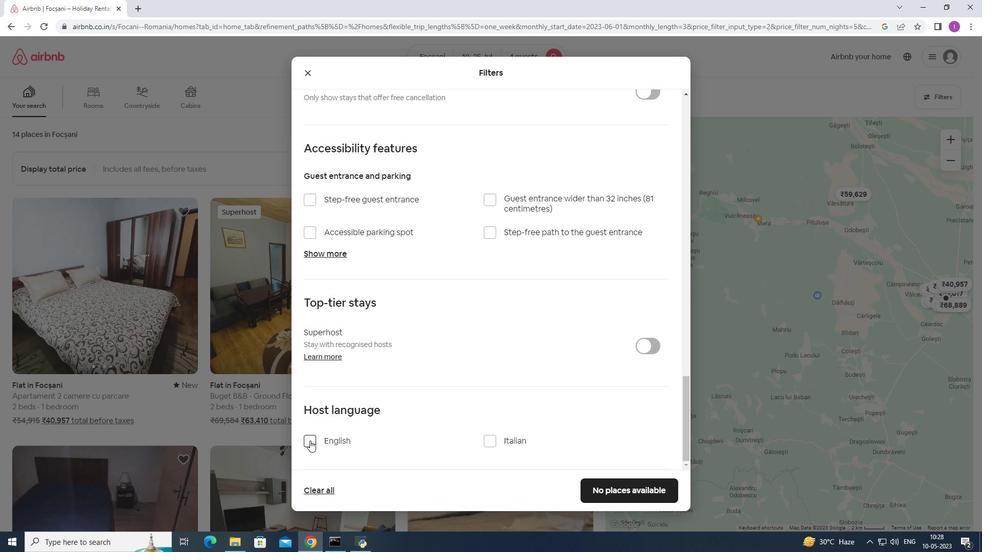 
Action: Mouse moved to (634, 498)
Screenshot: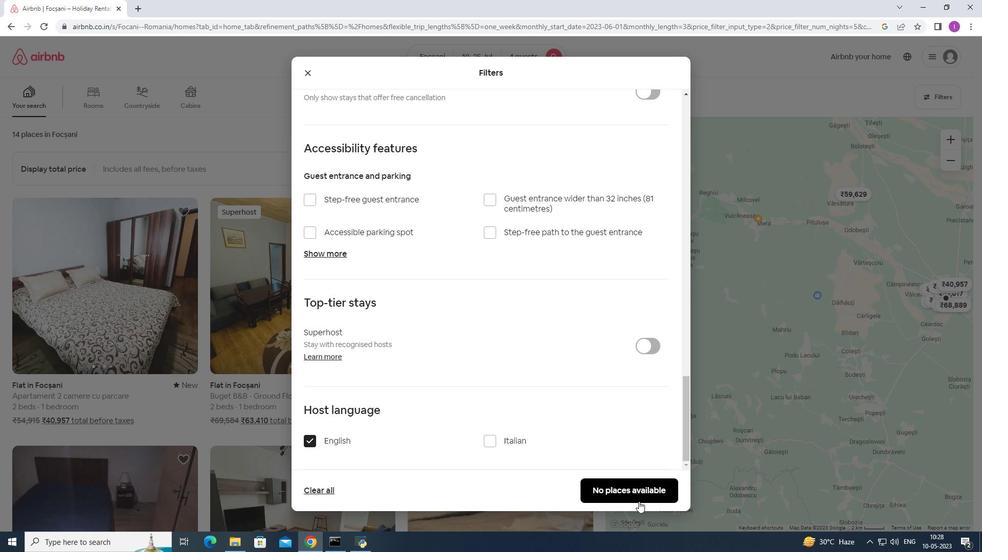 
Action: Mouse pressed left at (634, 498)
Screenshot: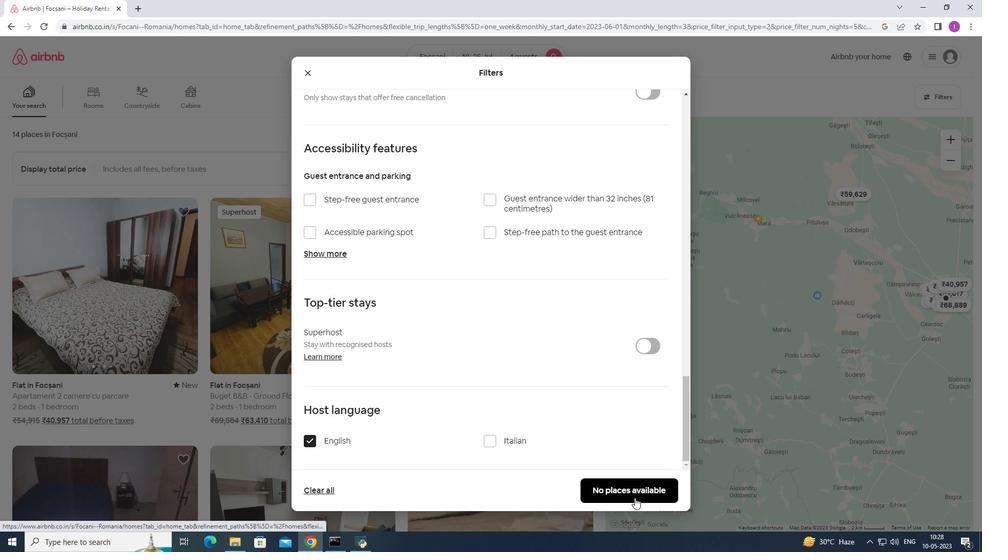 
Action: Mouse moved to (606, 359)
Screenshot: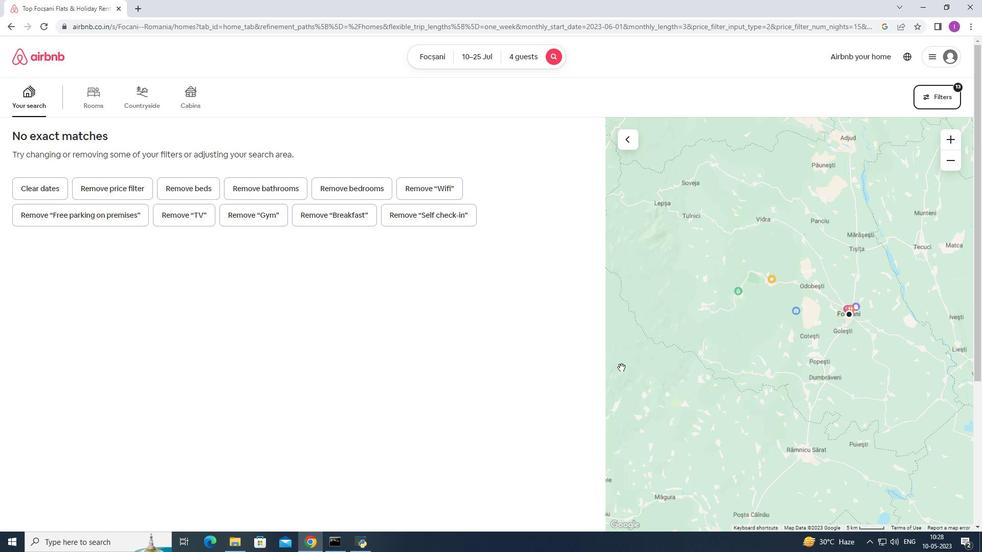 
